 Task: Open Card Natural Language Processing Review in Board Project Time Tracking to Workspace Financial Analysis and Planning and add a team member Softage.1@softage.net, a label Orange, a checklist Security, an attachment from your computer, a color Orange and finally, add a card description 'Plan and execute company team-building conference with team-building challenges on leadership' and a comment 'Let us approach this task with a sense of creativity and innovation, looking for unique and unconventional solutions.'. Add a start date 'Jan 05, 1900' with a due date 'Jan 05, 1900'
Action: Mouse moved to (524, 207)
Screenshot: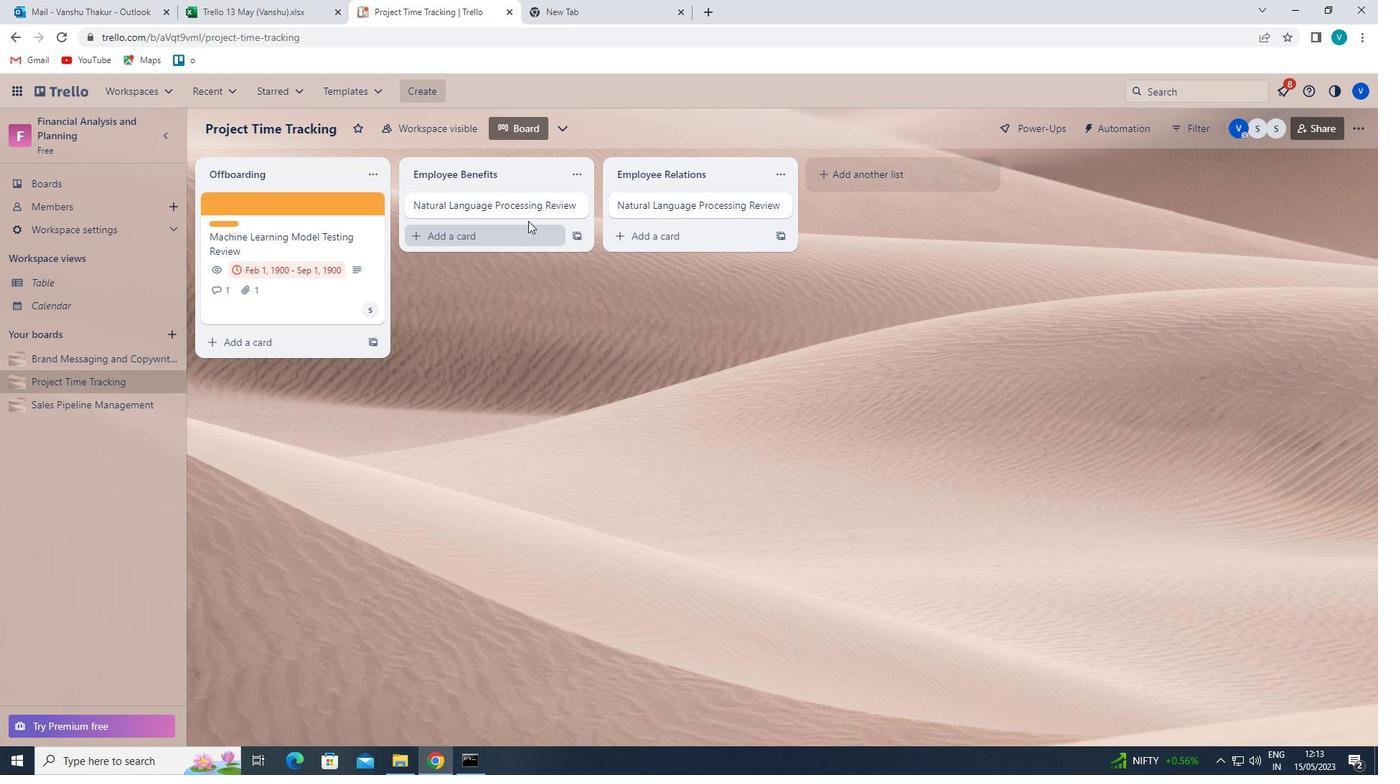 
Action: Mouse pressed left at (524, 207)
Screenshot: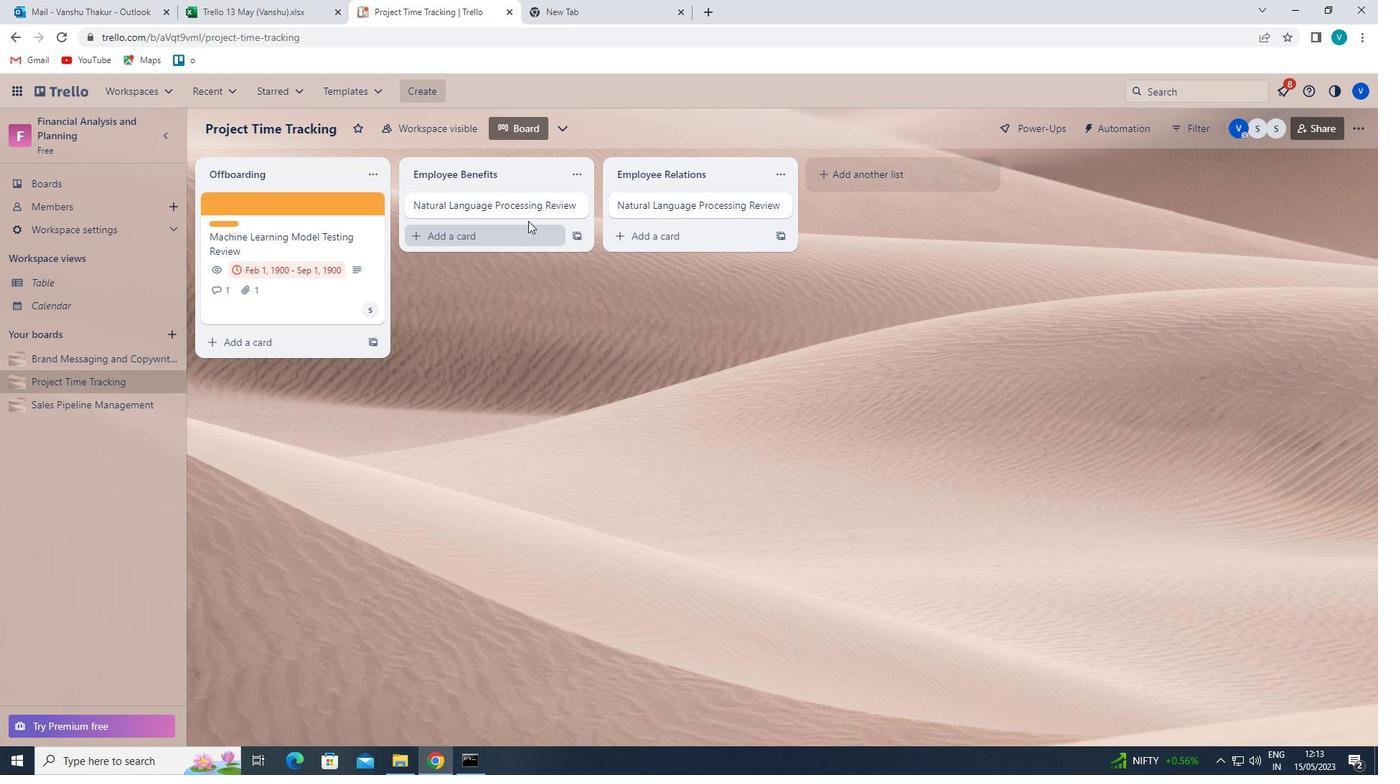 
Action: Mouse moved to (901, 248)
Screenshot: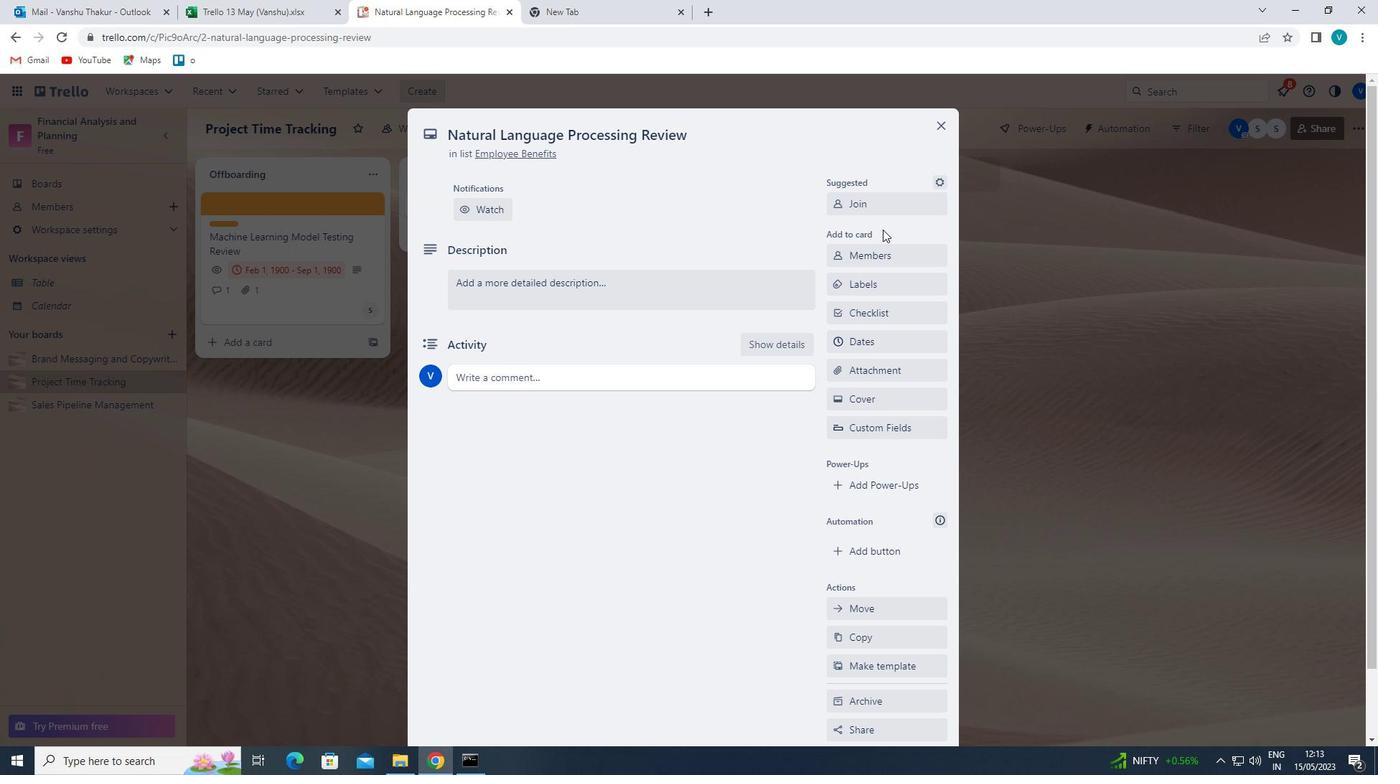 
Action: Mouse pressed left at (901, 248)
Screenshot: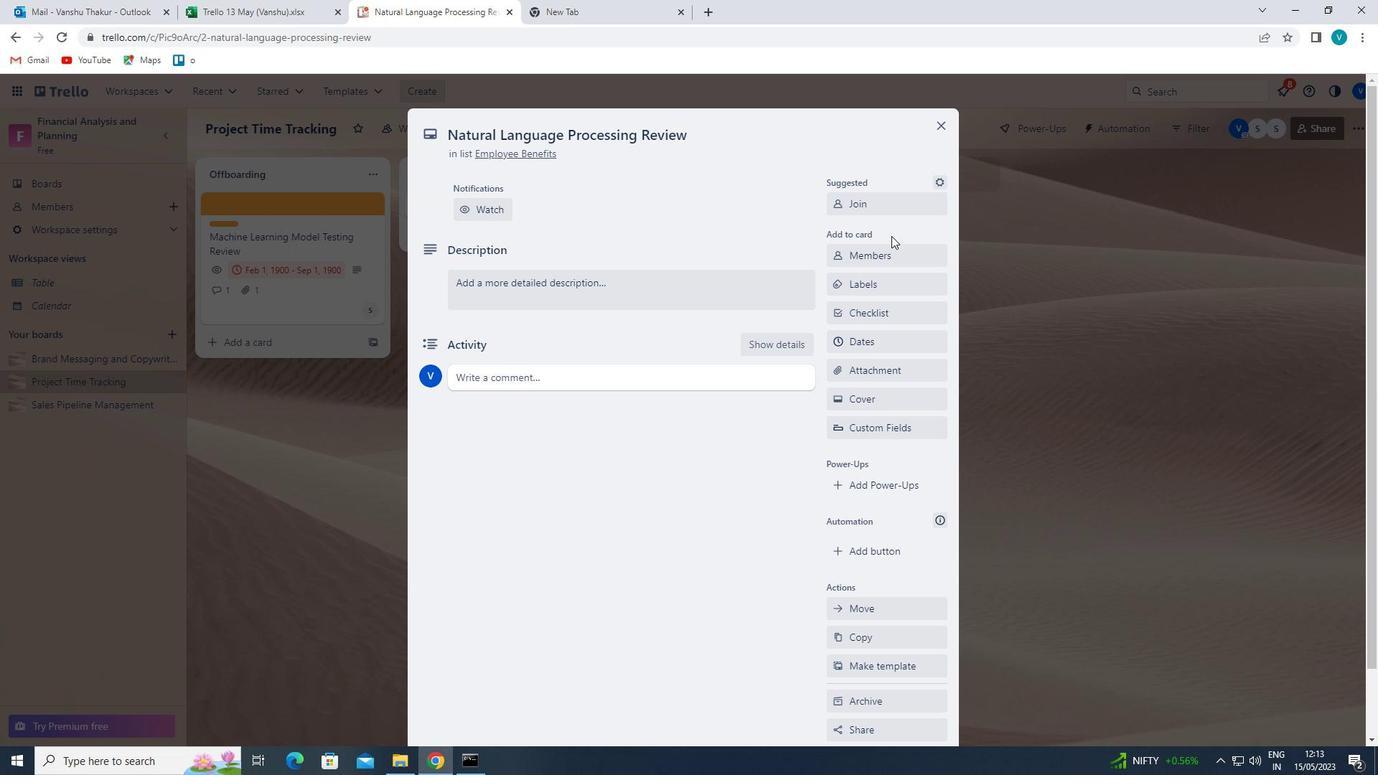 
Action: Mouse moved to (875, 324)
Screenshot: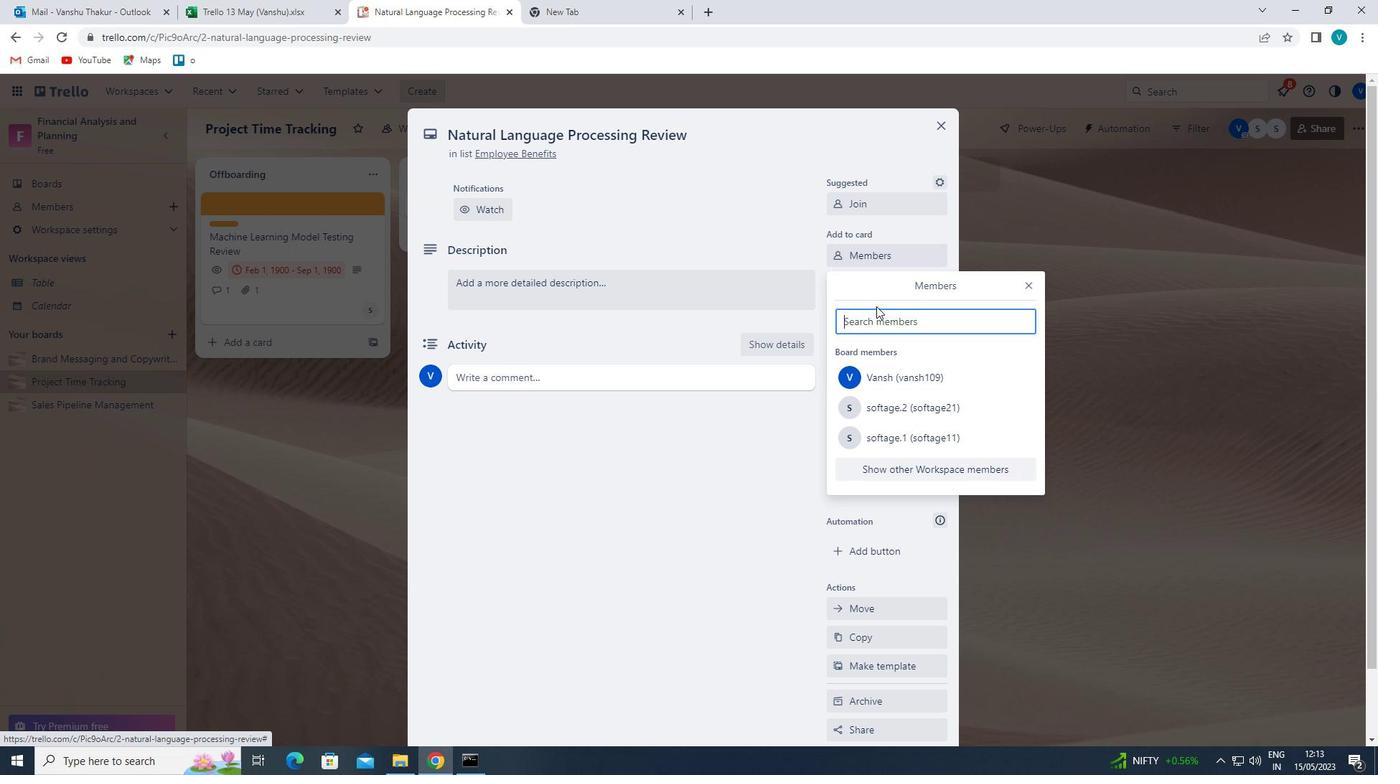 
Action: Mouse pressed left at (875, 324)
Screenshot: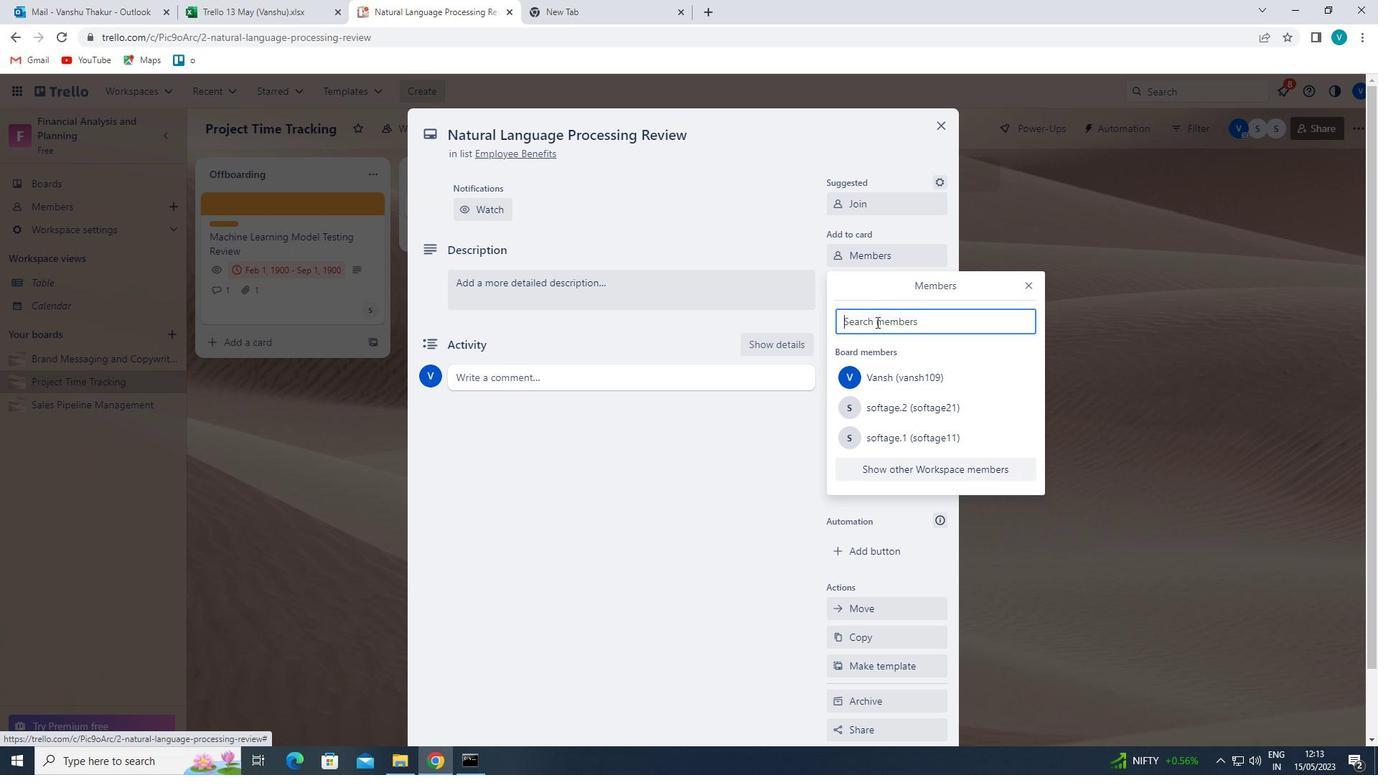 
Action: Key pressed <Key.shift>S
Screenshot: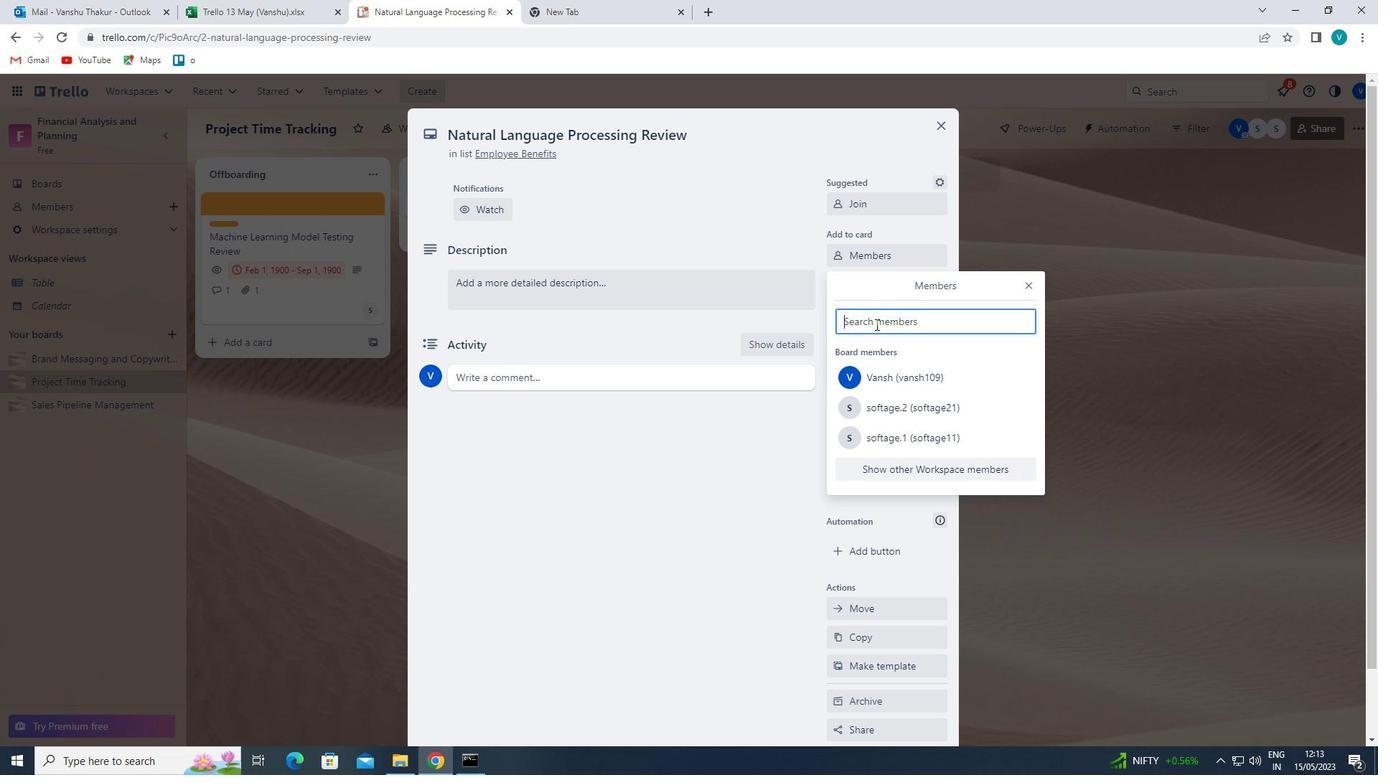 
Action: Mouse moved to (901, 407)
Screenshot: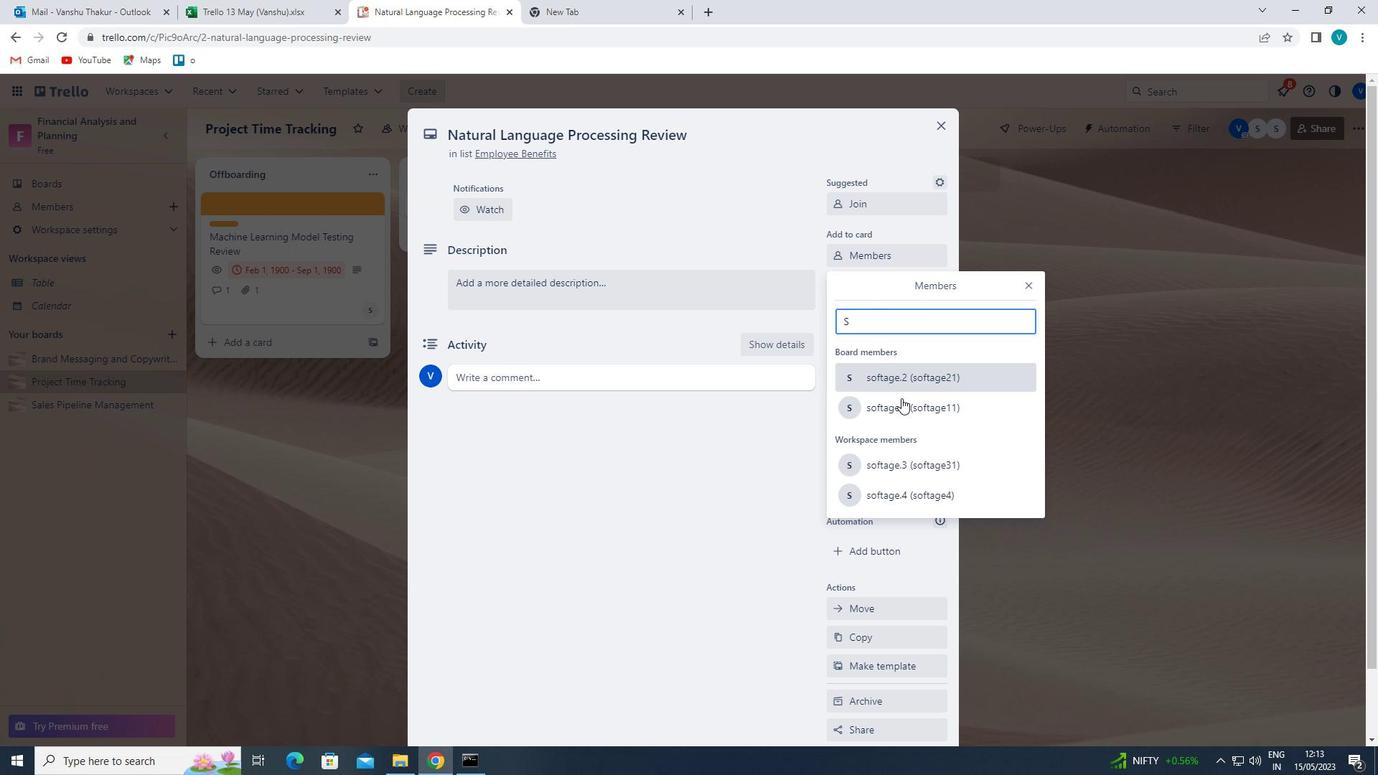 
Action: Mouse pressed left at (901, 407)
Screenshot: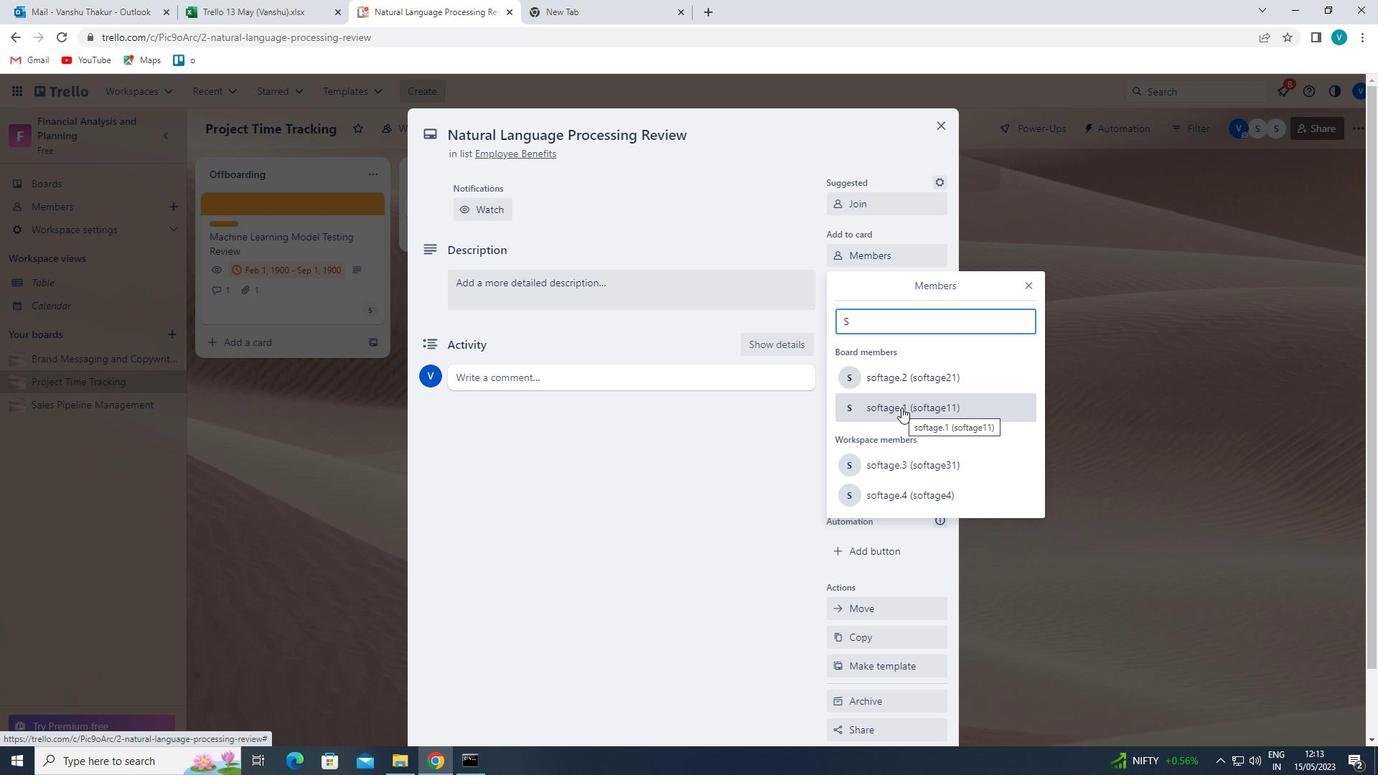 
Action: Mouse moved to (1032, 281)
Screenshot: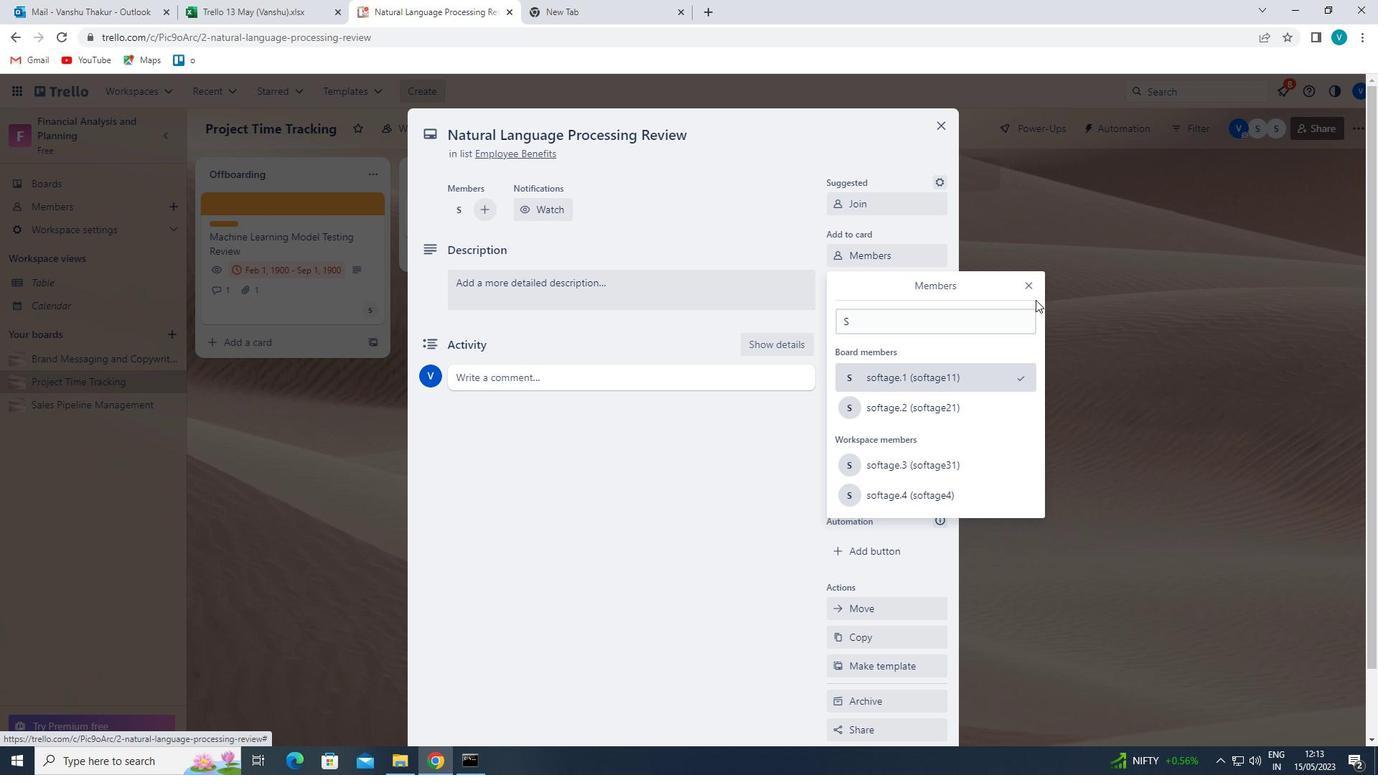 
Action: Mouse pressed left at (1032, 281)
Screenshot: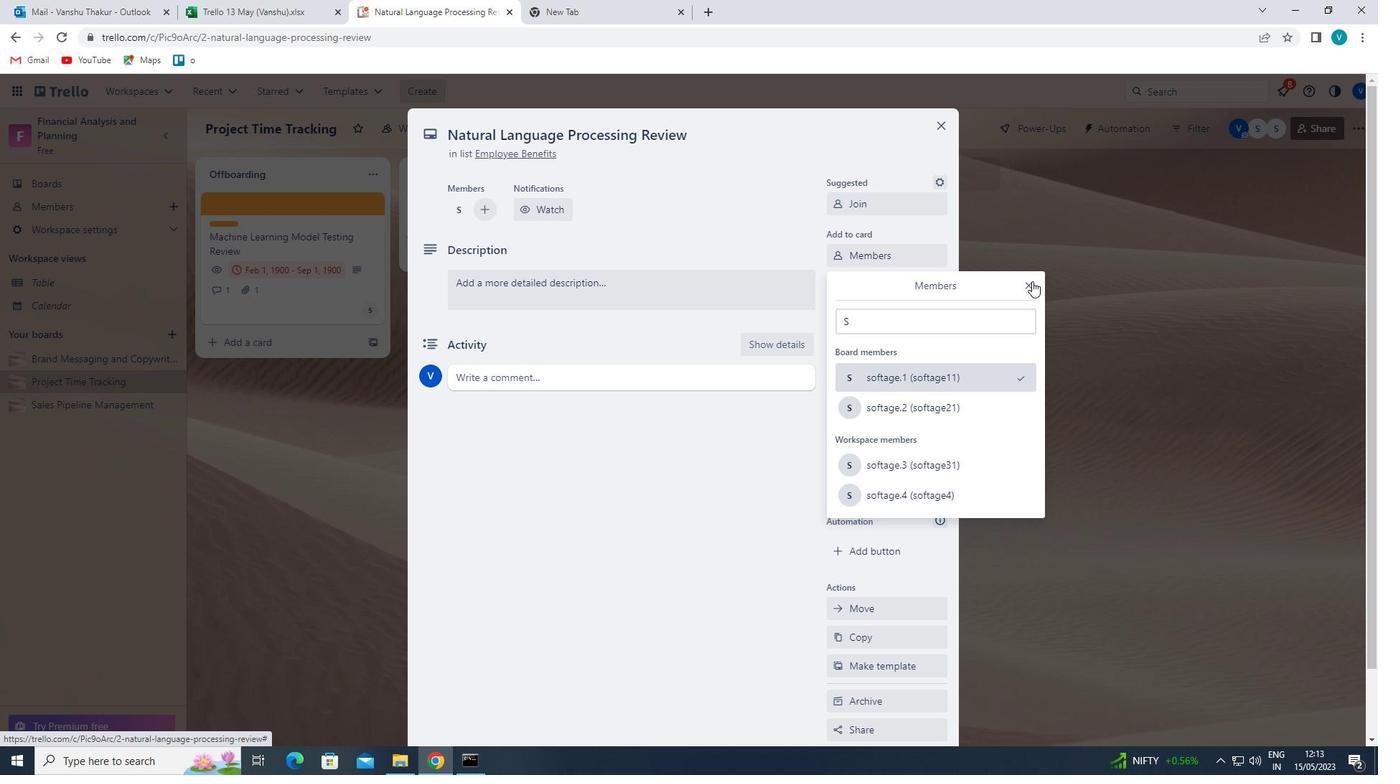 
Action: Mouse moved to (880, 290)
Screenshot: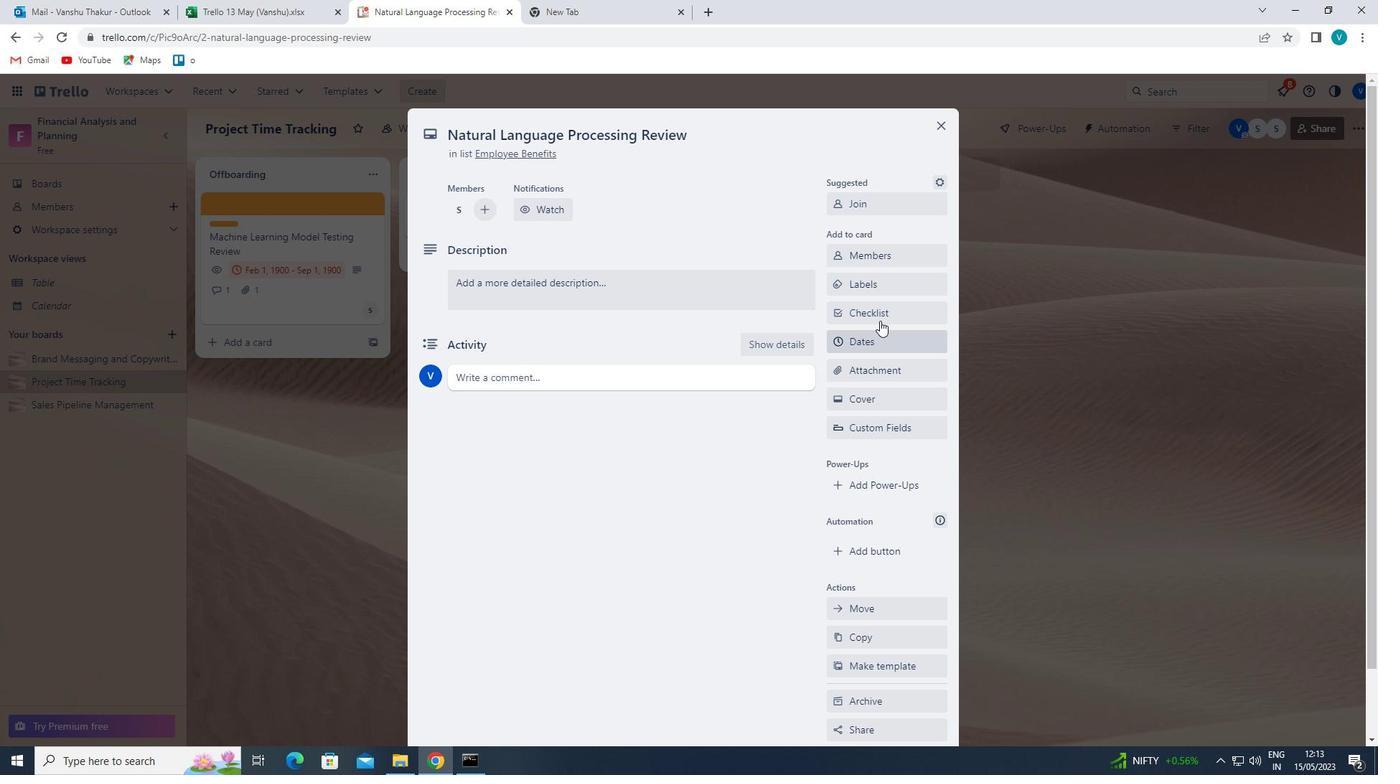 
Action: Mouse pressed left at (880, 290)
Screenshot: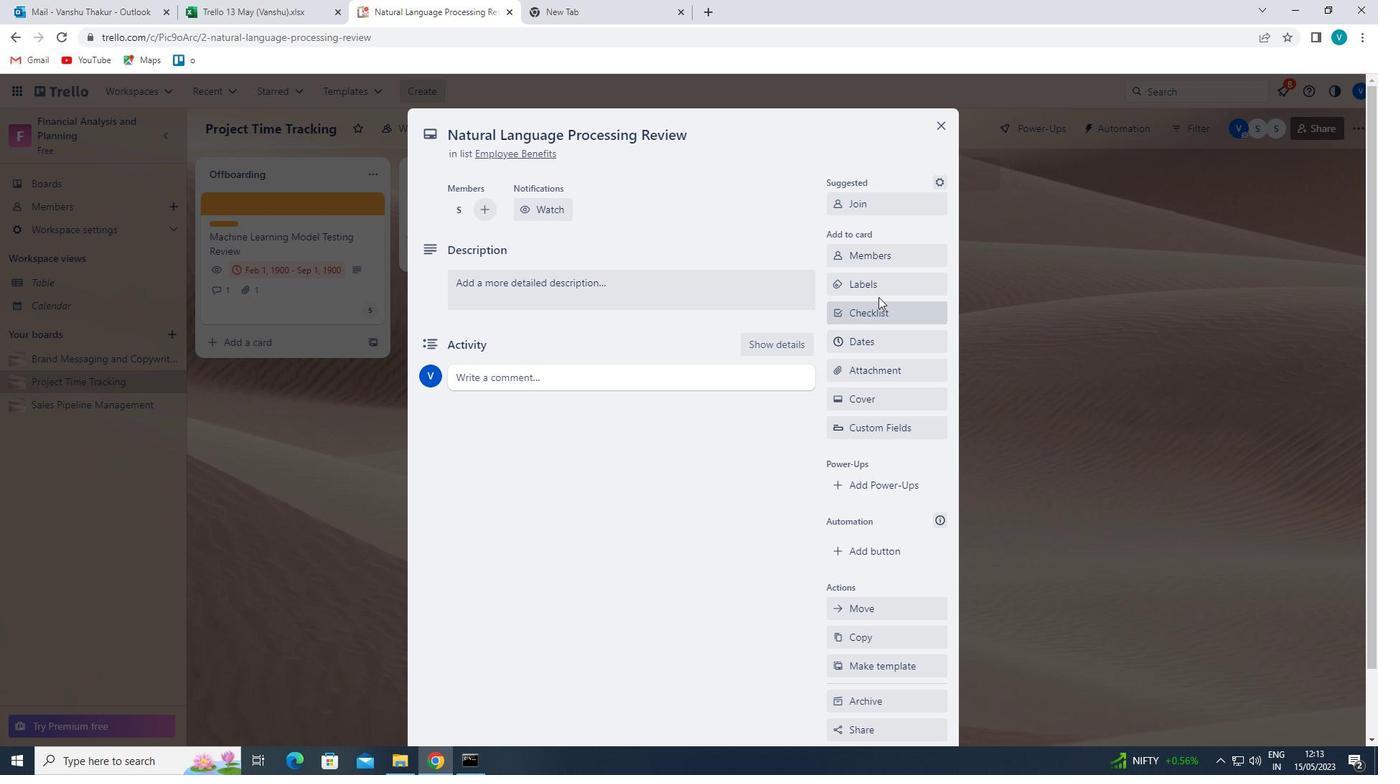 
Action: Mouse moved to (898, 448)
Screenshot: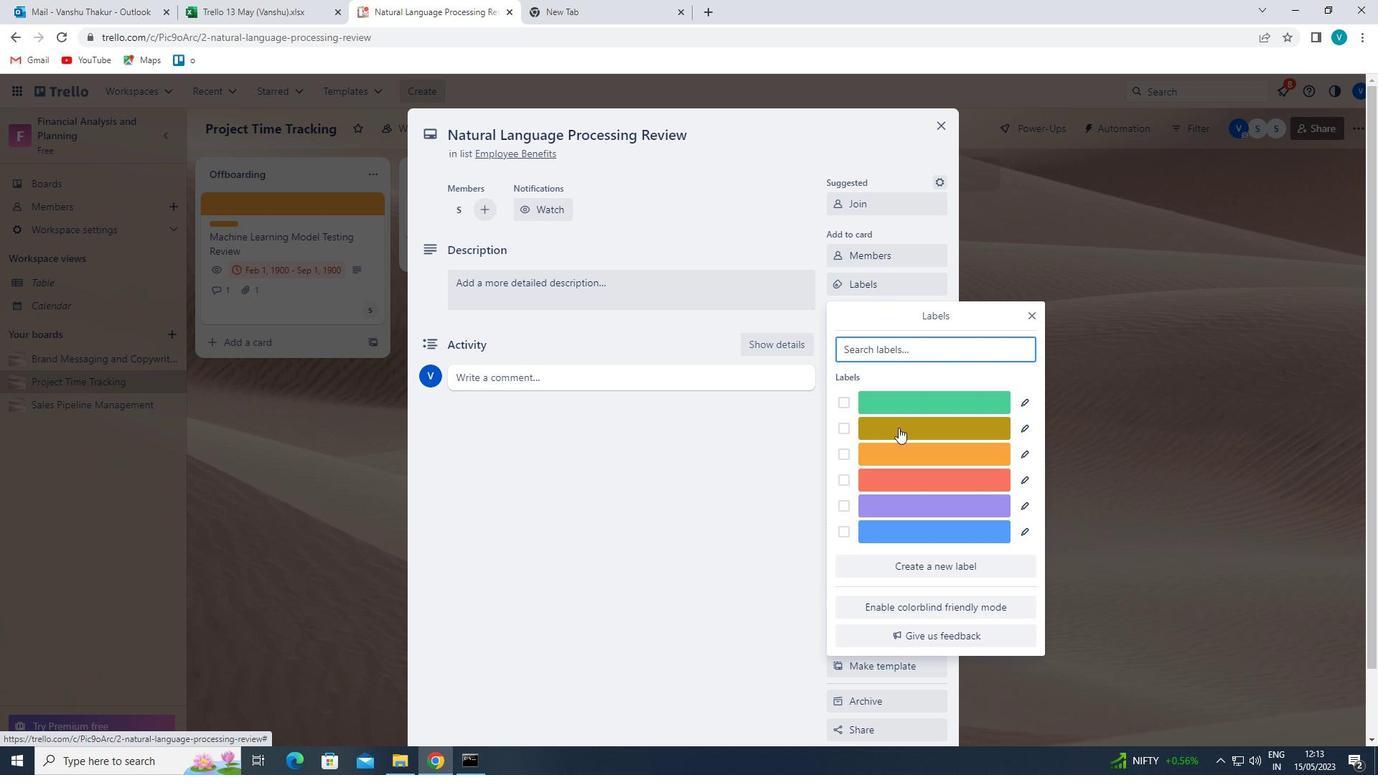 
Action: Mouse pressed left at (898, 448)
Screenshot: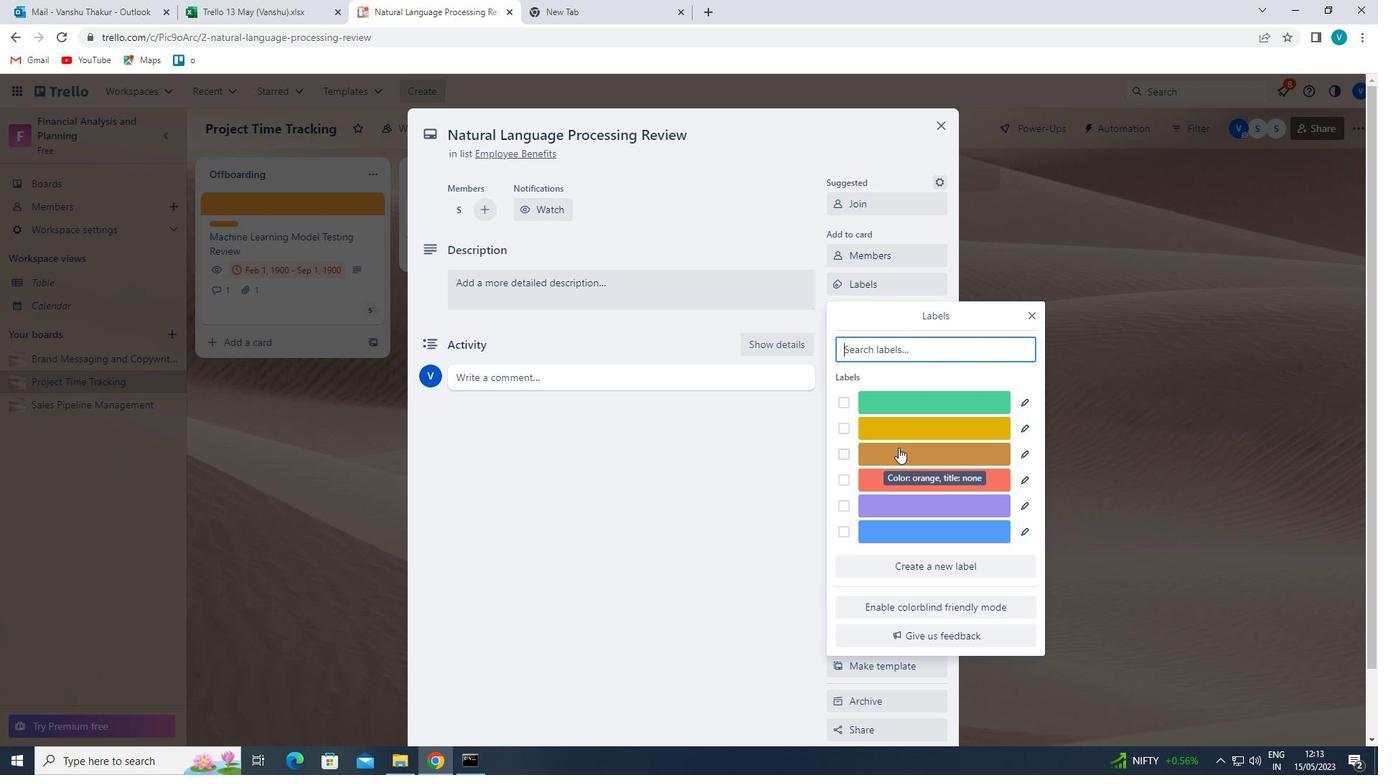 
Action: Mouse moved to (1033, 310)
Screenshot: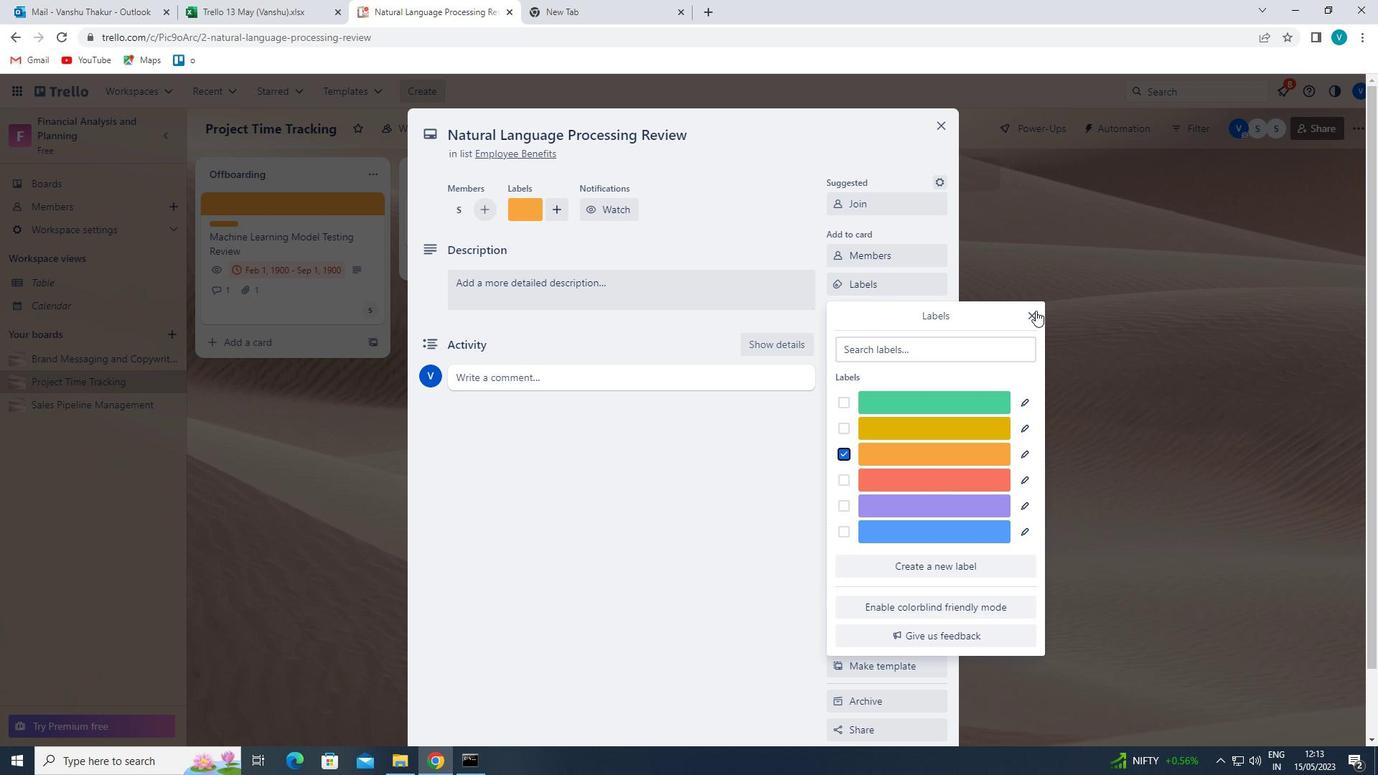 
Action: Mouse pressed left at (1033, 310)
Screenshot: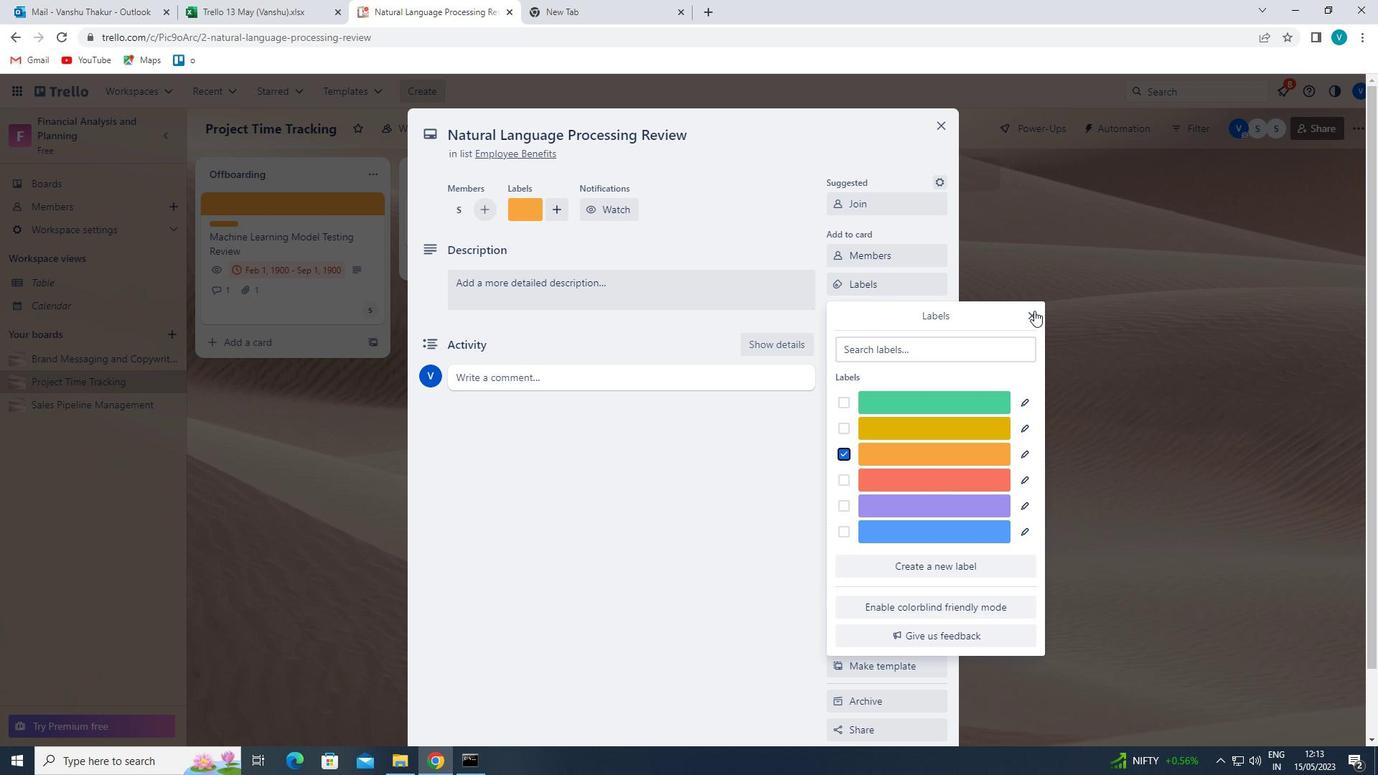 
Action: Mouse moved to (892, 319)
Screenshot: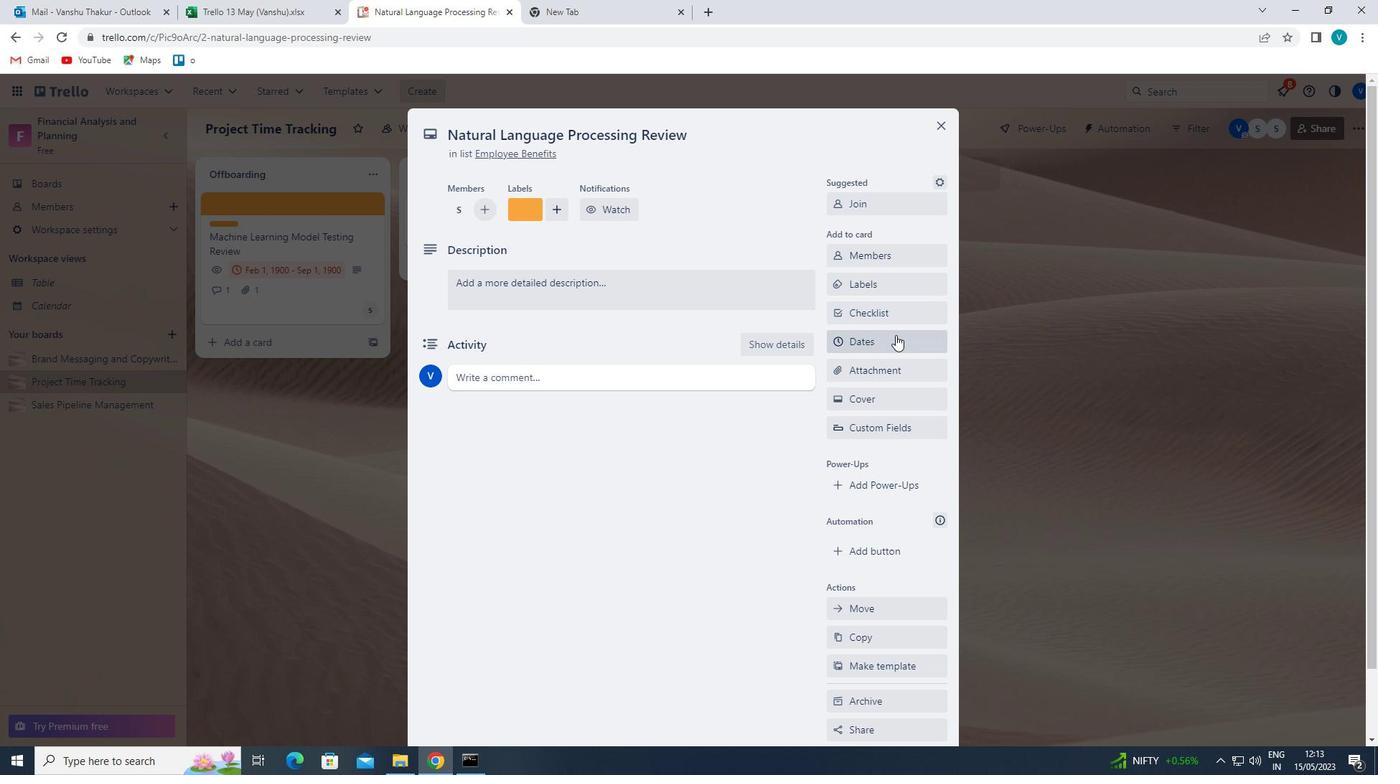 
Action: Mouse pressed left at (892, 319)
Screenshot: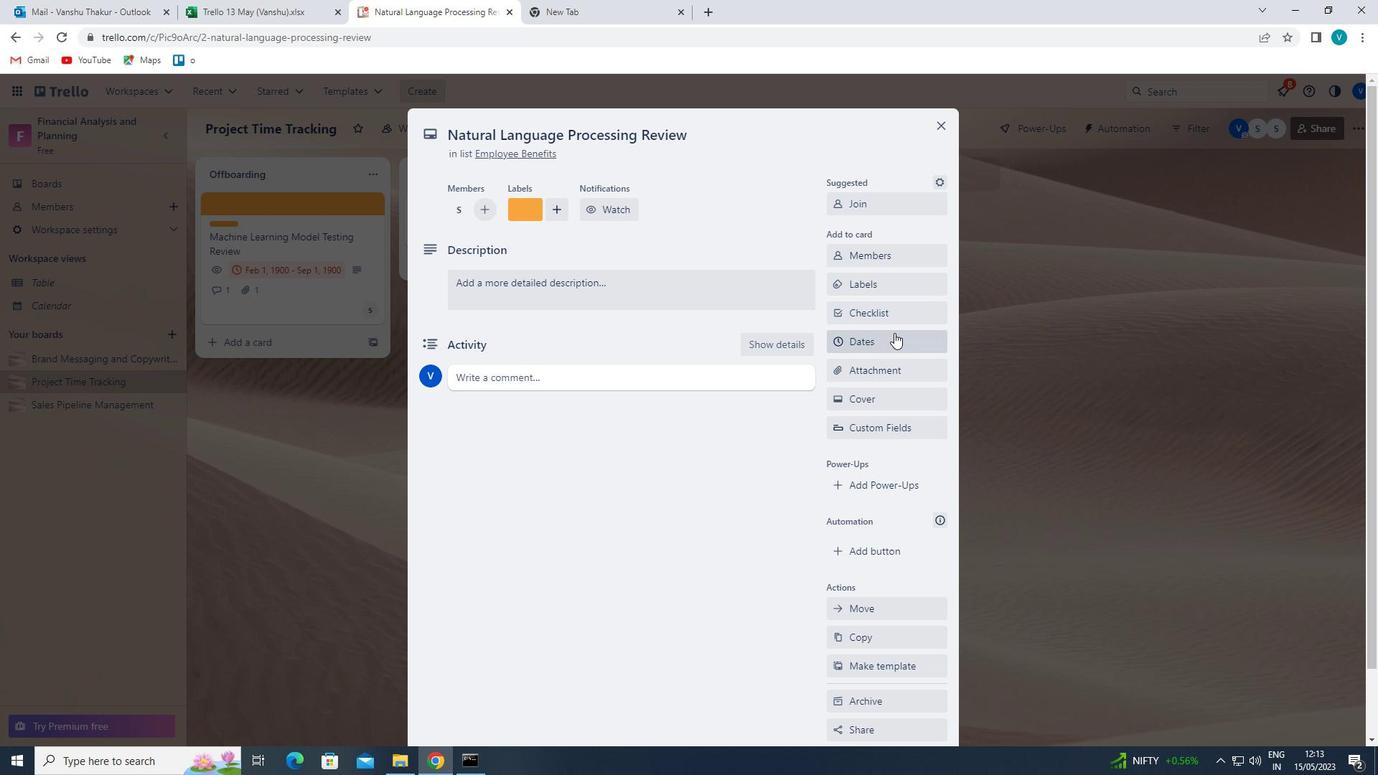 
Action: Key pressed <Key.shift>S
Screenshot: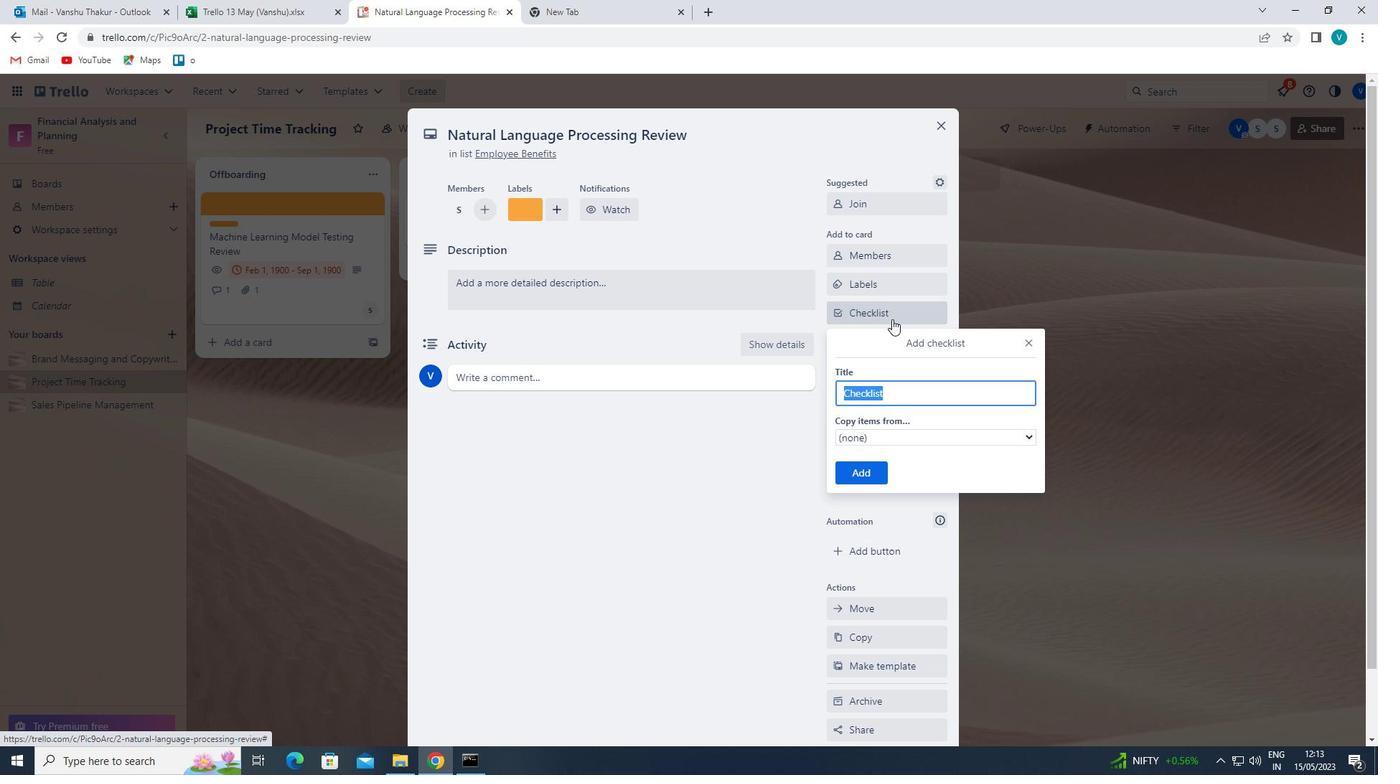 
Action: Mouse moved to (930, 553)
Screenshot: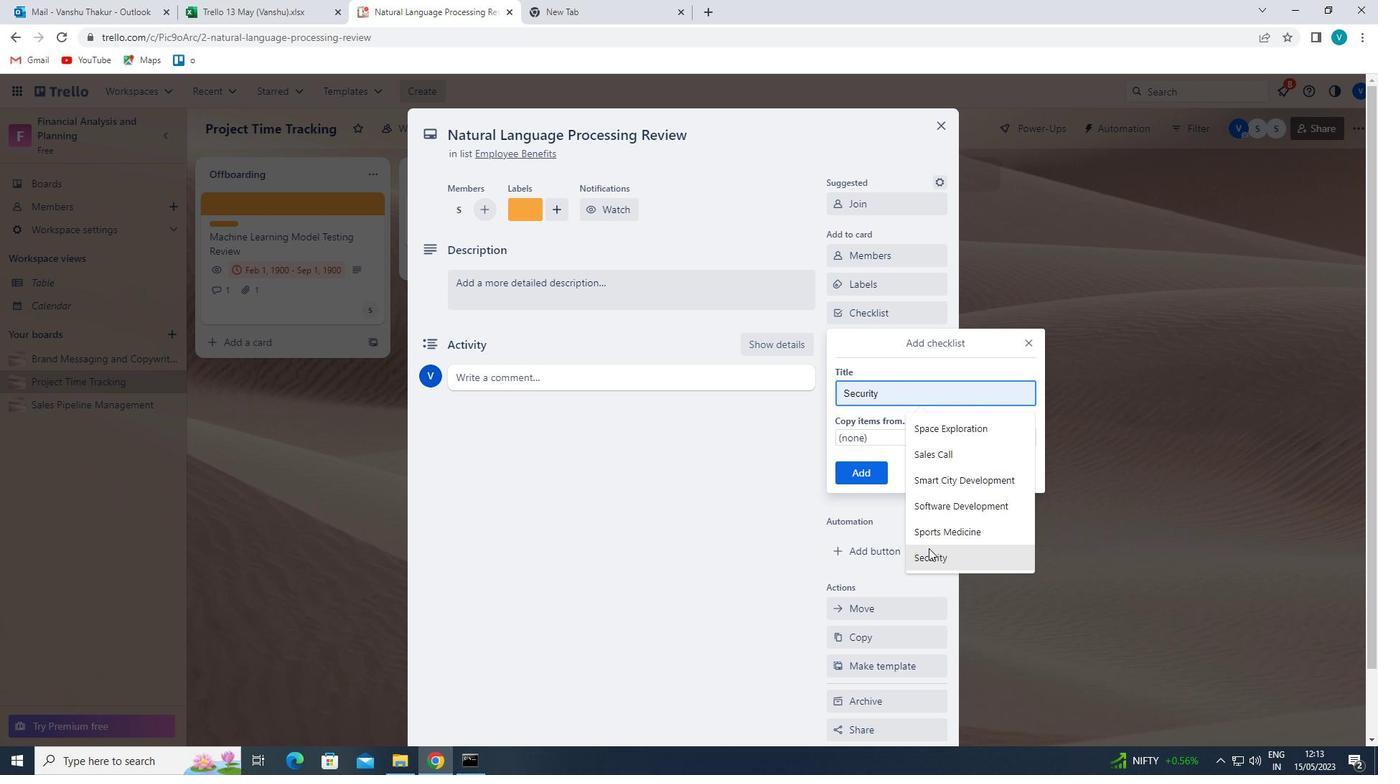 
Action: Mouse pressed left at (930, 553)
Screenshot: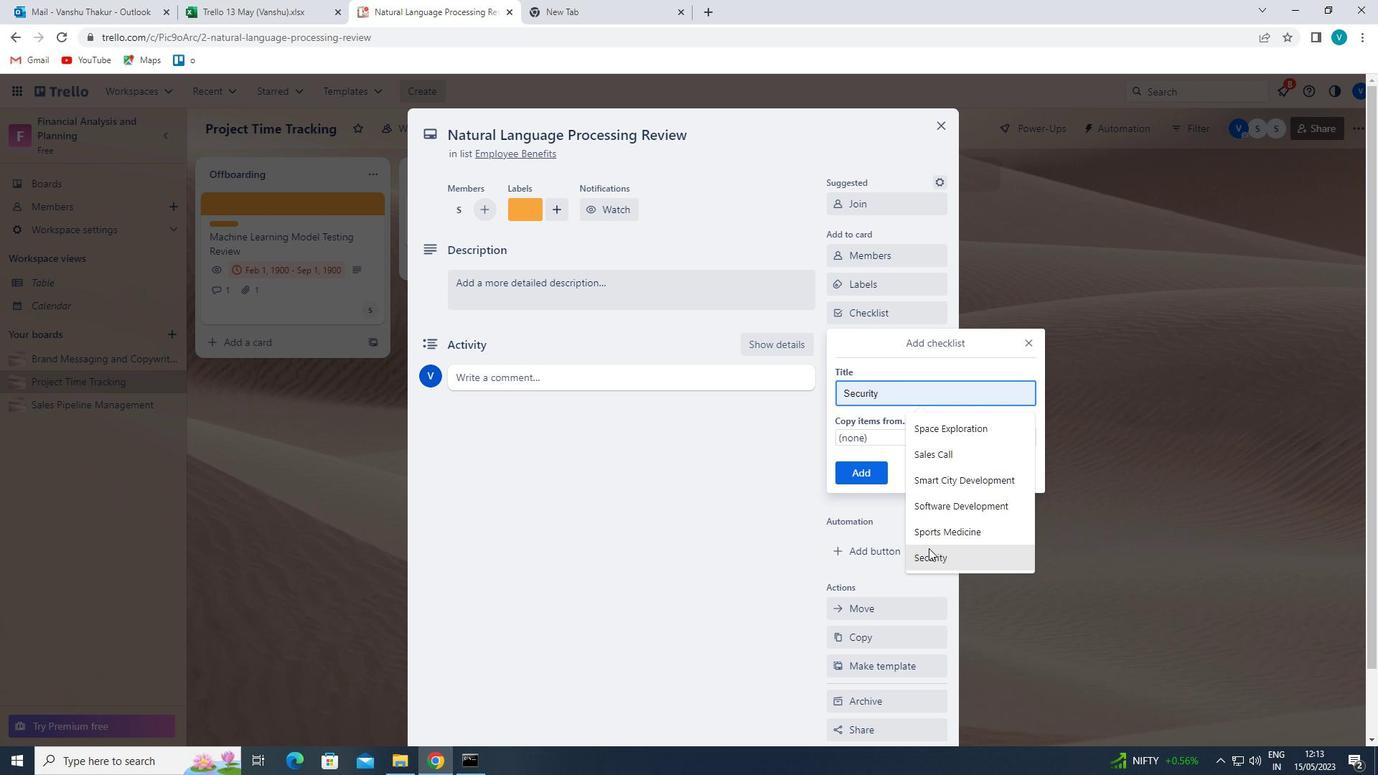 
Action: Mouse moved to (866, 469)
Screenshot: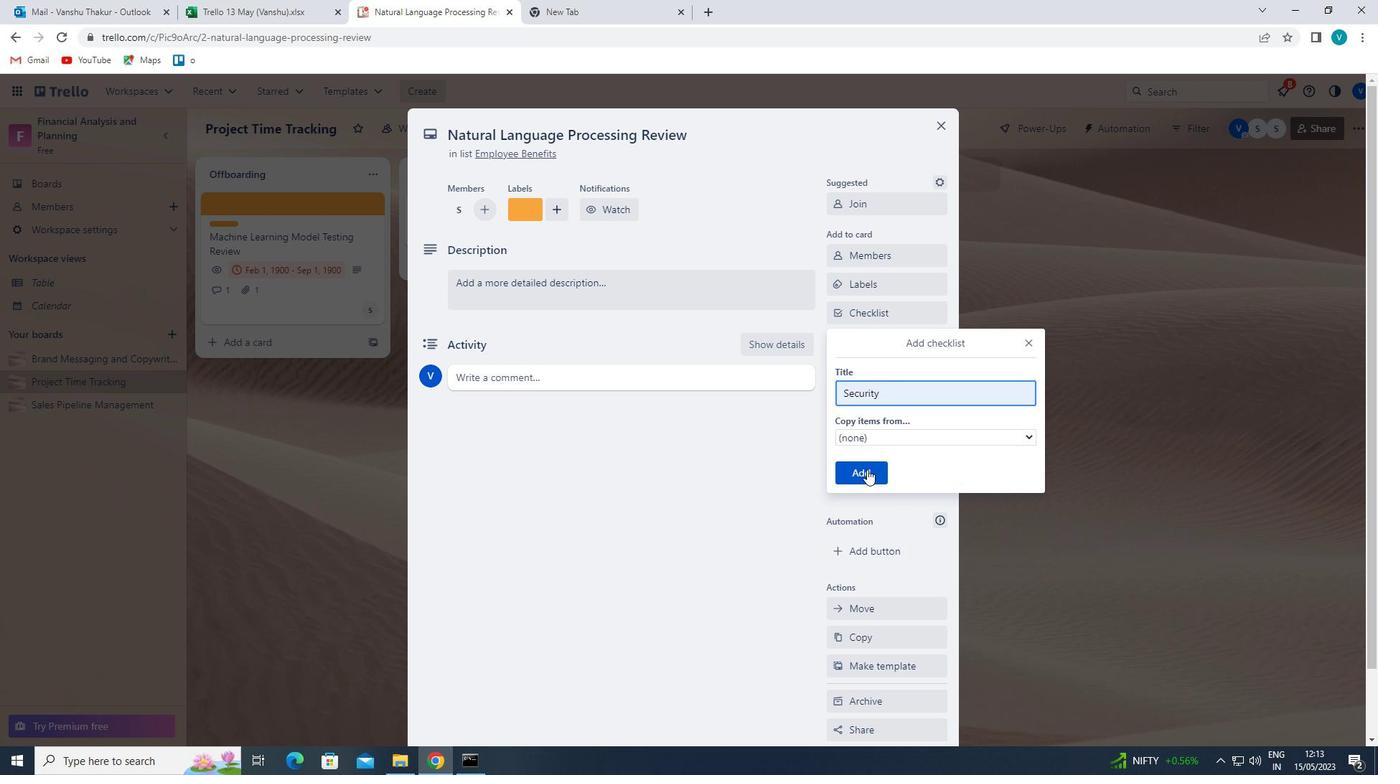 
Action: Mouse pressed left at (866, 469)
Screenshot: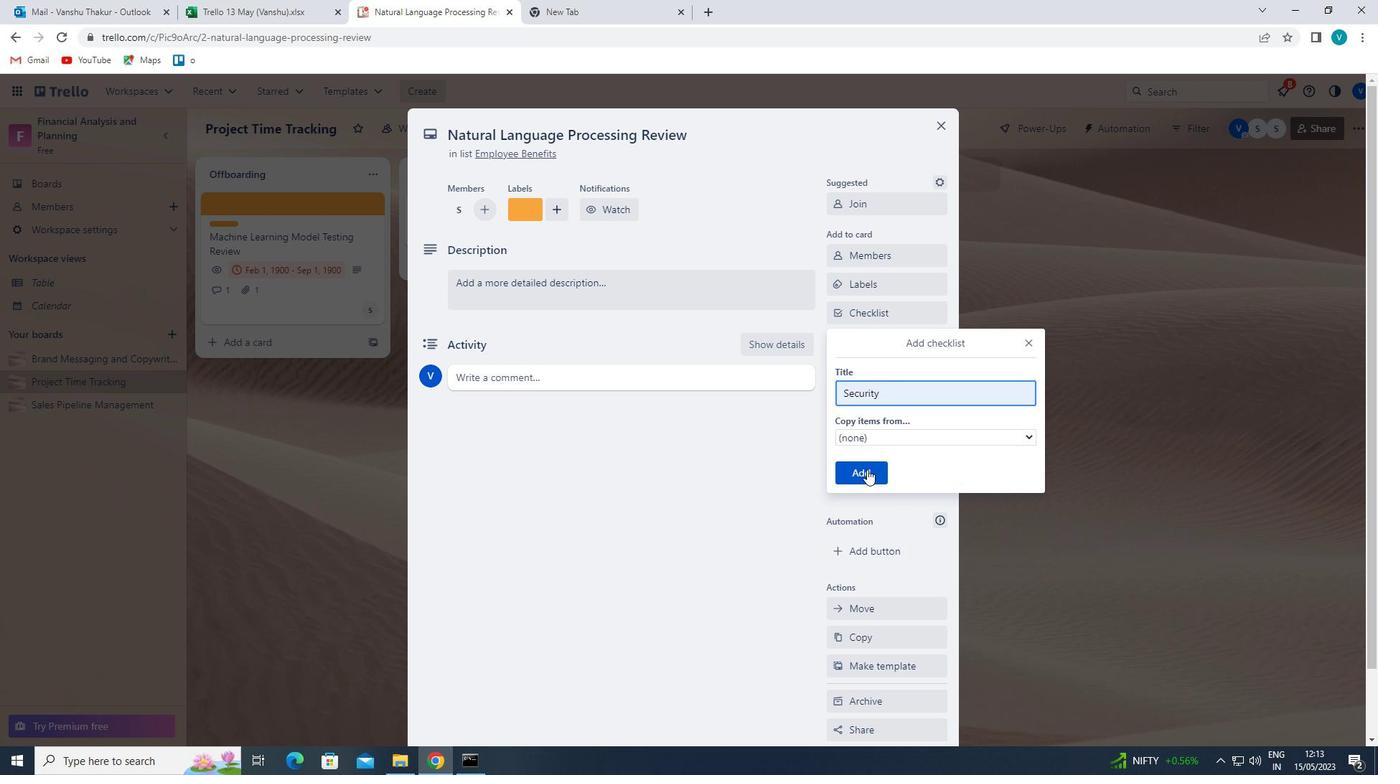
Action: Mouse moved to (889, 371)
Screenshot: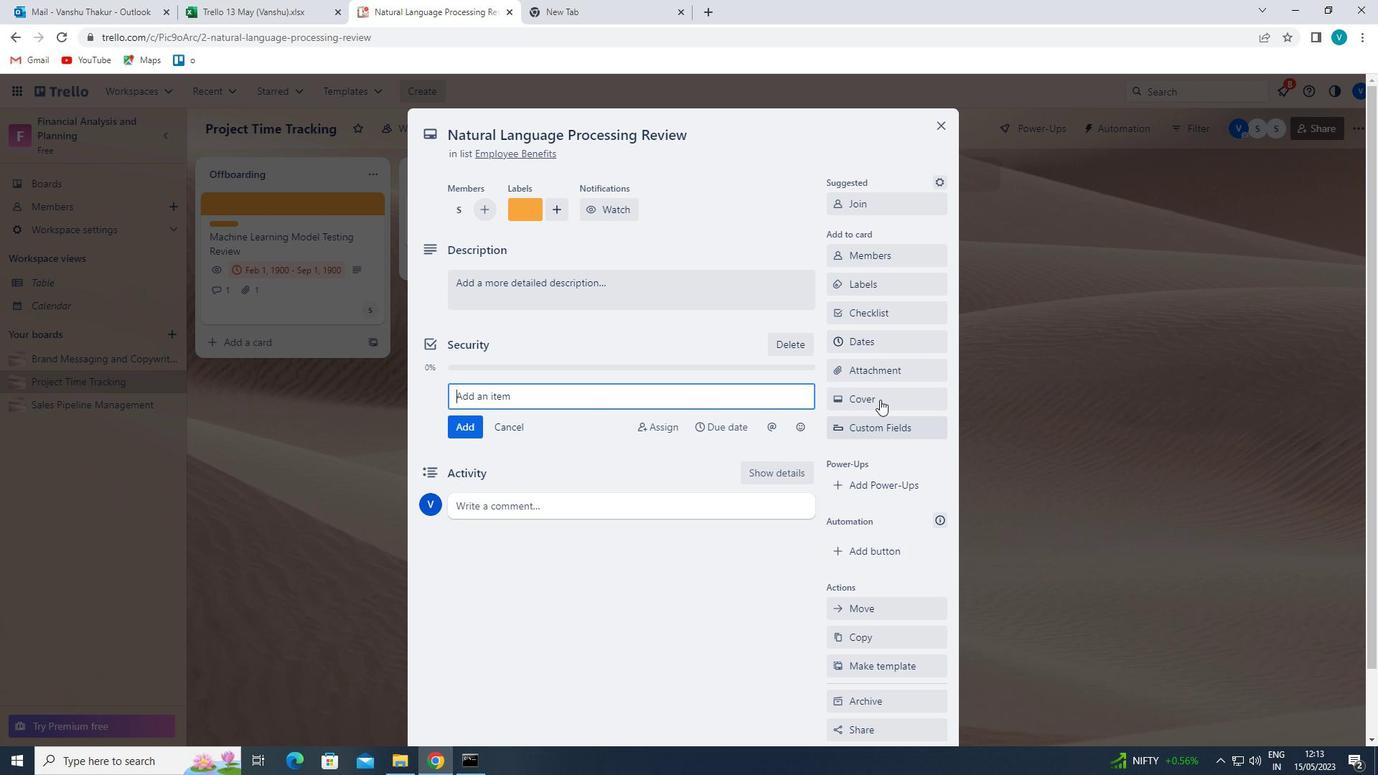 
Action: Mouse pressed left at (889, 371)
Screenshot: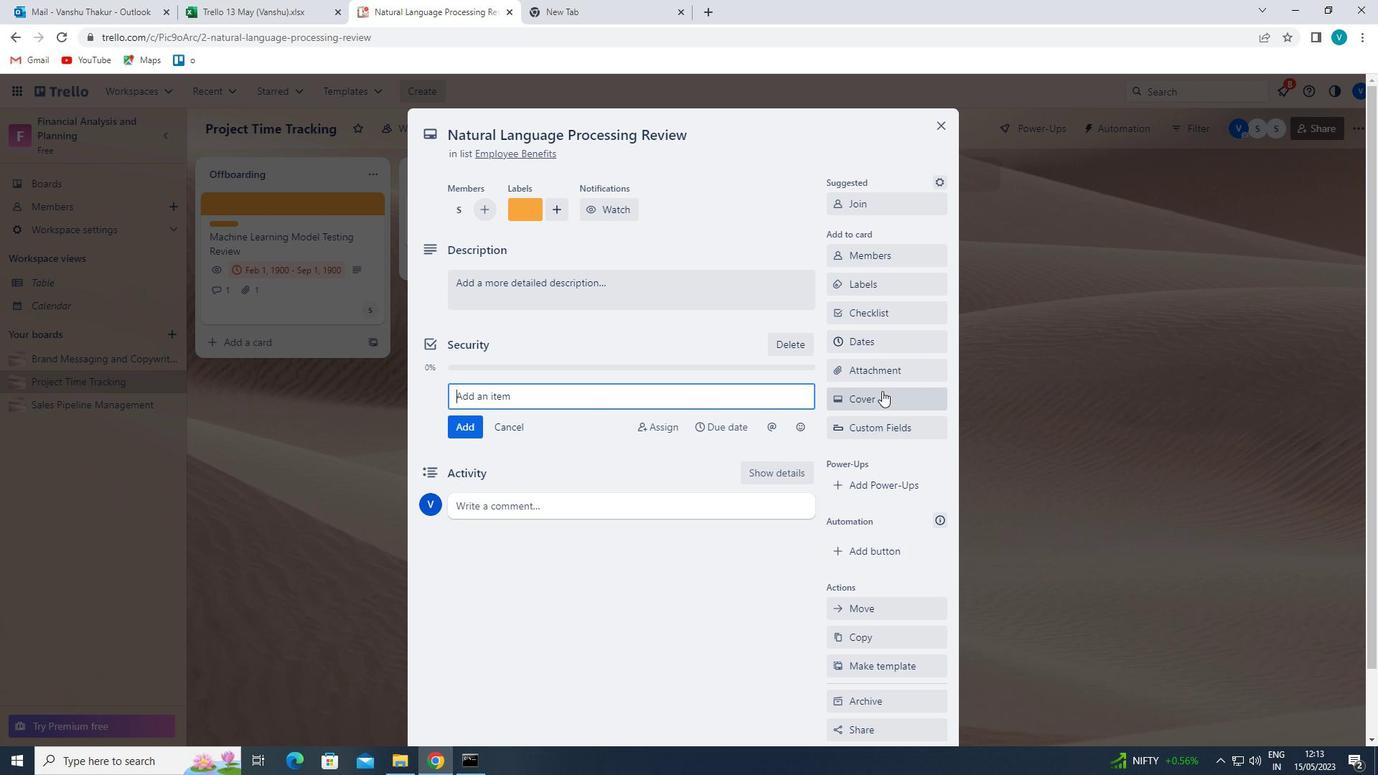 
Action: Mouse moved to (873, 429)
Screenshot: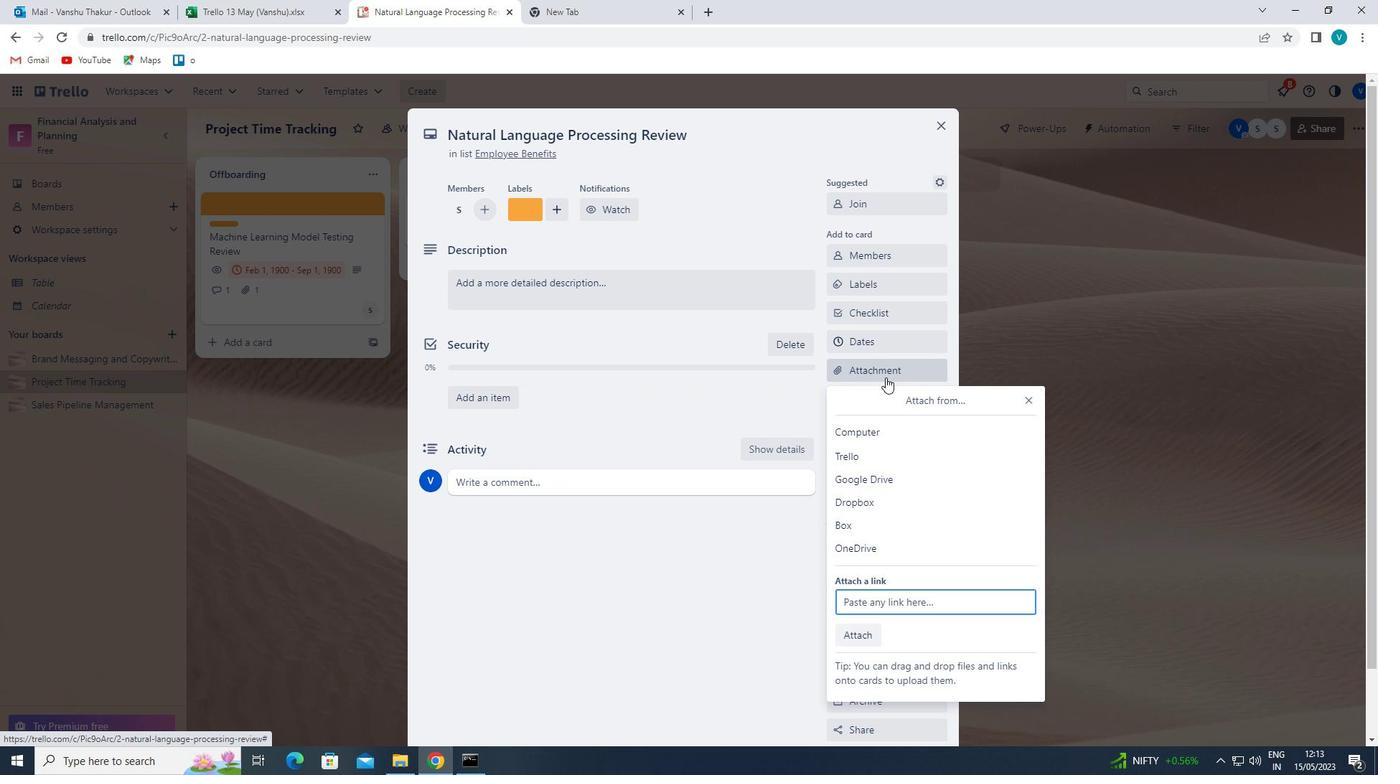
Action: Mouse pressed left at (873, 429)
Screenshot: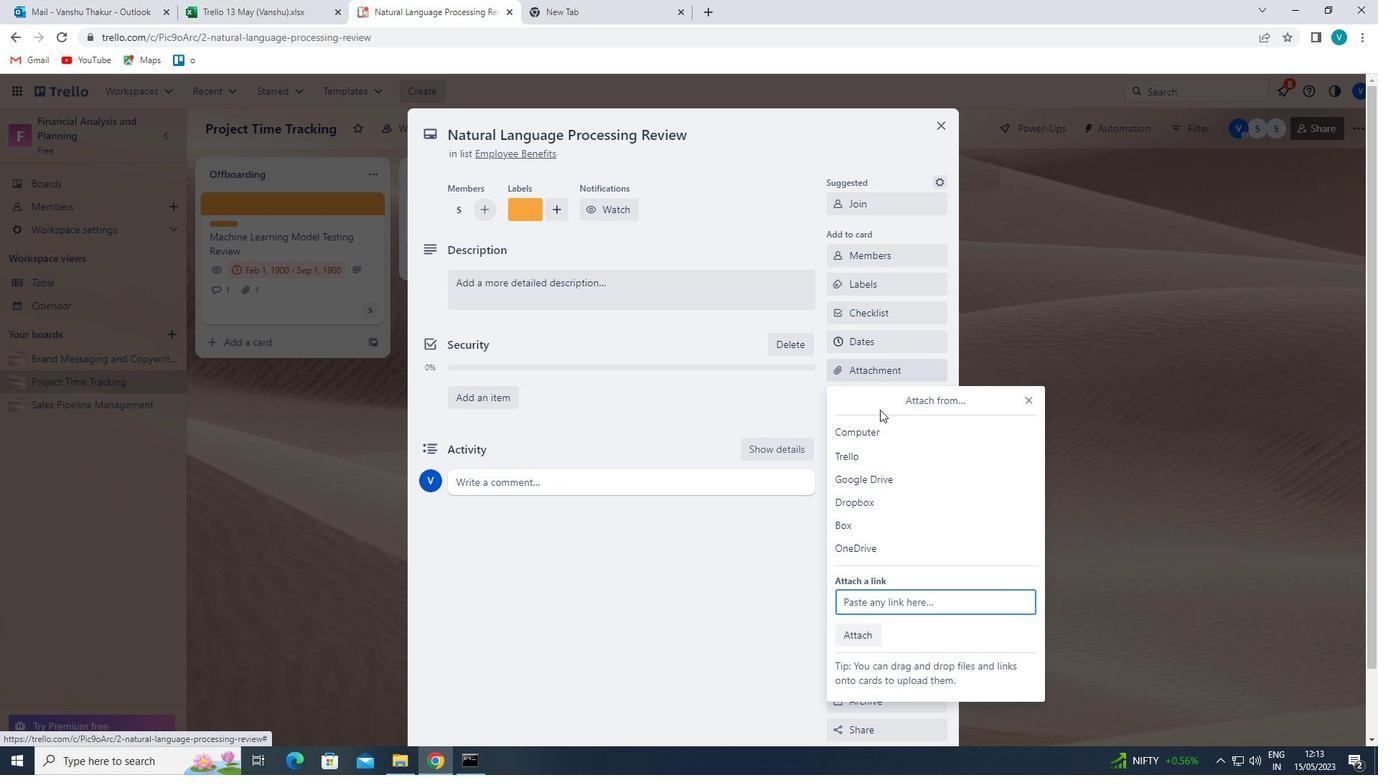 
Action: Mouse moved to (266, 274)
Screenshot: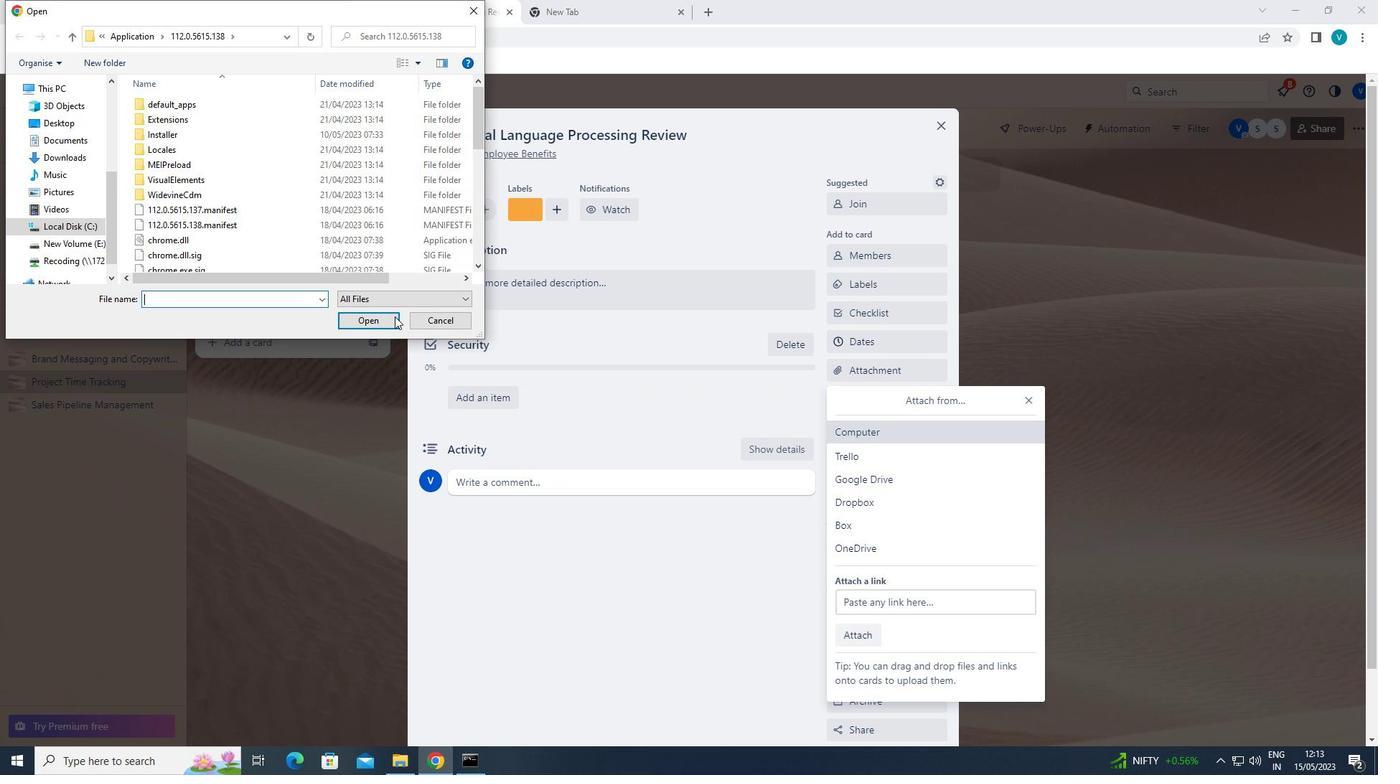 
Action: Mouse pressed left at (266, 274)
Screenshot: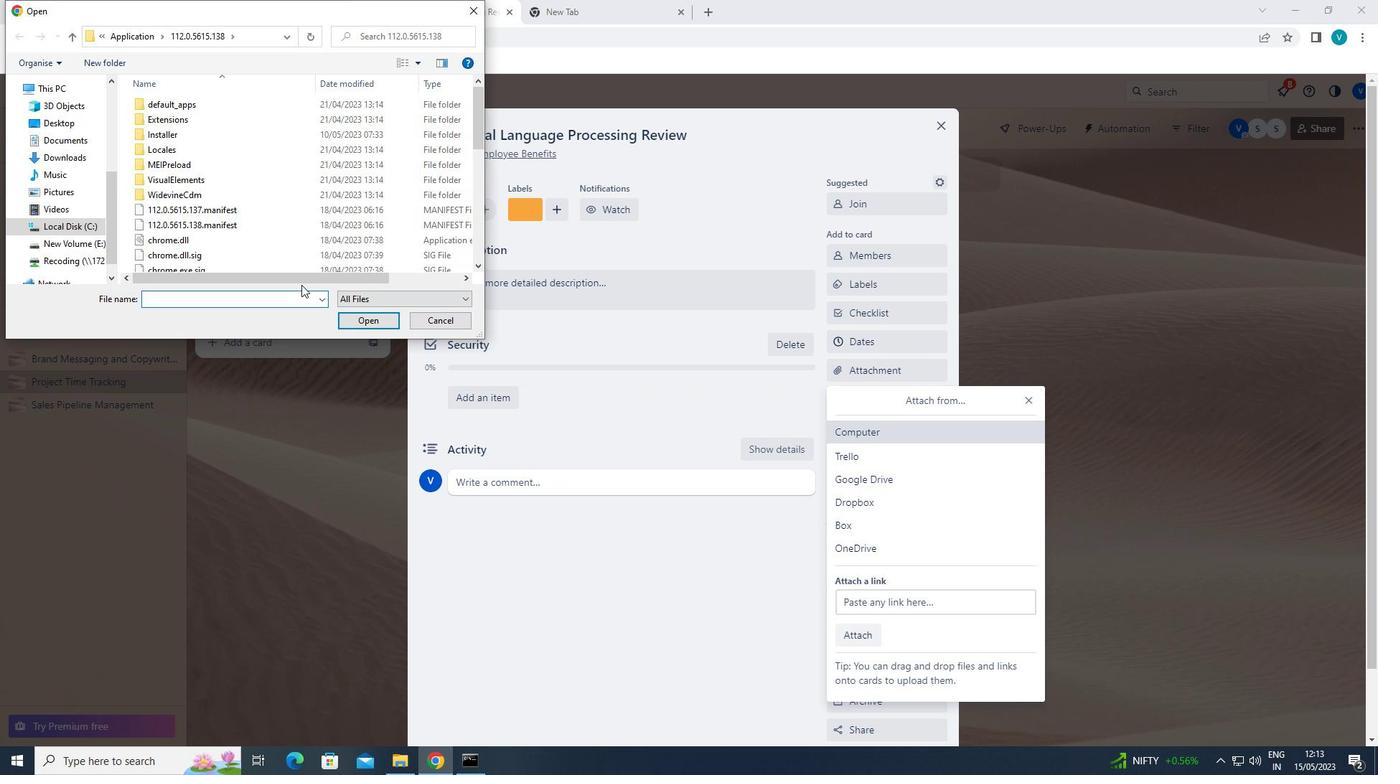 
Action: Mouse moved to (269, 265)
Screenshot: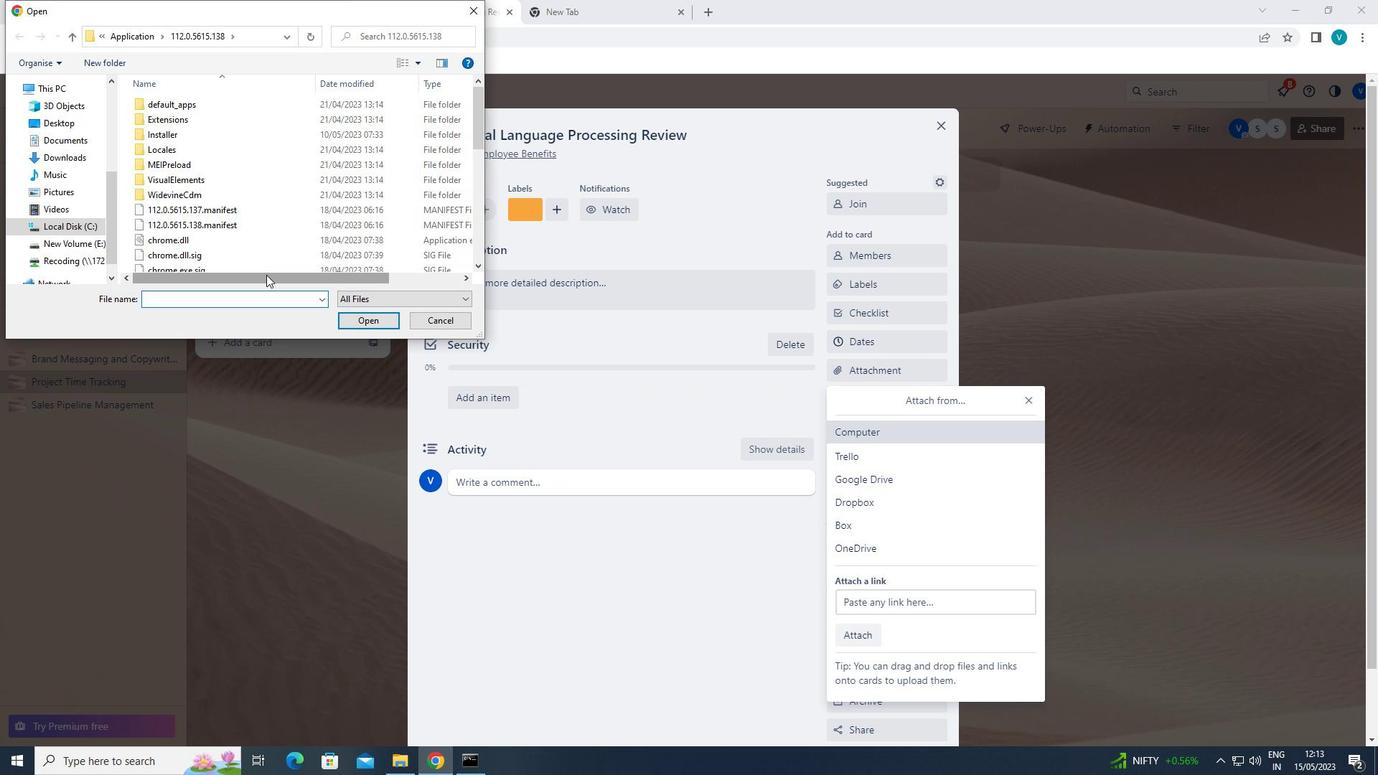 
Action: Mouse pressed left at (269, 265)
Screenshot: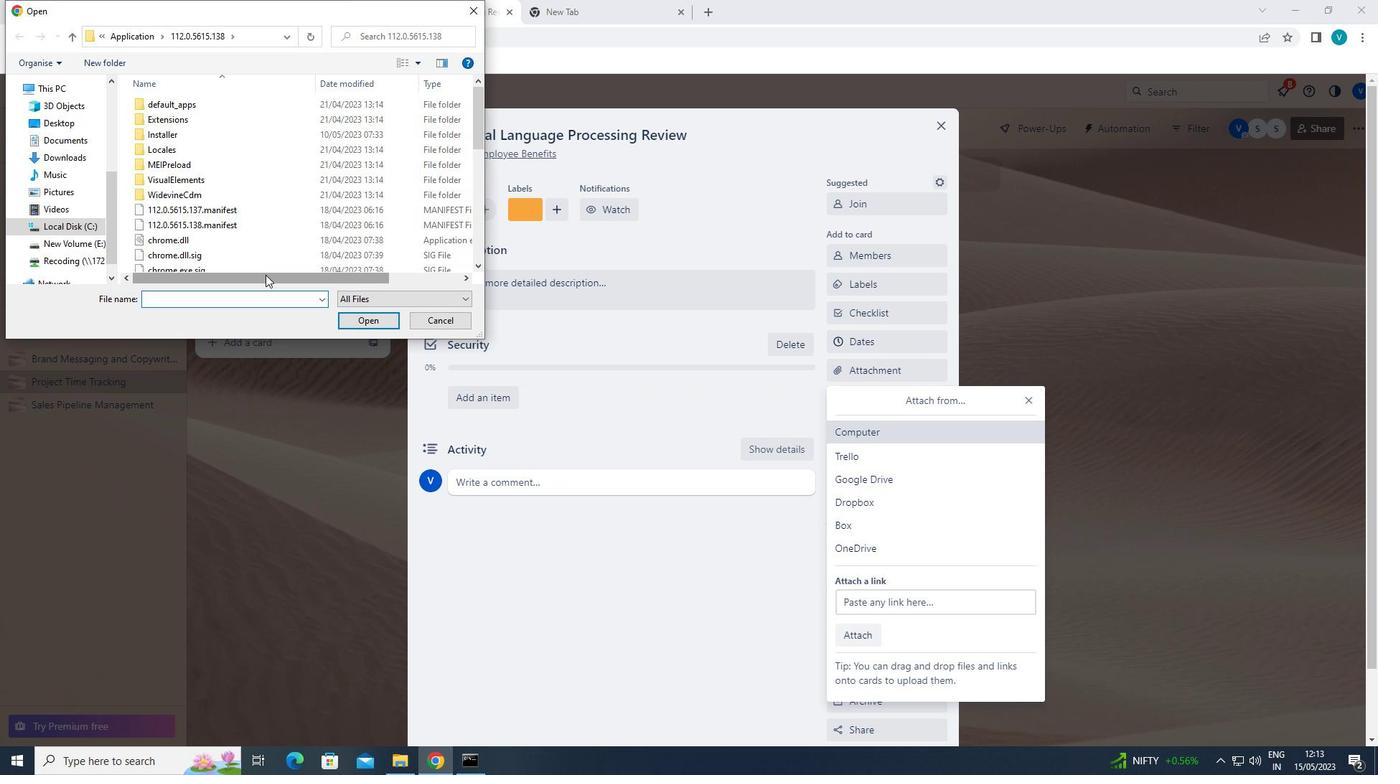 
Action: Mouse moved to (371, 318)
Screenshot: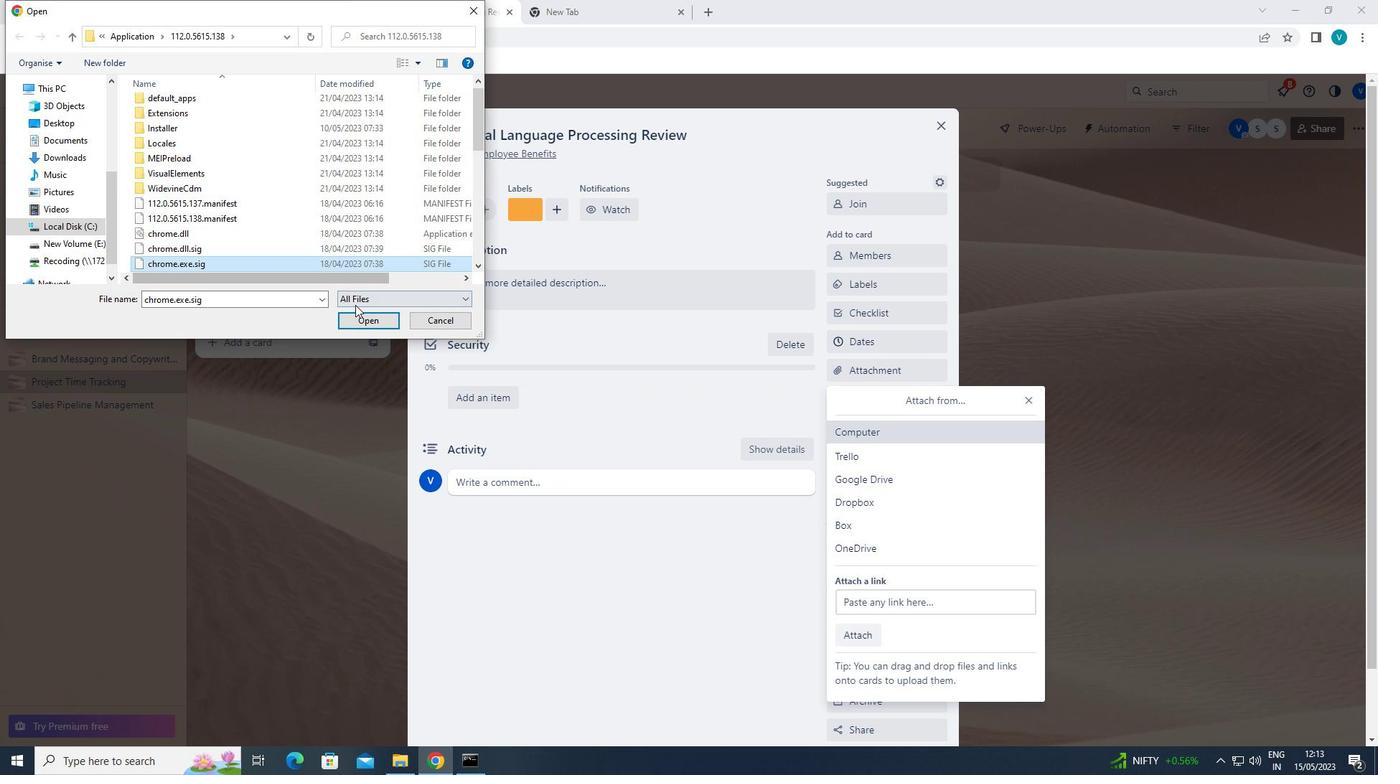 
Action: Mouse pressed left at (371, 318)
Screenshot: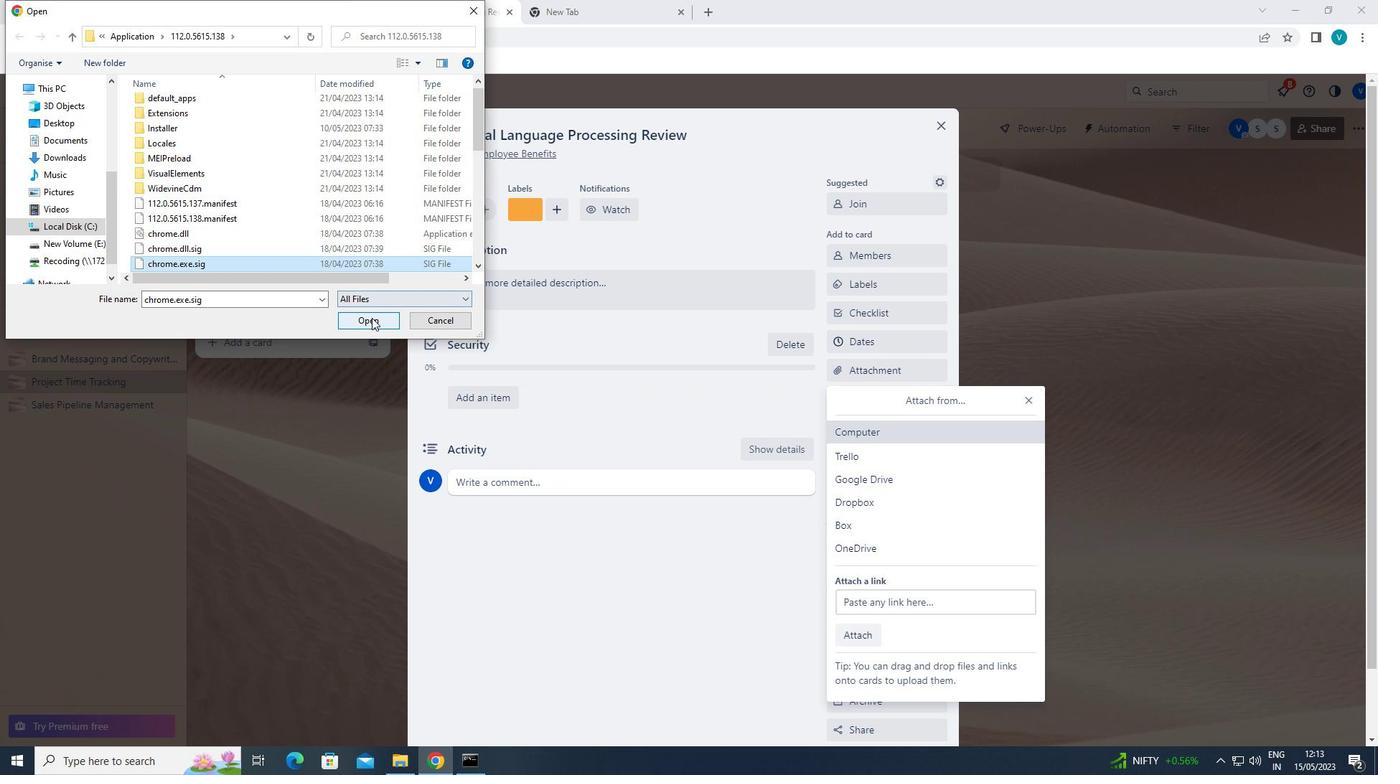 
Action: Mouse moved to (848, 397)
Screenshot: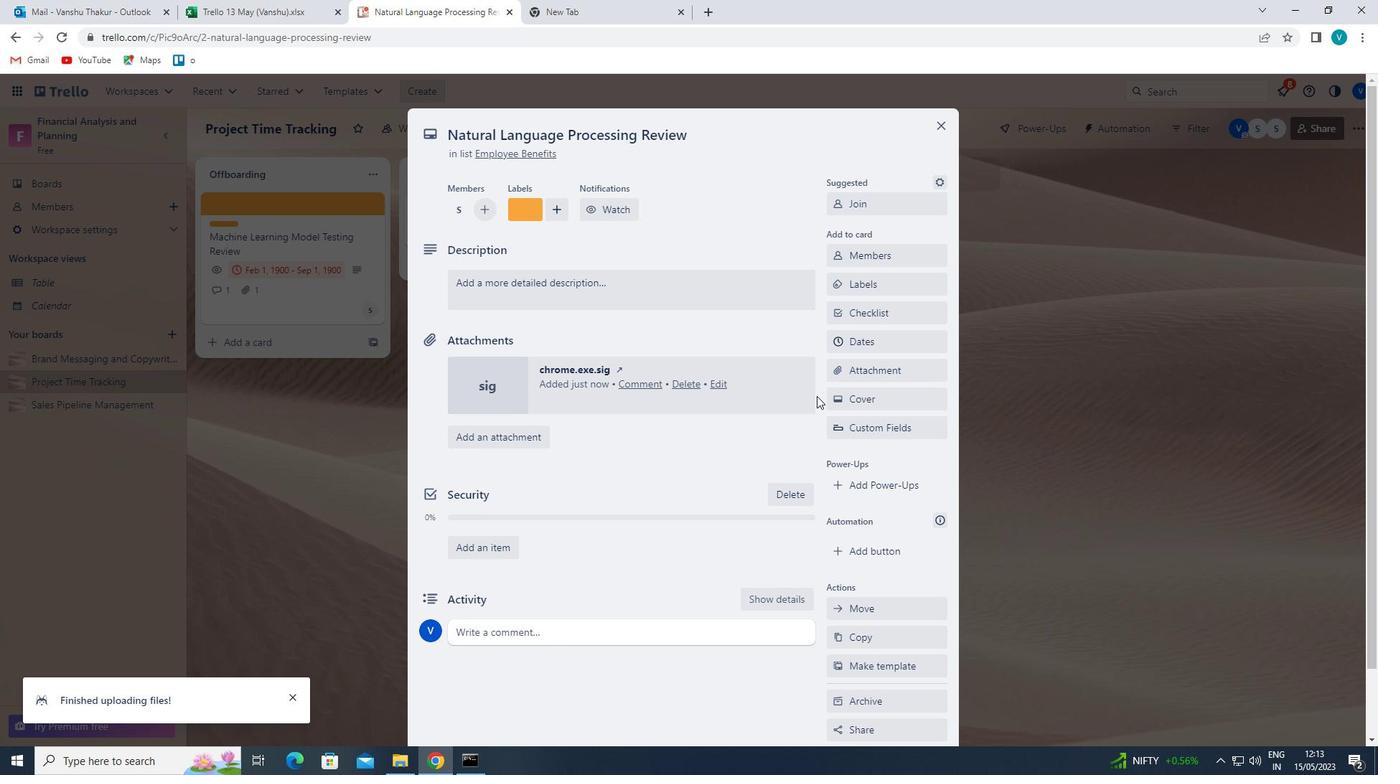 
Action: Mouse pressed left at (848, 397)
Screenshot: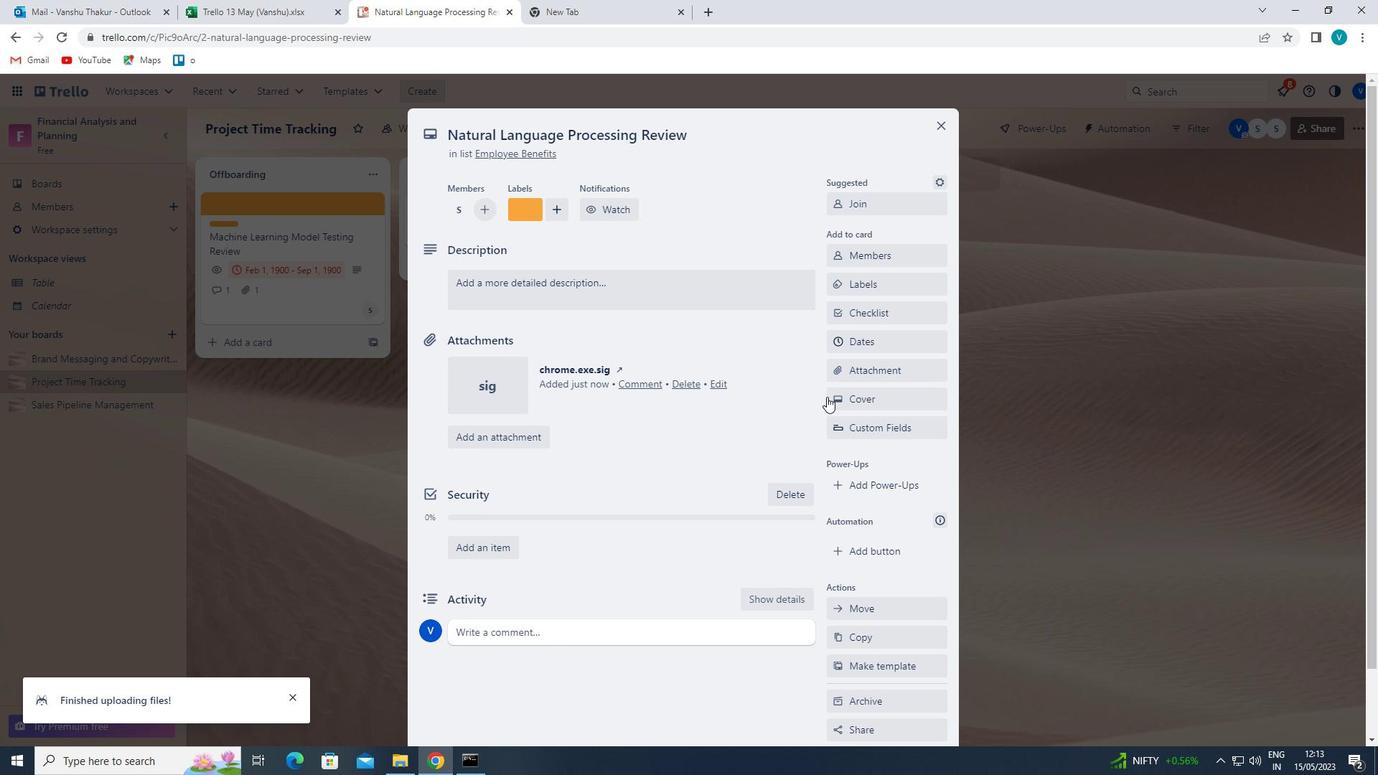 
Action: Mouse moved to (942, 455)
Screenshot: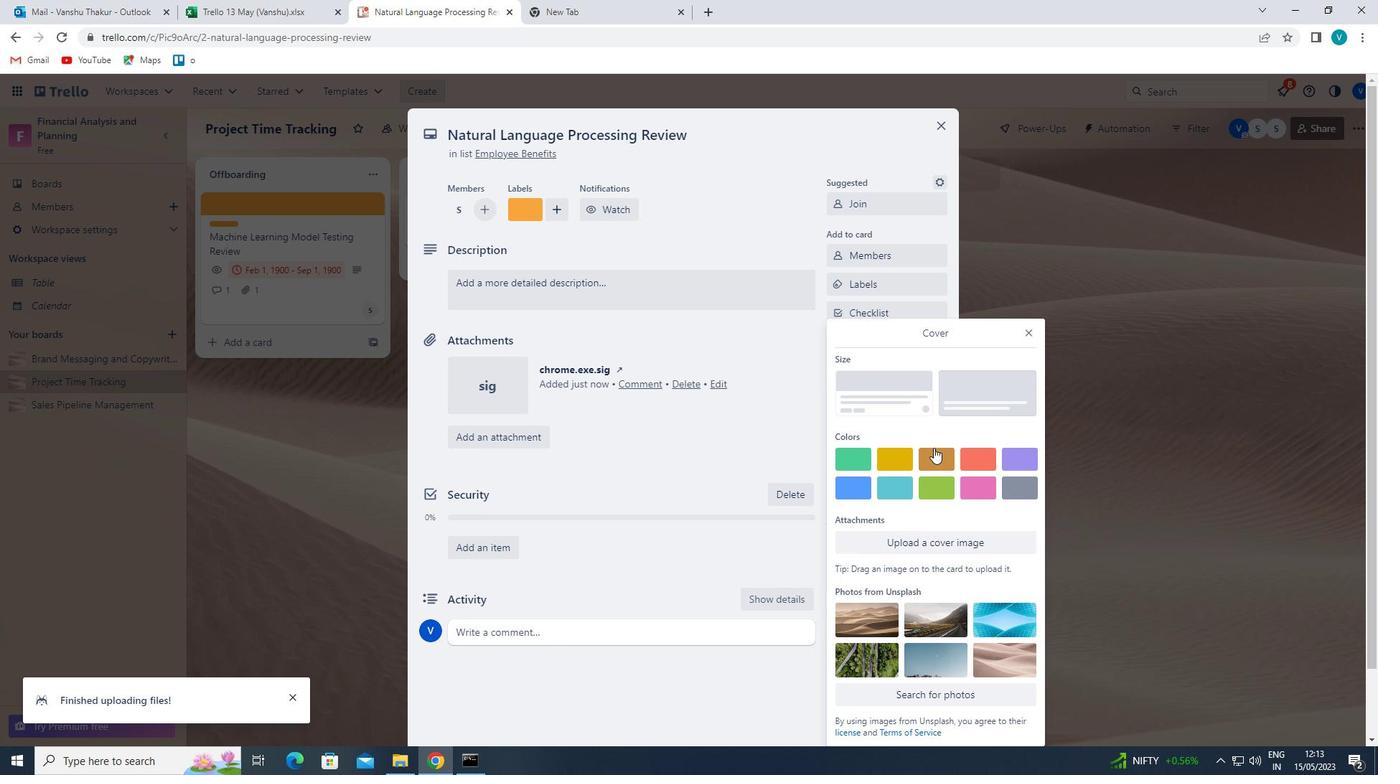 
Action: Mouse pressed left at (942, 455)
Screenshot: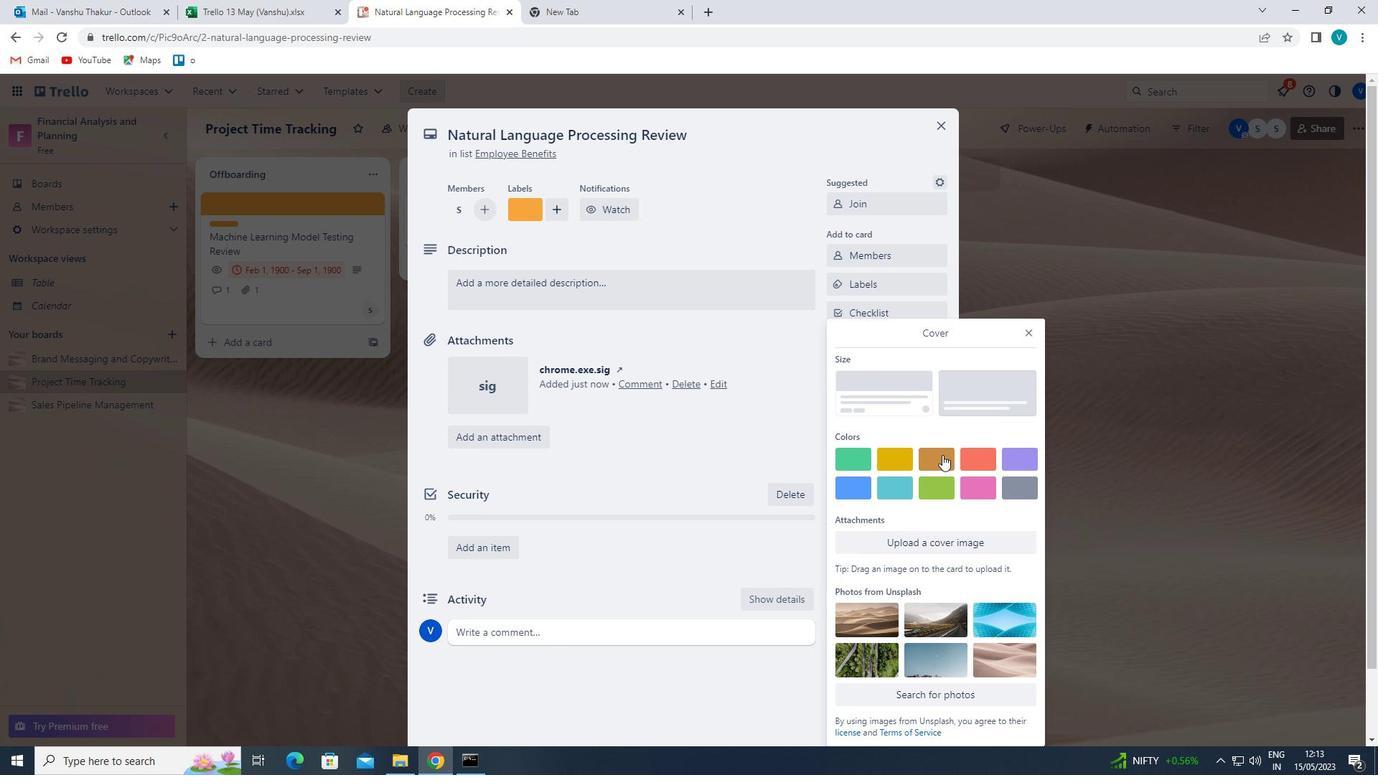 
Action: Mouse moved to (1025, 306)
Screenshot: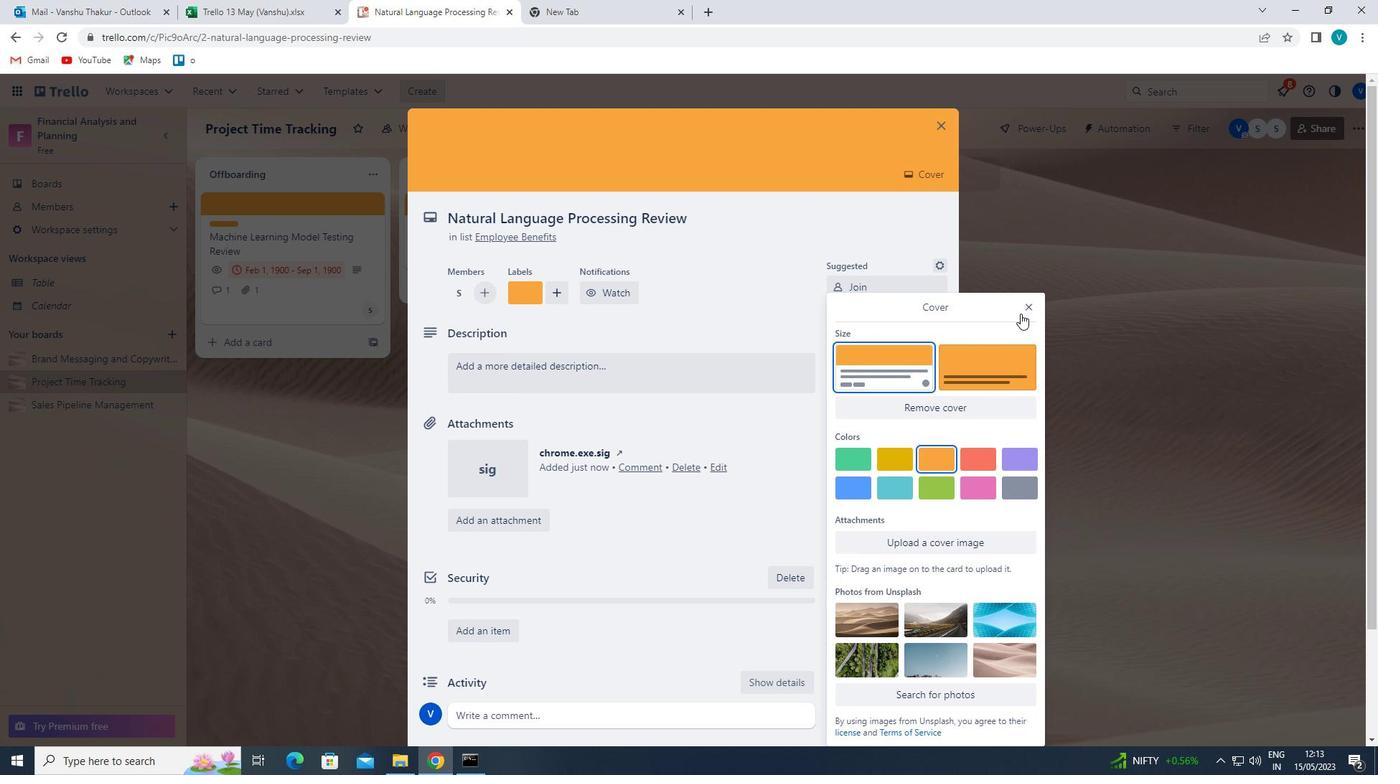 
Action: Mouse pressed left at (1025, 306)
Screenshot: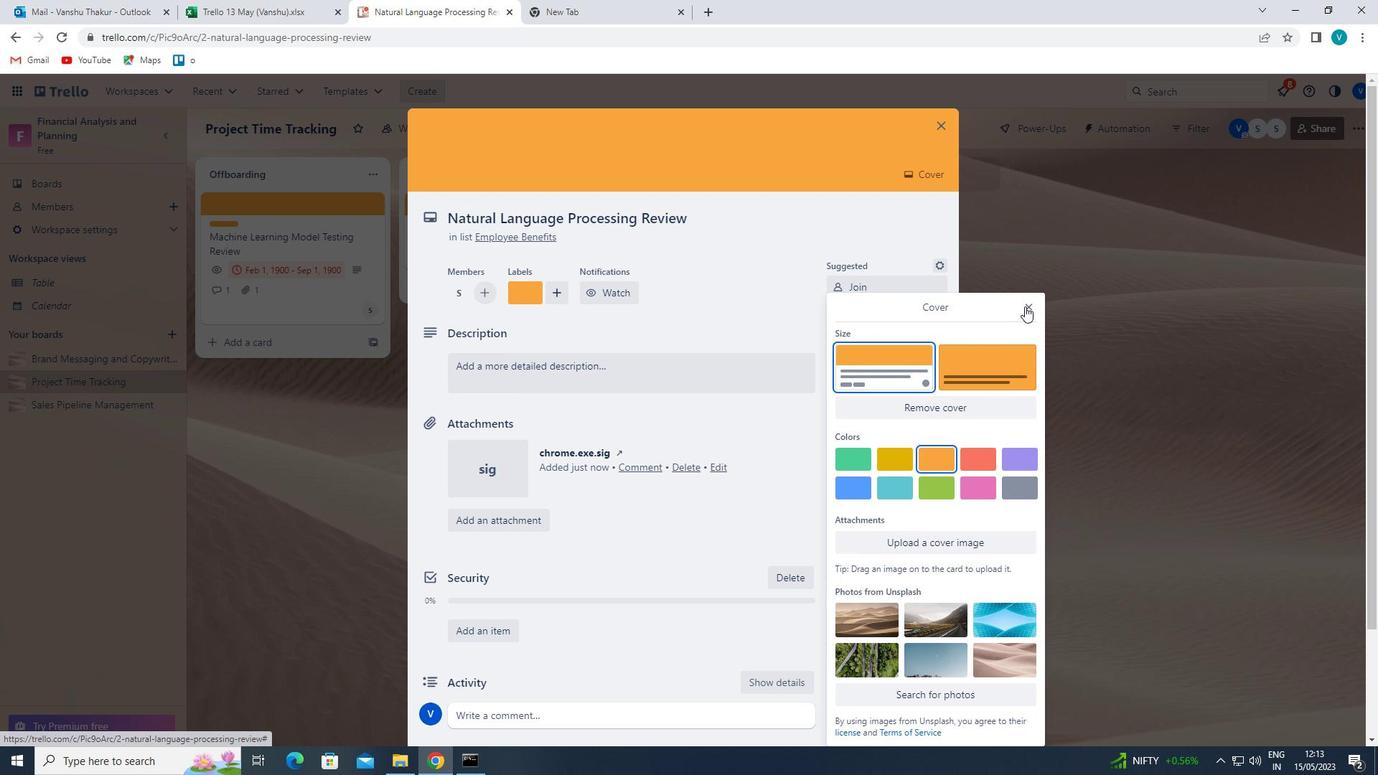 
Action: Mouse moved to (677, 379)
Screenshot: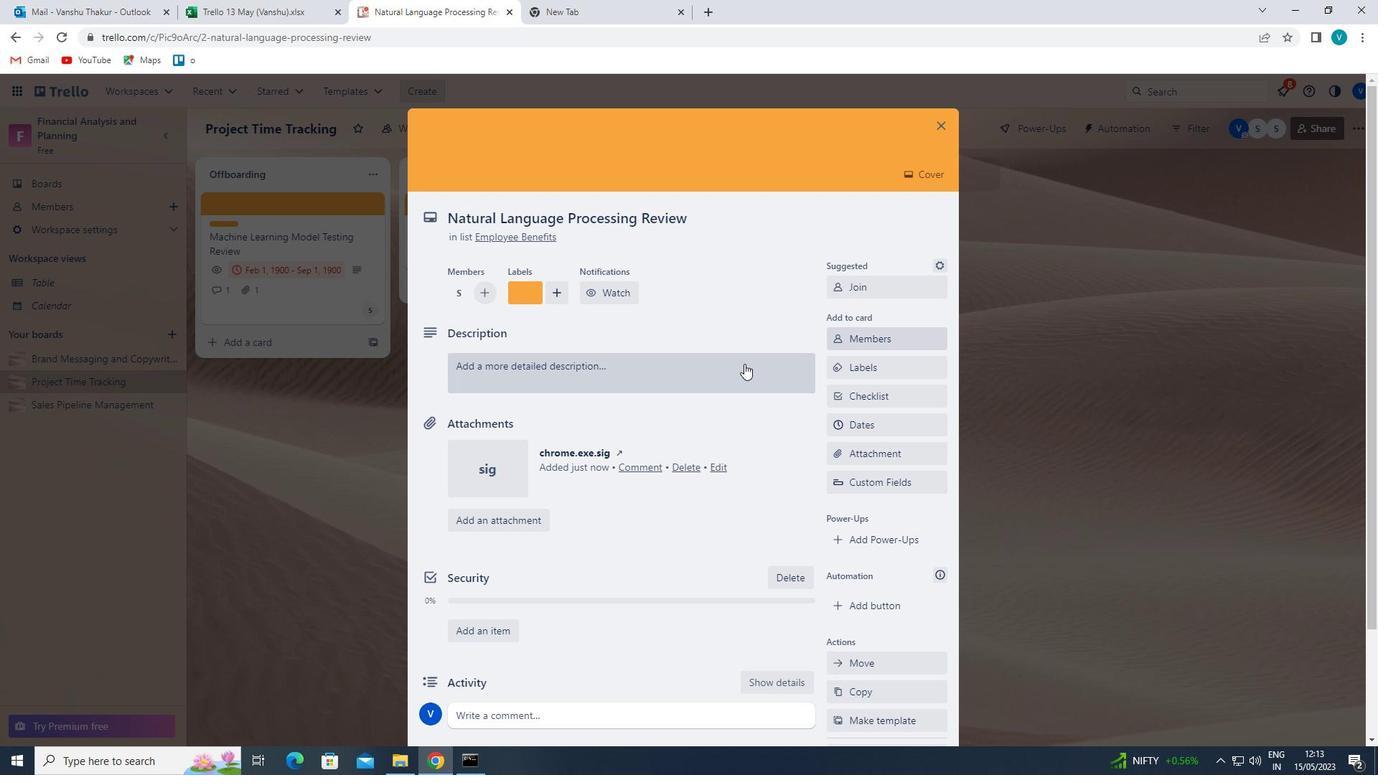 
Action: Mouse pressed left at (677, 379)
Screenshot: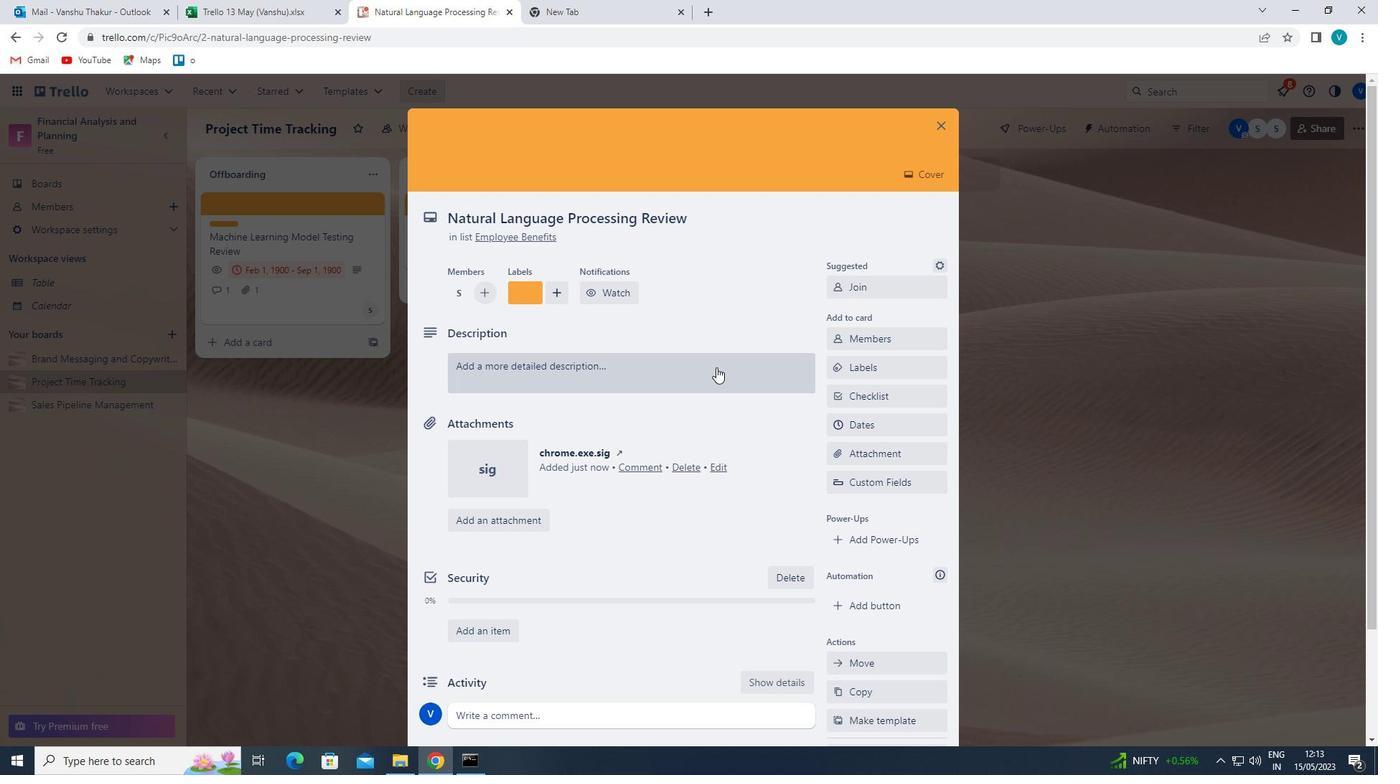 
Action: Key pressed '<Key.shift>PLAN<Key.space>AND<Key.space>EXECUTE<Key.space>COMPANY<Key.space>TEAM-BUILDING<Key.space>CONFERENCE<Key.space>WITH<Key.space>TEAN<Key.backspace>M-BUILDING<Key.space>CHALLENGES<Key.space>ON<Key.space>LEADERSHIP'
Screenshot: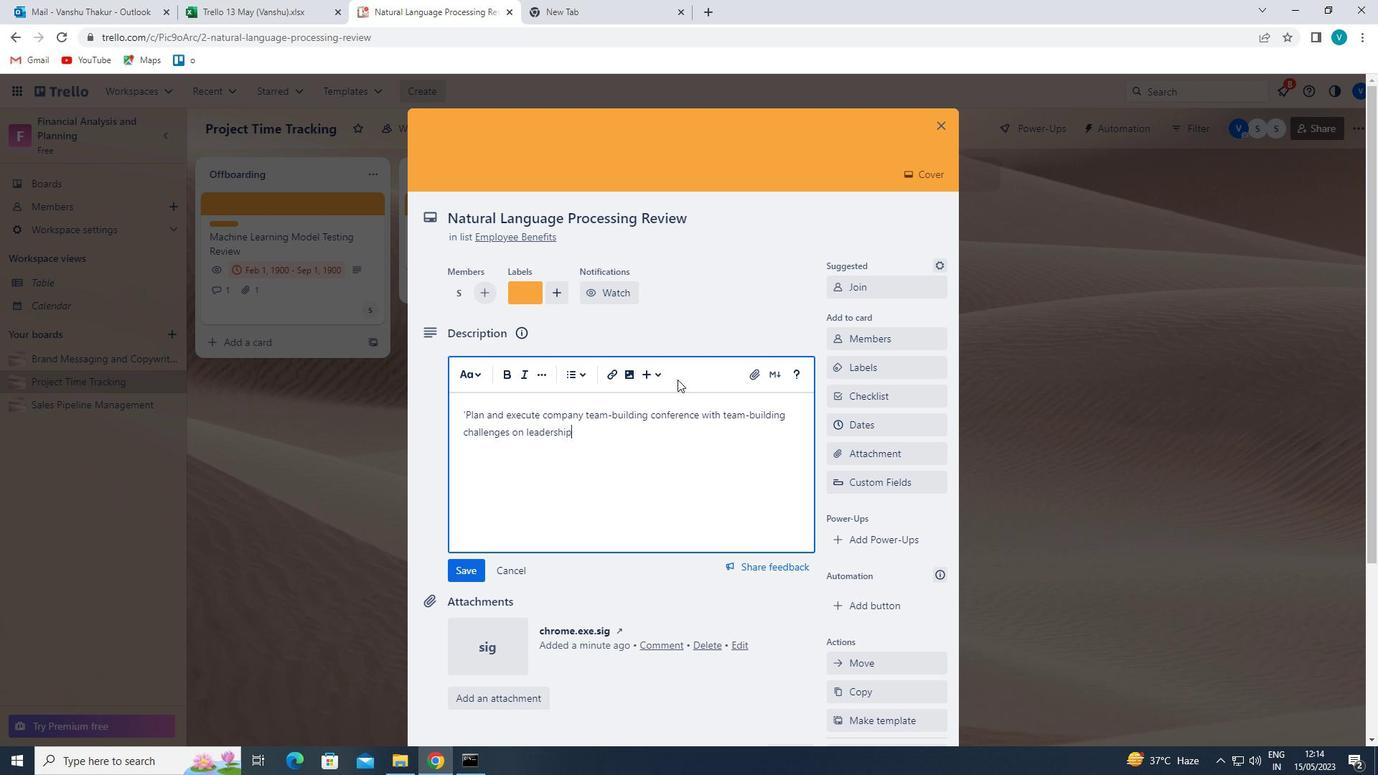 
Action: Mouse moved to (466, 570)
Screenshot: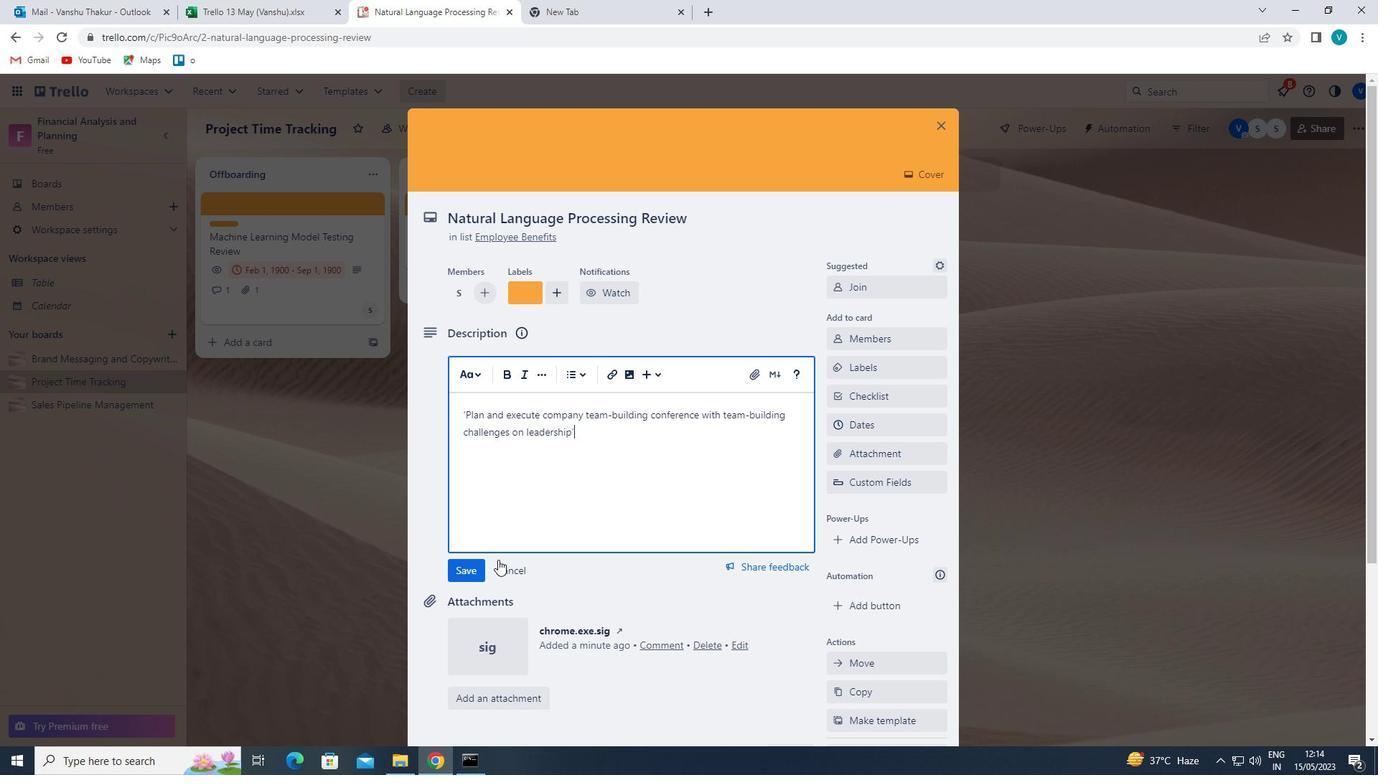 
Action: Mouse pressed left at (466, 570)
Screenshot: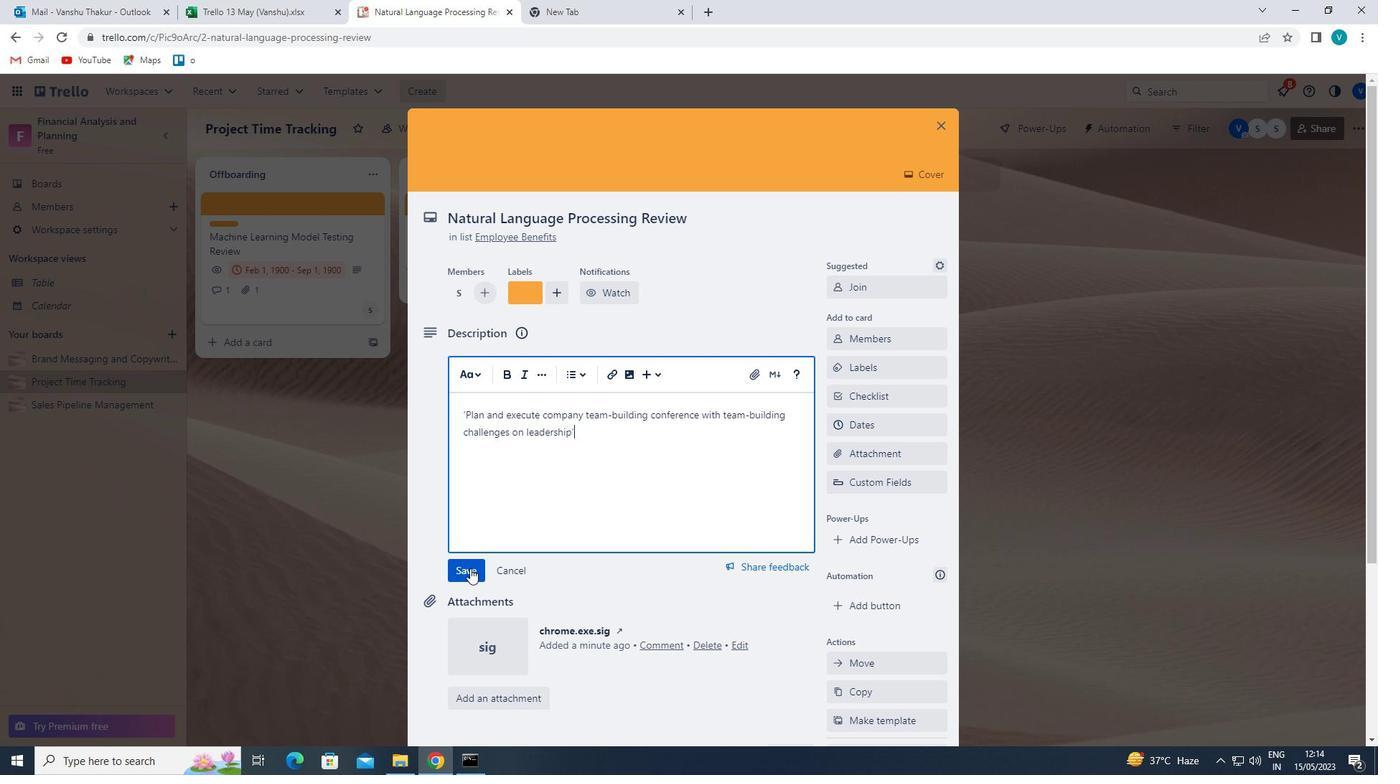 
Action: Mouse moved to (539, 570)
Screenshot: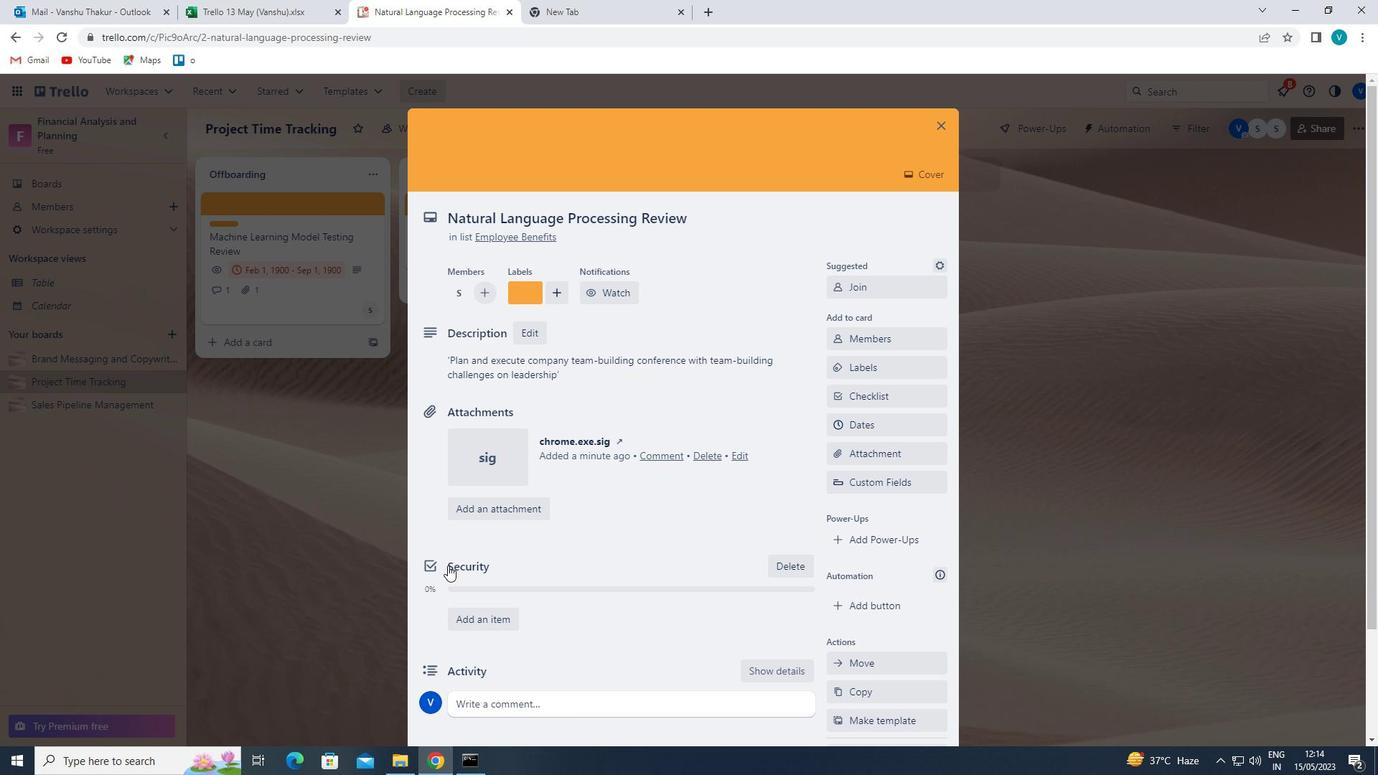 
Action: Mouse scrolled (539, 570) with delta (0, 0)
Screenshot: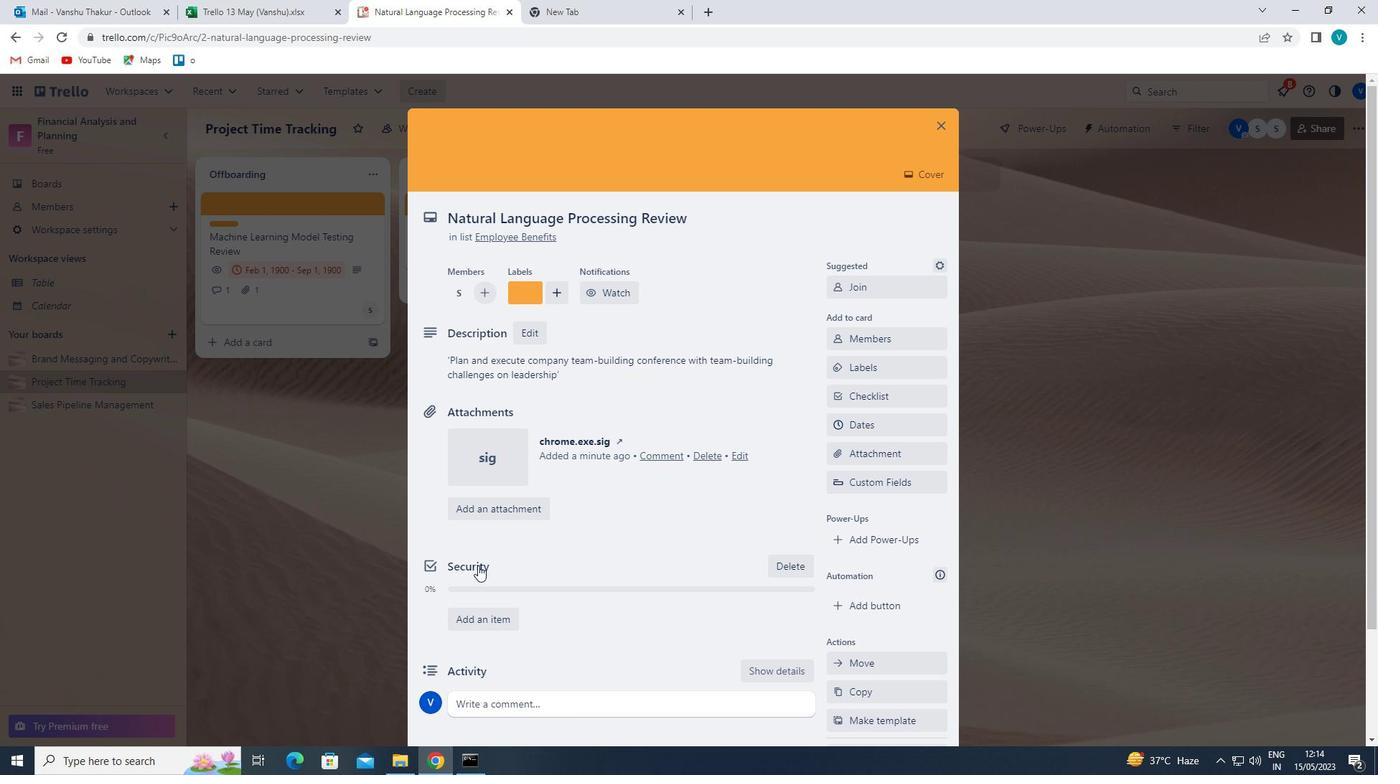 
Action: Mouse scrolled (539, 570) with delta (0, 0)
Screenshot: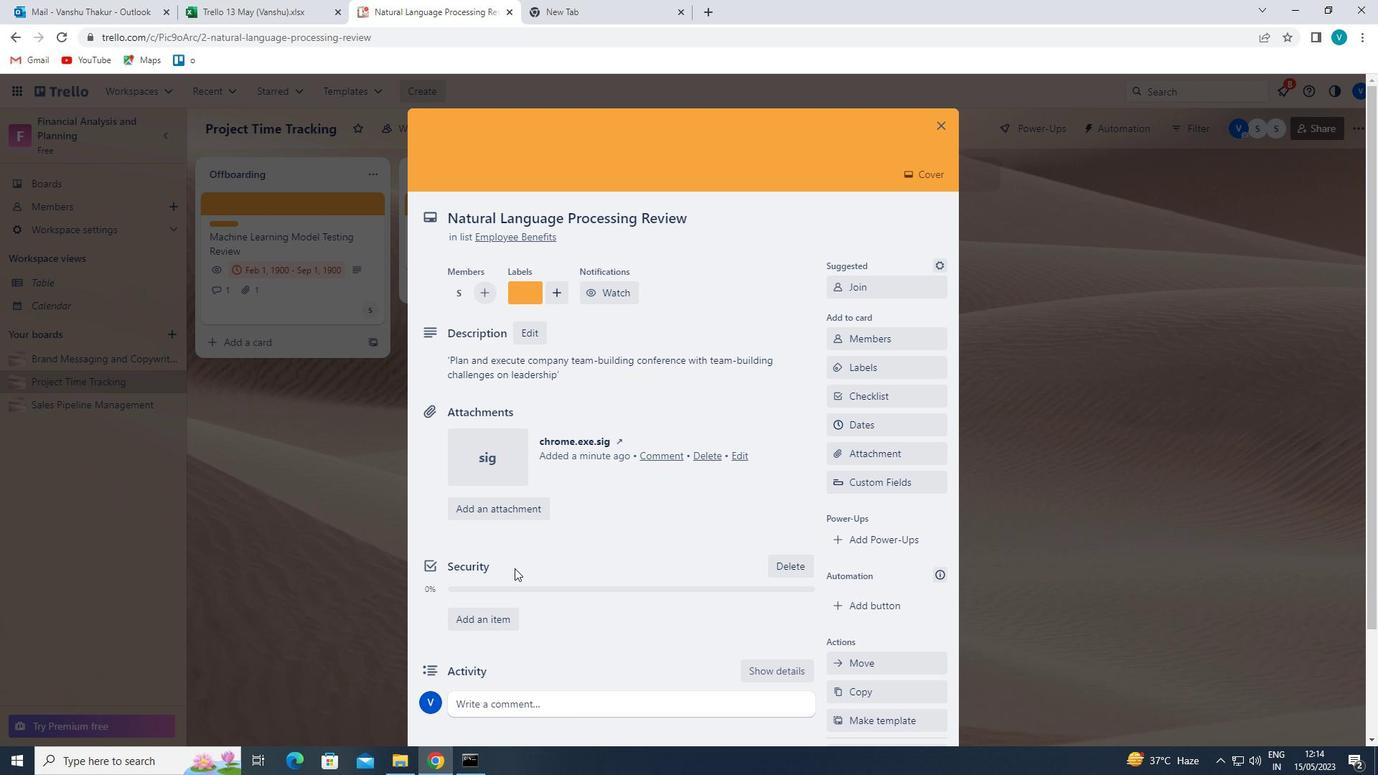 
Action: Mouse moved to (542, 577)
Screenshot: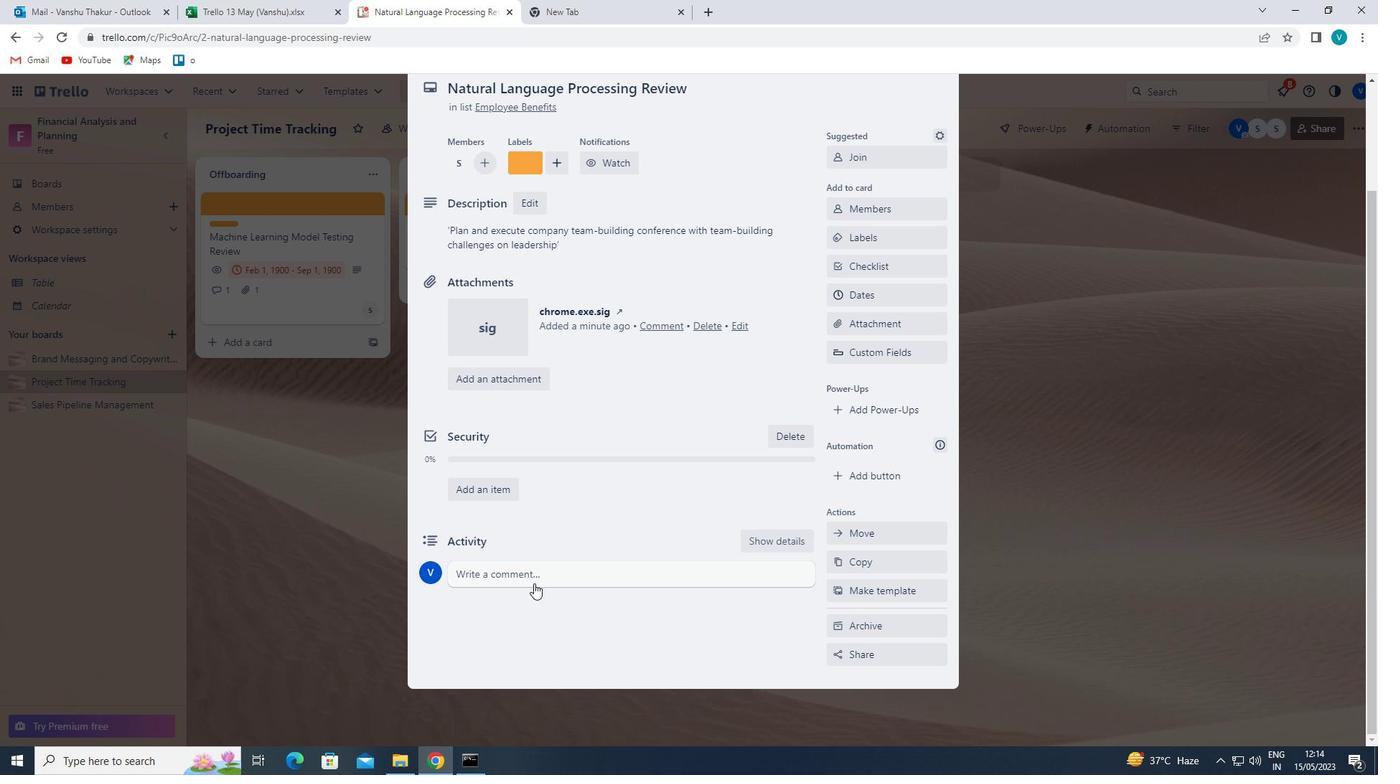 
Action: Mouse pressed left at (542, 577)
Screenshot: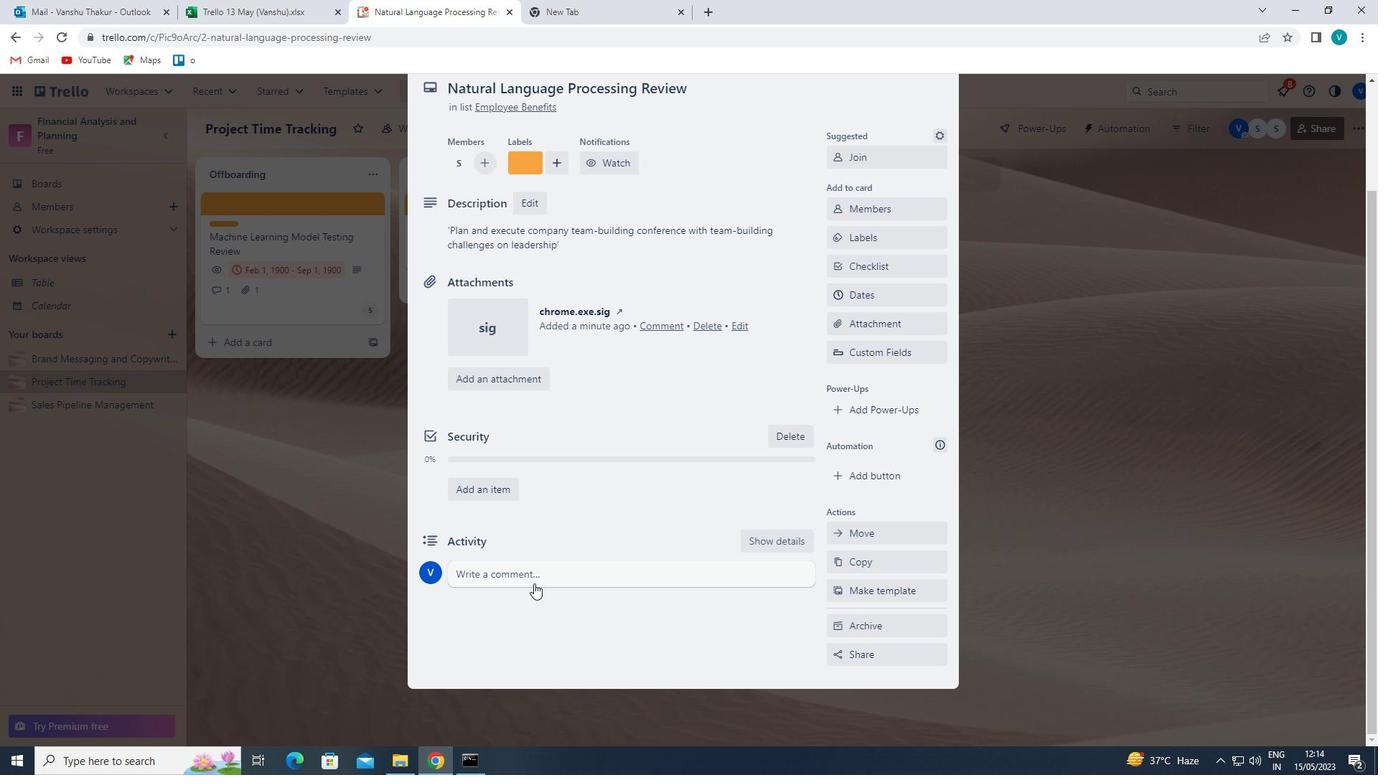 
Action: Key pressed '<Key.shift>LET<Key.space>US<Key.space>APPROACH<Key.space>THI<Key.space>S<Key.backspace><Key.backspace>S<Key.space>TASK<Key.space>WITH<Key.space>A<Key.space>SENSE<Key.space>OF<Key.space>CREATIVITY<Key.space>AND<Key.space>INNOVATION,<Key.space>LOOKING<Key.space>FOR<Key.space>UNIQY<Key.backspace>UE<Key.space>AND<Key.space>UNCONVENTIONAL<Key.space>SOLUTIONS.'
Screenshot: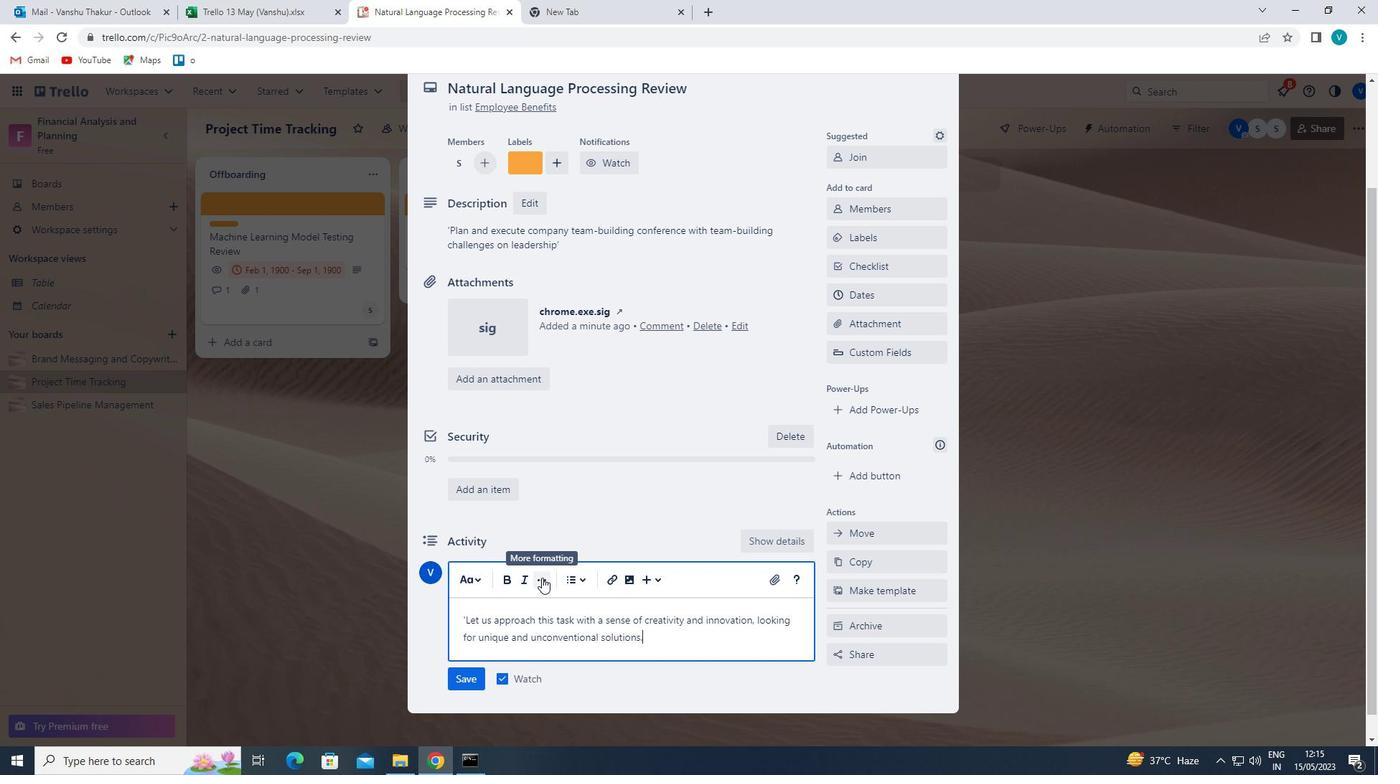 
Action: Mouse moved to (472, 678)
Screenshot: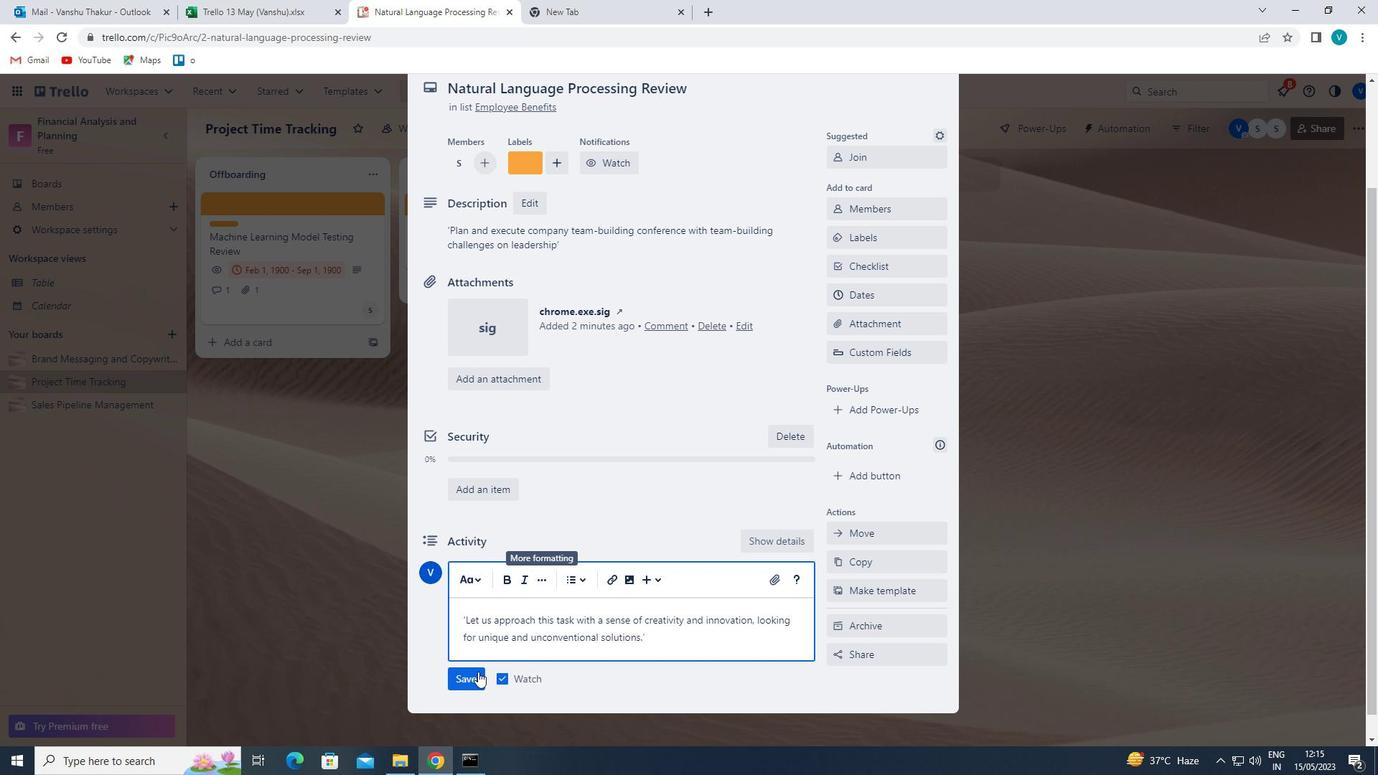 
Action: Mouse pressed left at (472, 678)
Screenshot: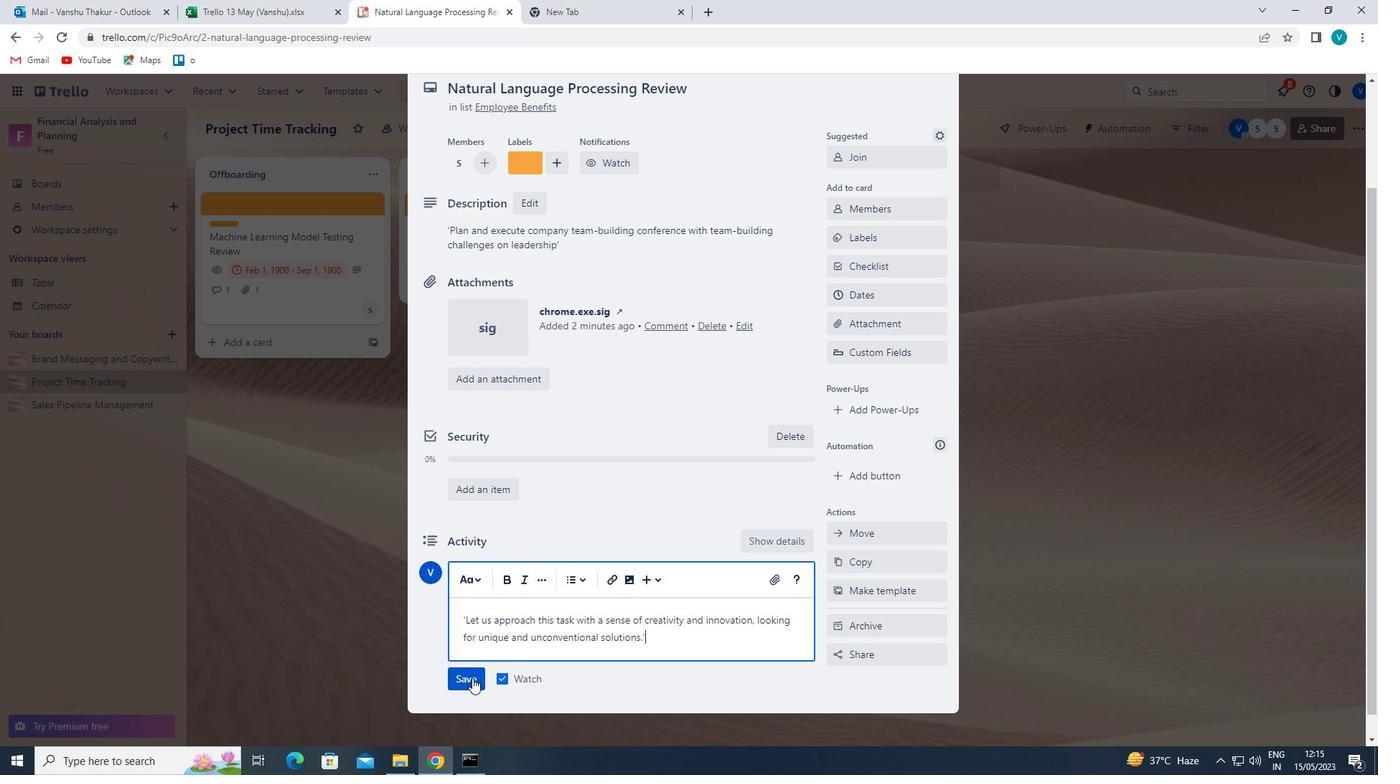 
Action: Mouse moved to (885, 293)
Screenshot: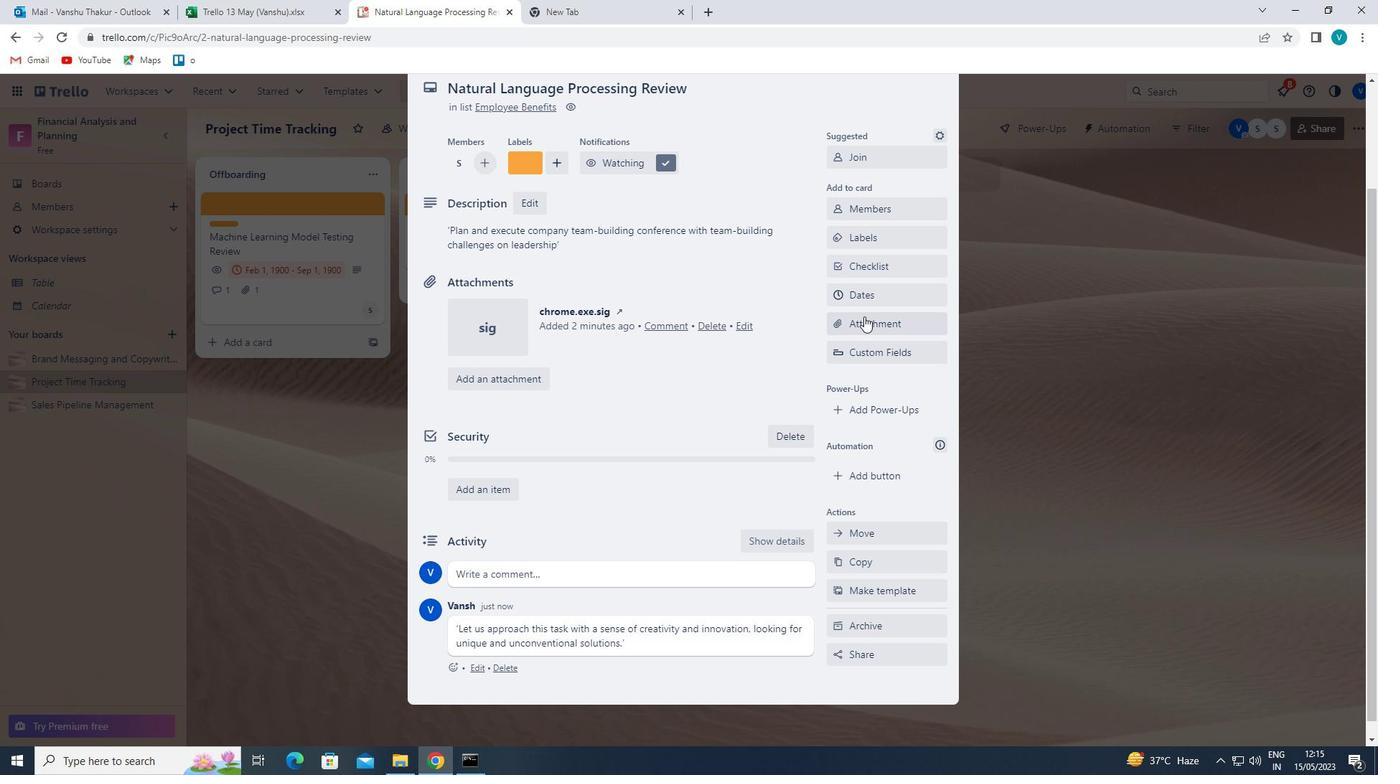 
Action: Mouse pressed left at (885, 293)
Screenshot: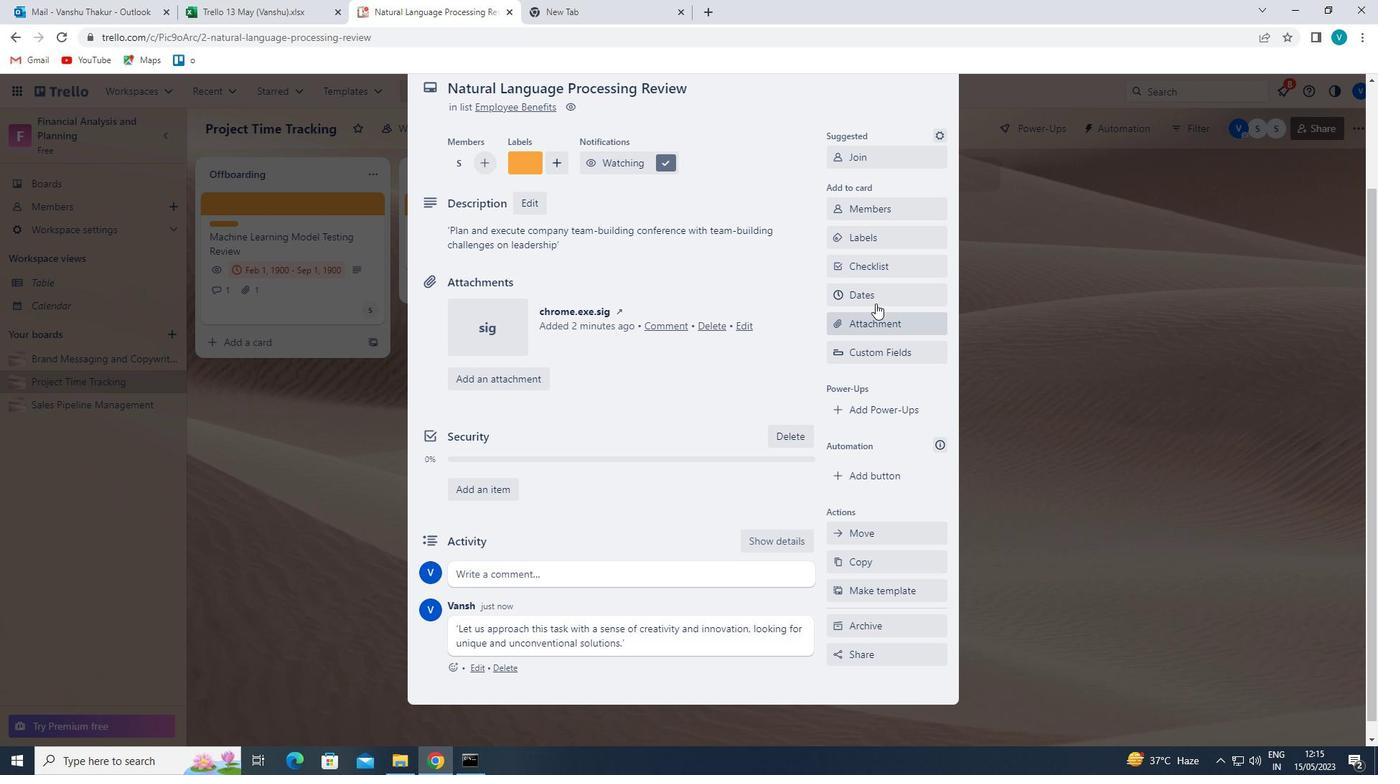 
Action: Mouse moved to (845, 397)
Screenshot: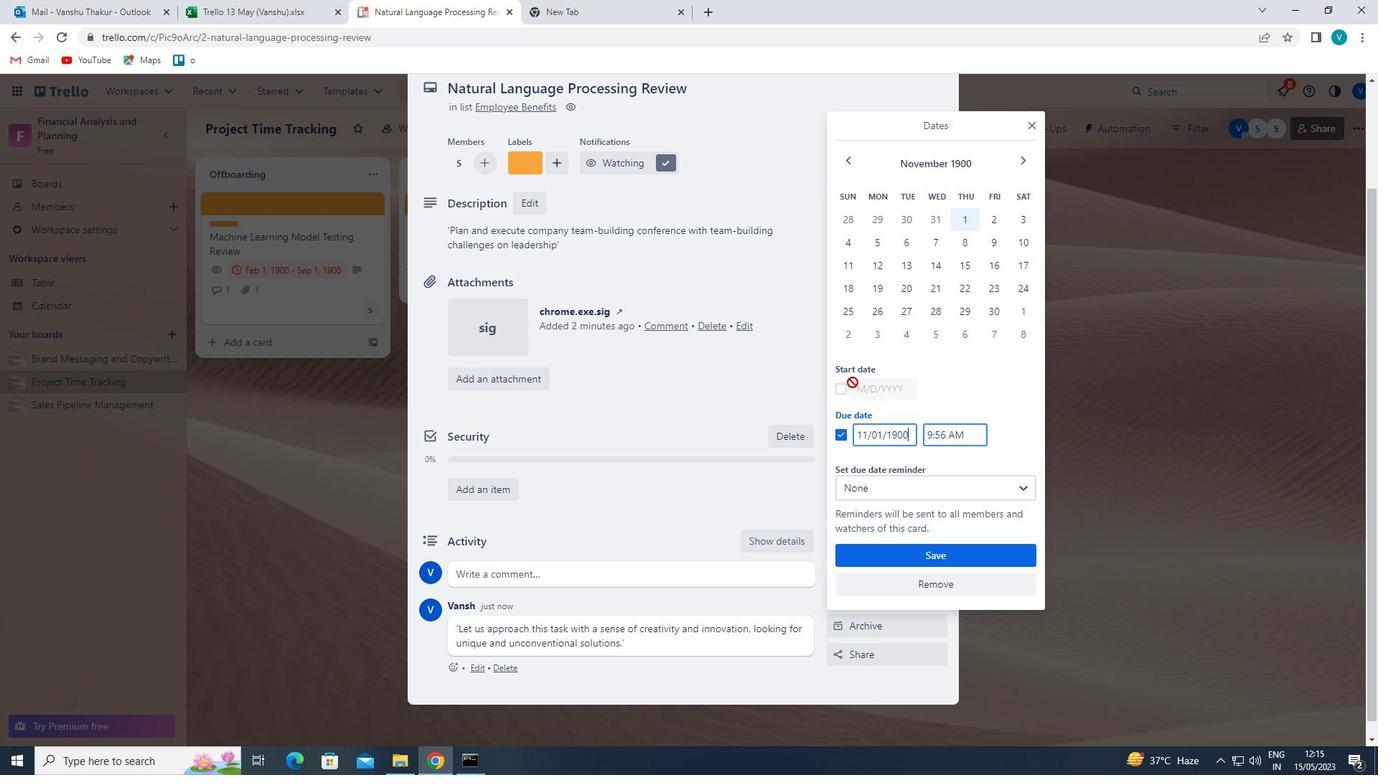 
Action: Mouse pressed left at (845, 397)
Screenshot: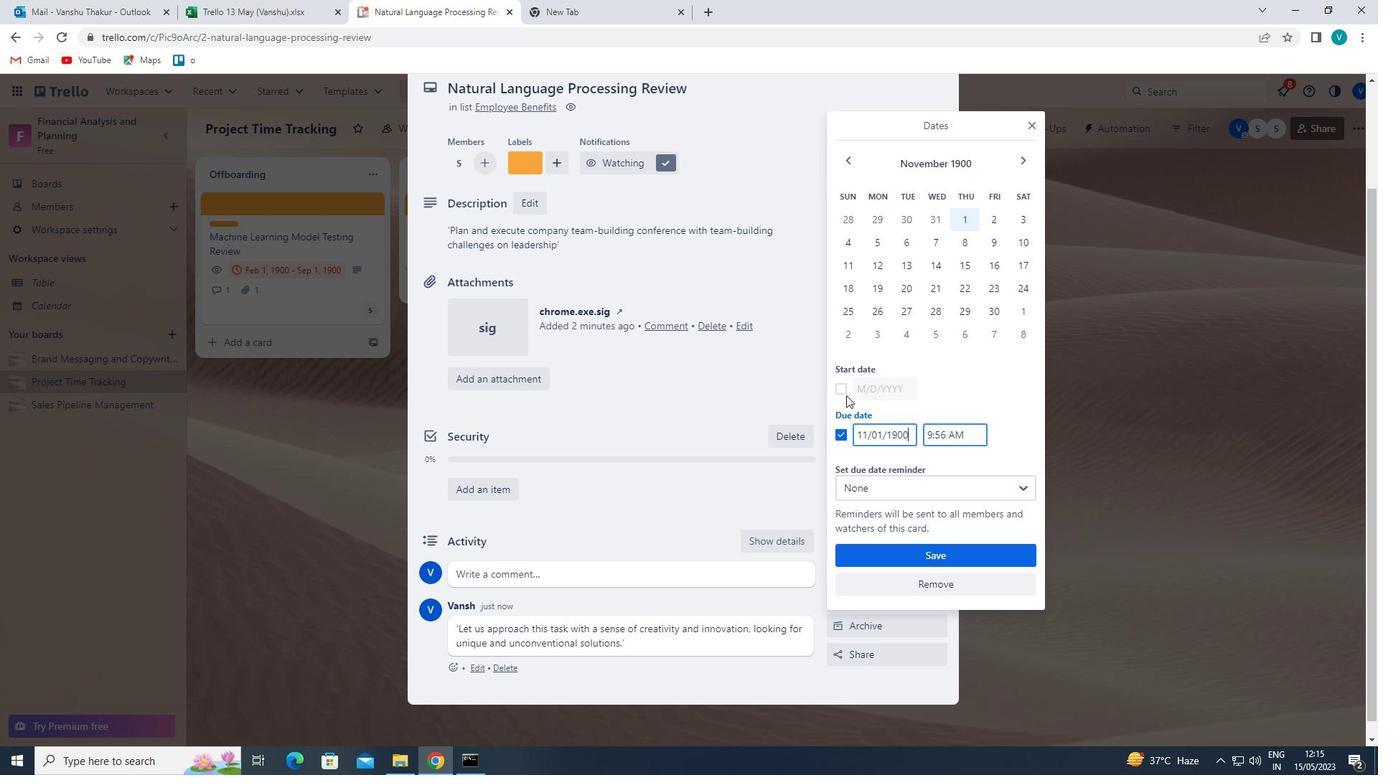 
Action: Mouse moved to (863, 389)
Screenshot: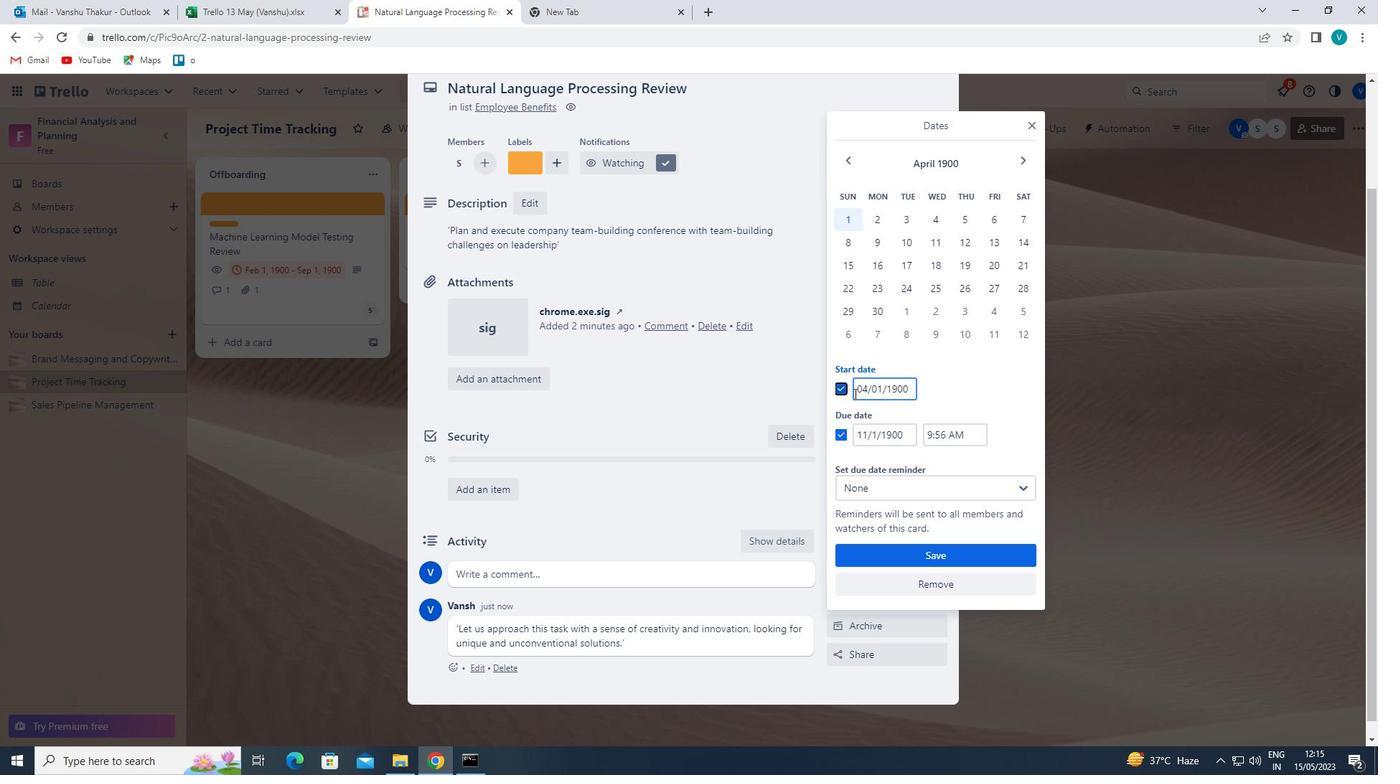 
Action: Mouse pressed left at (863, 389)
Screenshot: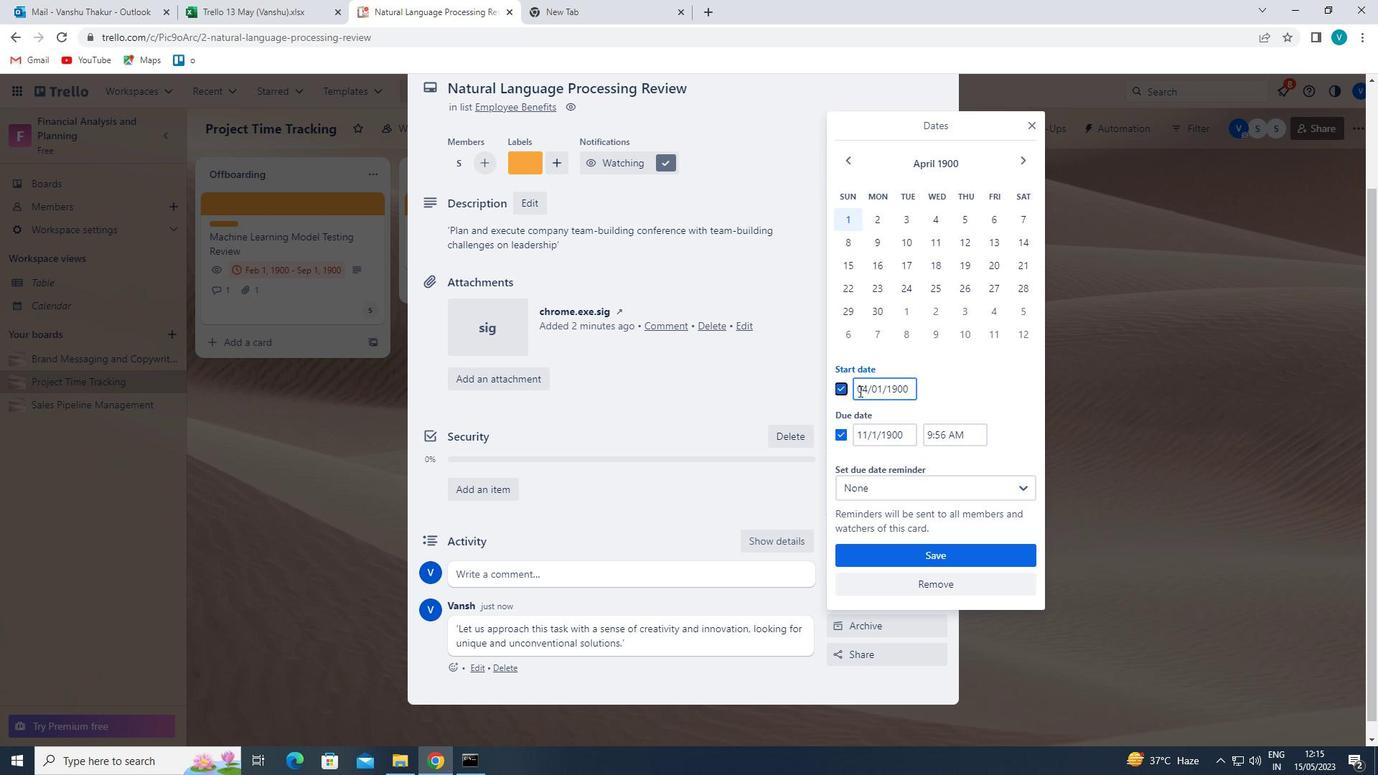 
Action: Mouse moved to (859, 390)
Screenshot: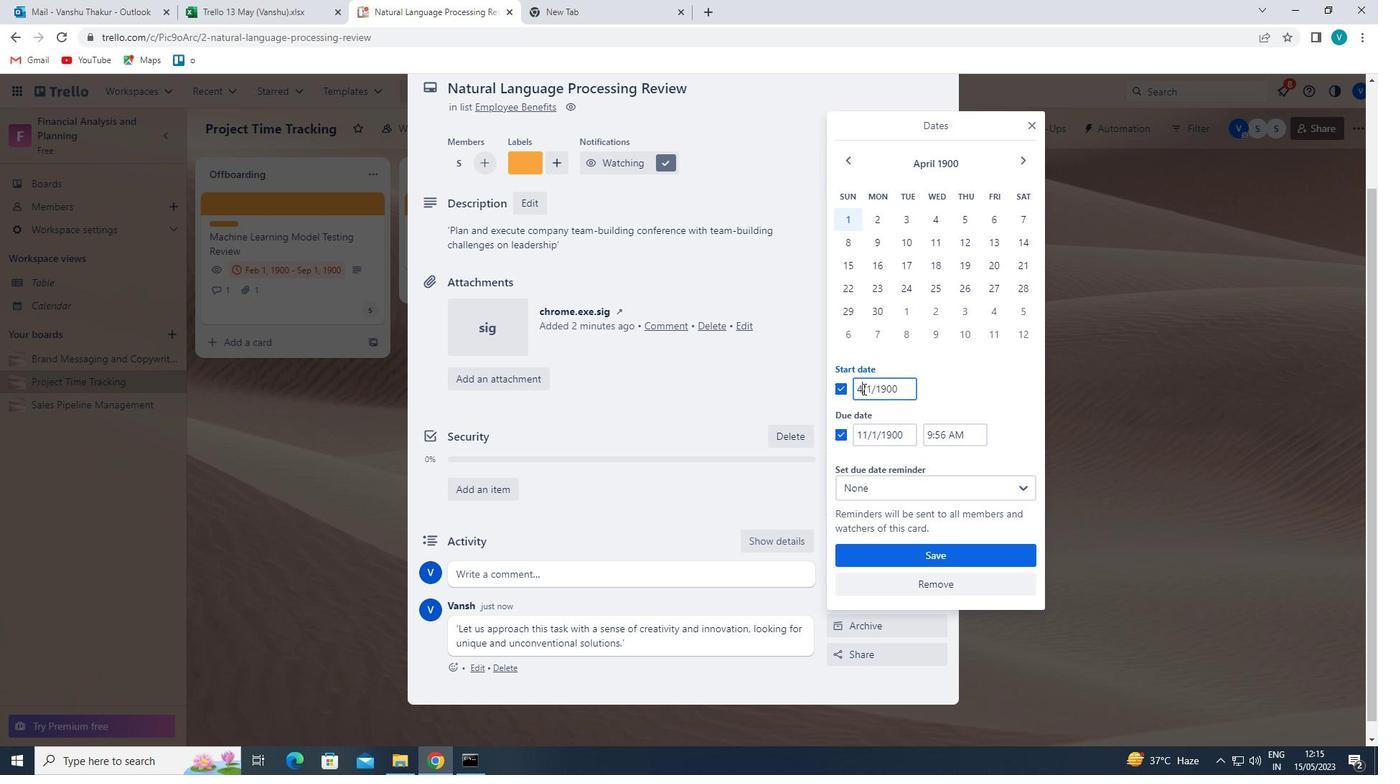 
Action: Key pressed <Key.backspace>5
Screenshot: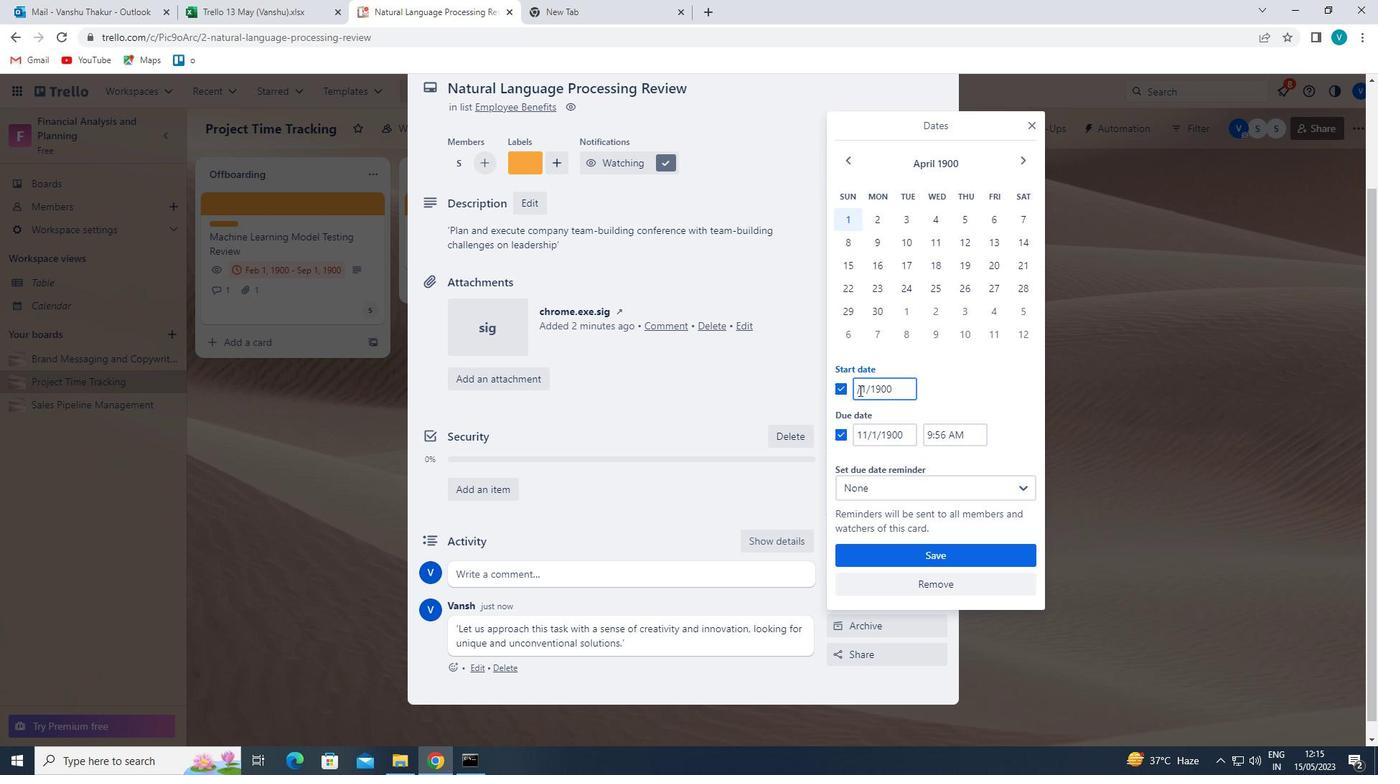 
Action: Mouse moved to (869, 430)
Screenshot: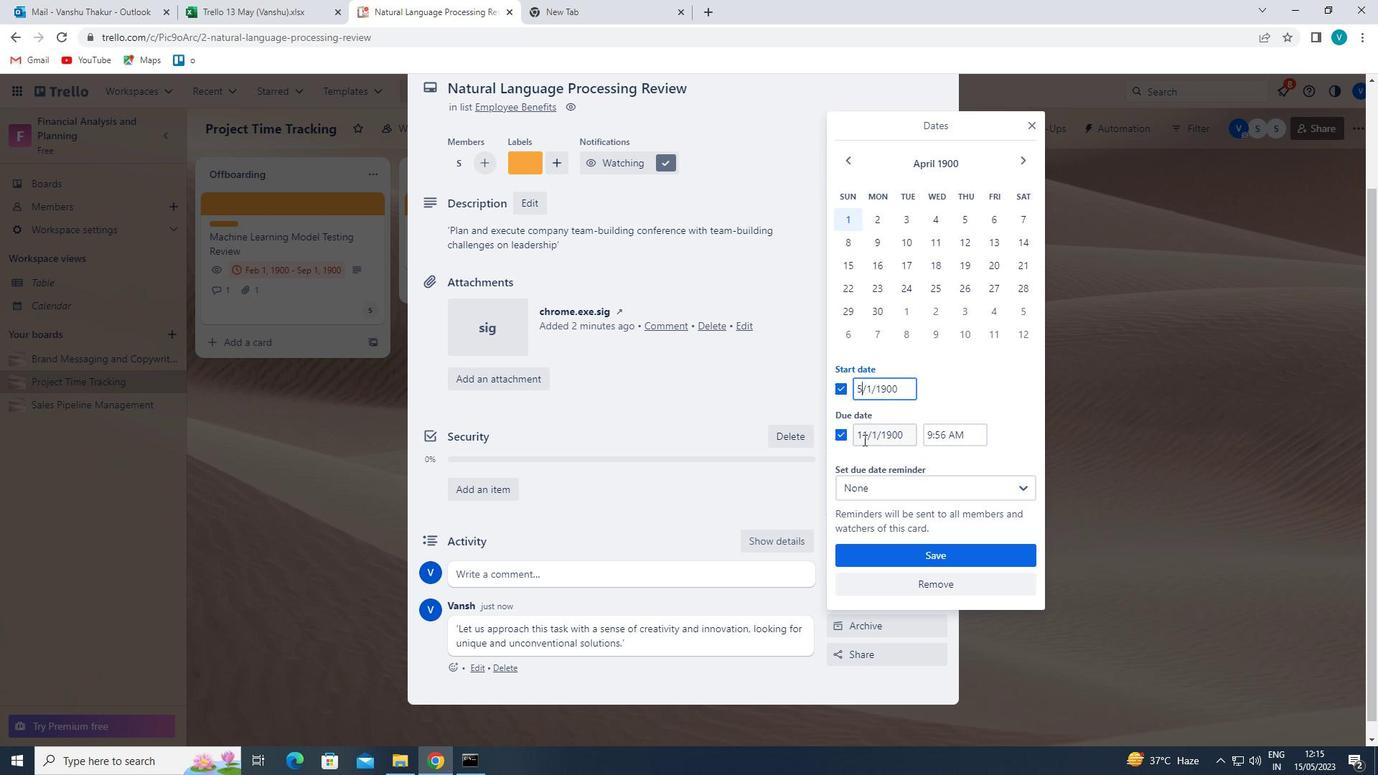 
Action: Mouse pressed left at (869, 430)
Screenshot: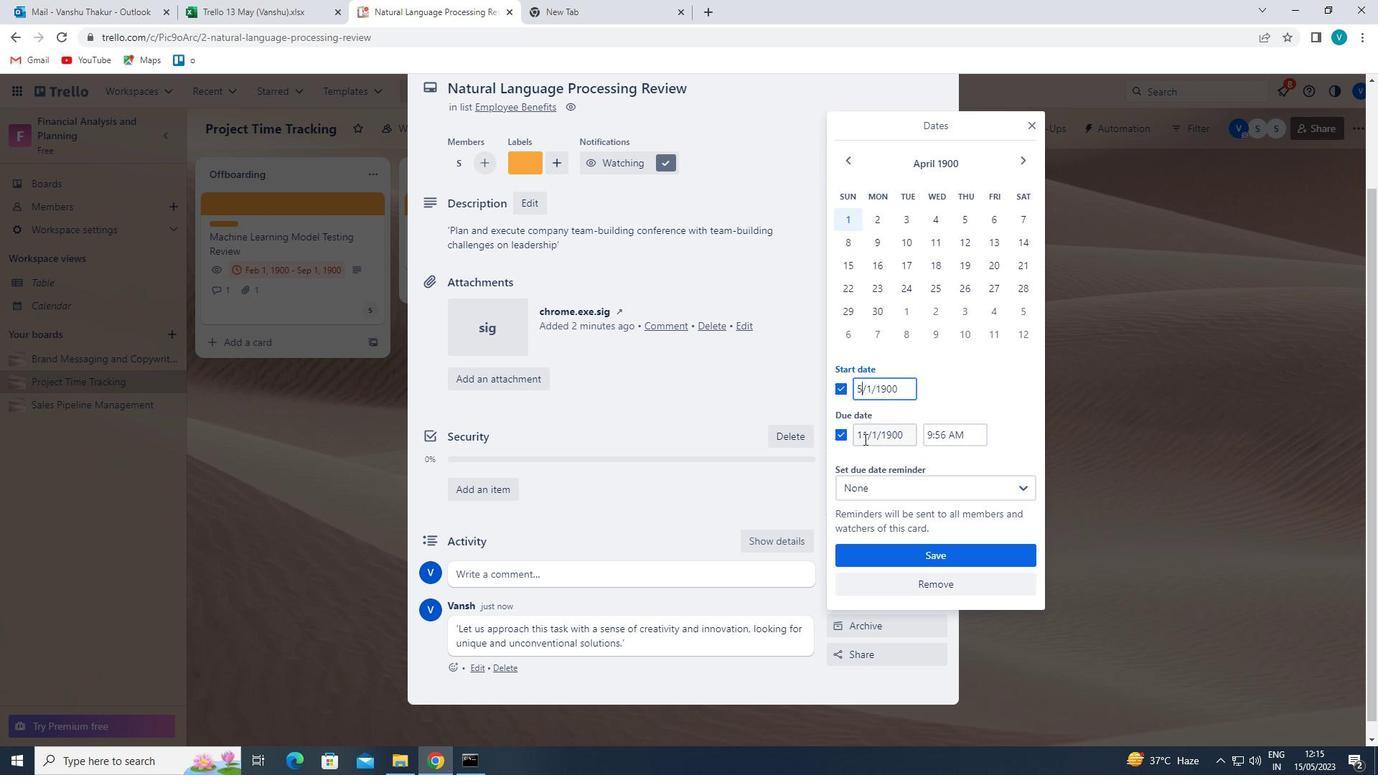 
Action: Mouse moved to (877, 463)
Screenshot: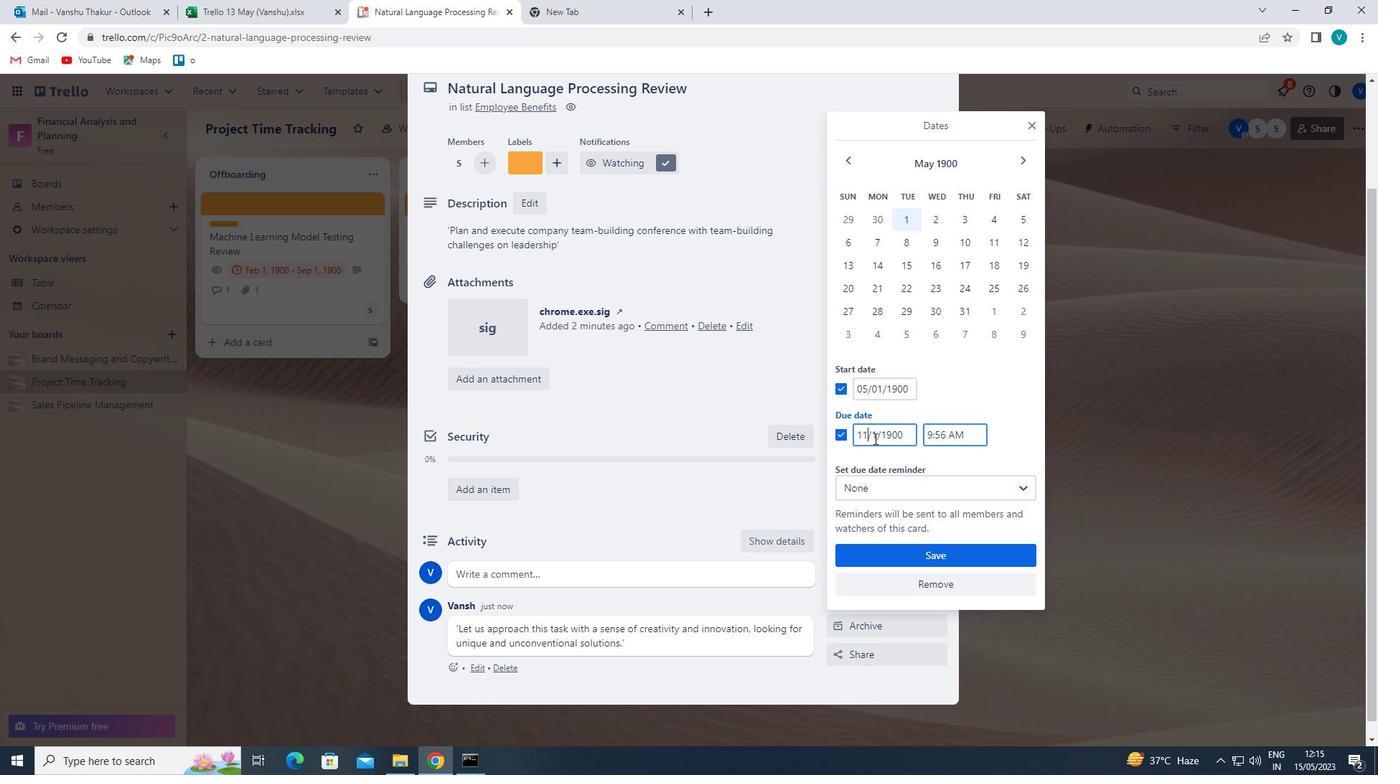 
Action: Key pressed <Key.backspace><Key.backspace>5
Screenshot: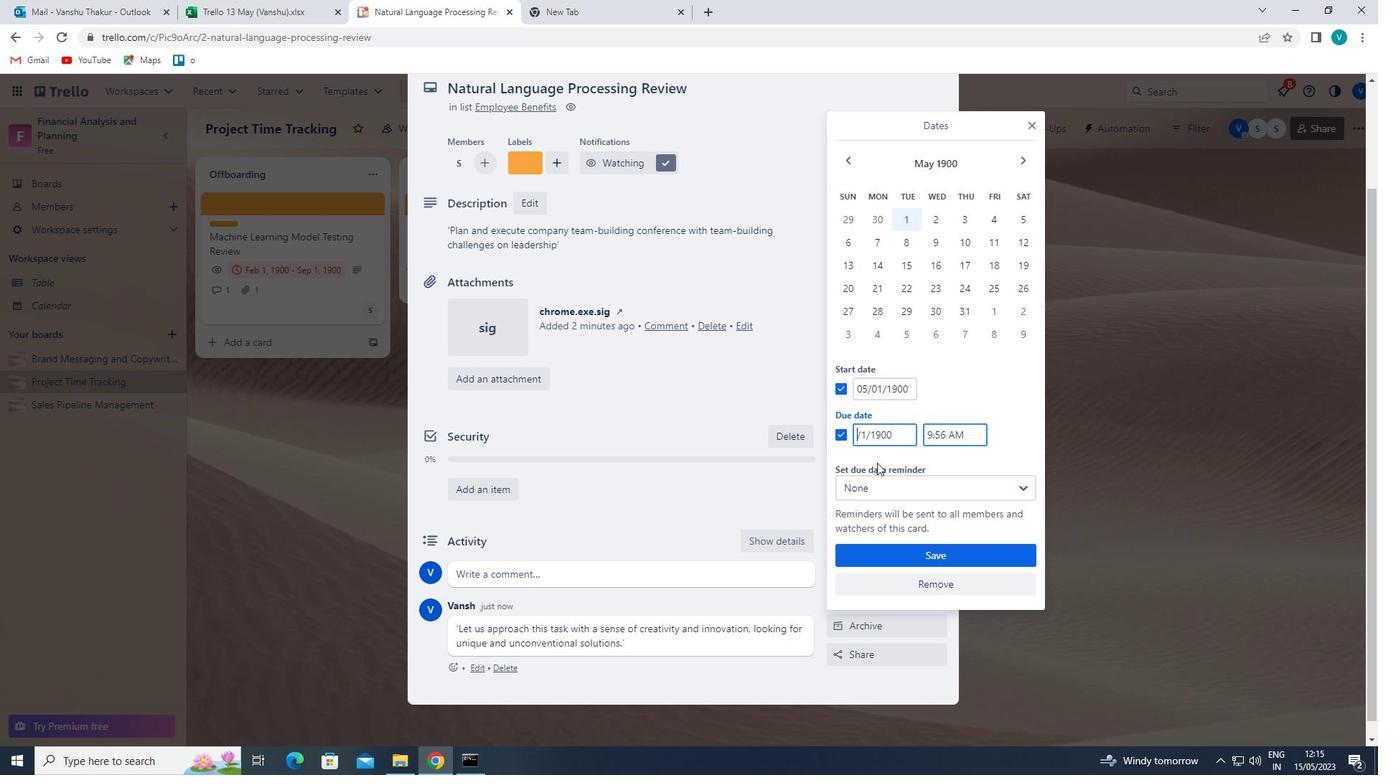 
Action: Mouse moved to (872, 547)
Screenshot: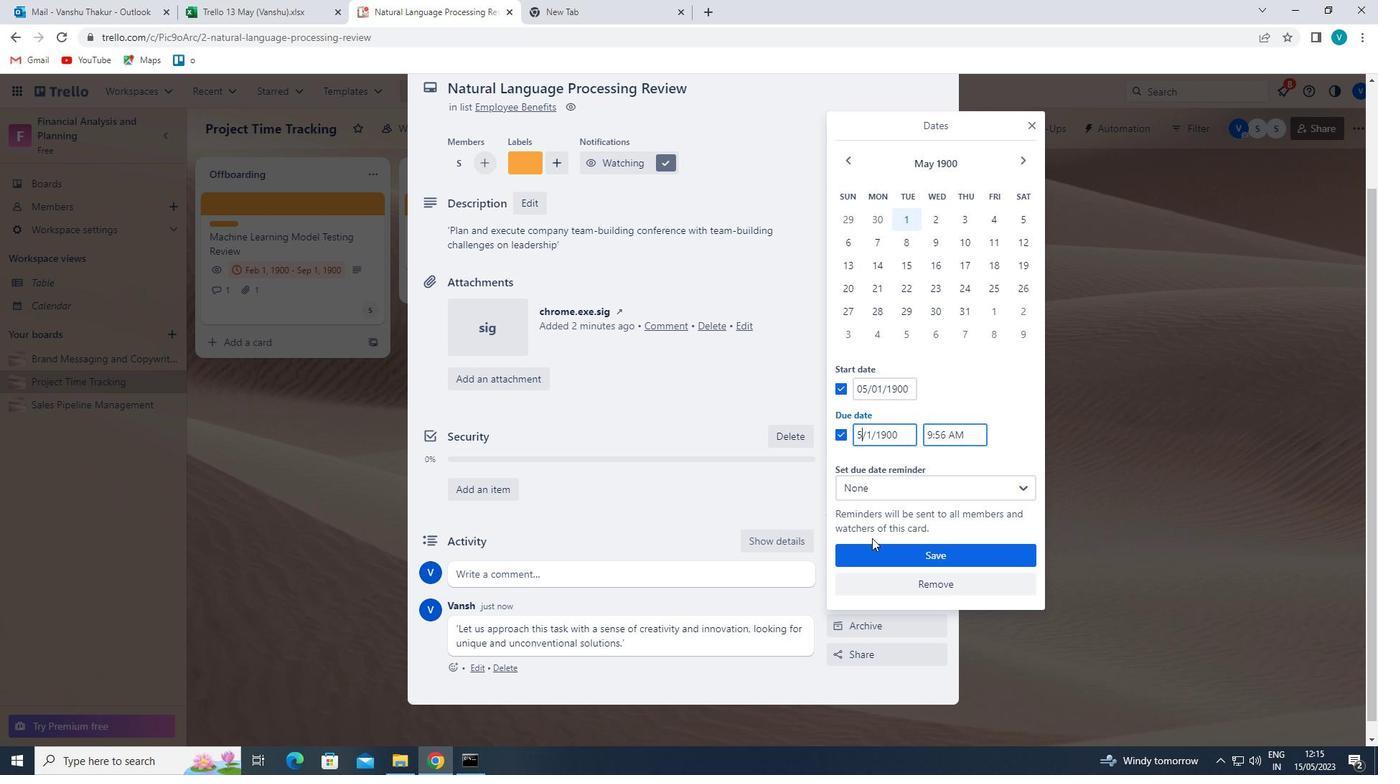 
Action: Mouse pressed left at (872, 547)
Screenshot: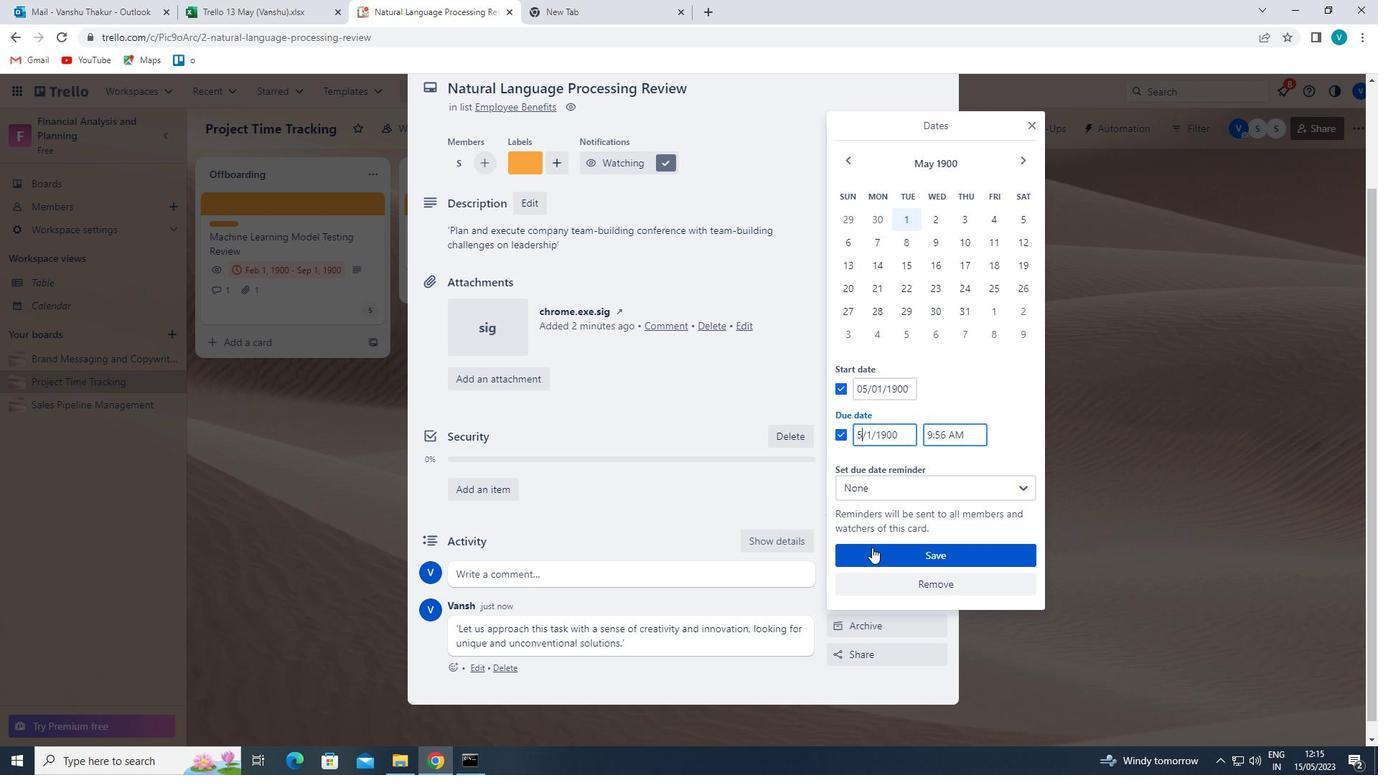 
